 Task: Find connections with filter location Azuqueca de Henares with filter topic #stayhomewith filter profile language Spanish with filter current company HDFC Limited with filter school HIRACHAND NEMCHAND COLLEGE OF COMMERCE ASHOK CHOWK SOLAPUR DIST.SOLAPUR with filter industry Natural Gas Distribution with filter service category Executive Coaching with filter keywords title Taper
Action: Mouse moved to (259, 316)
Screenshot: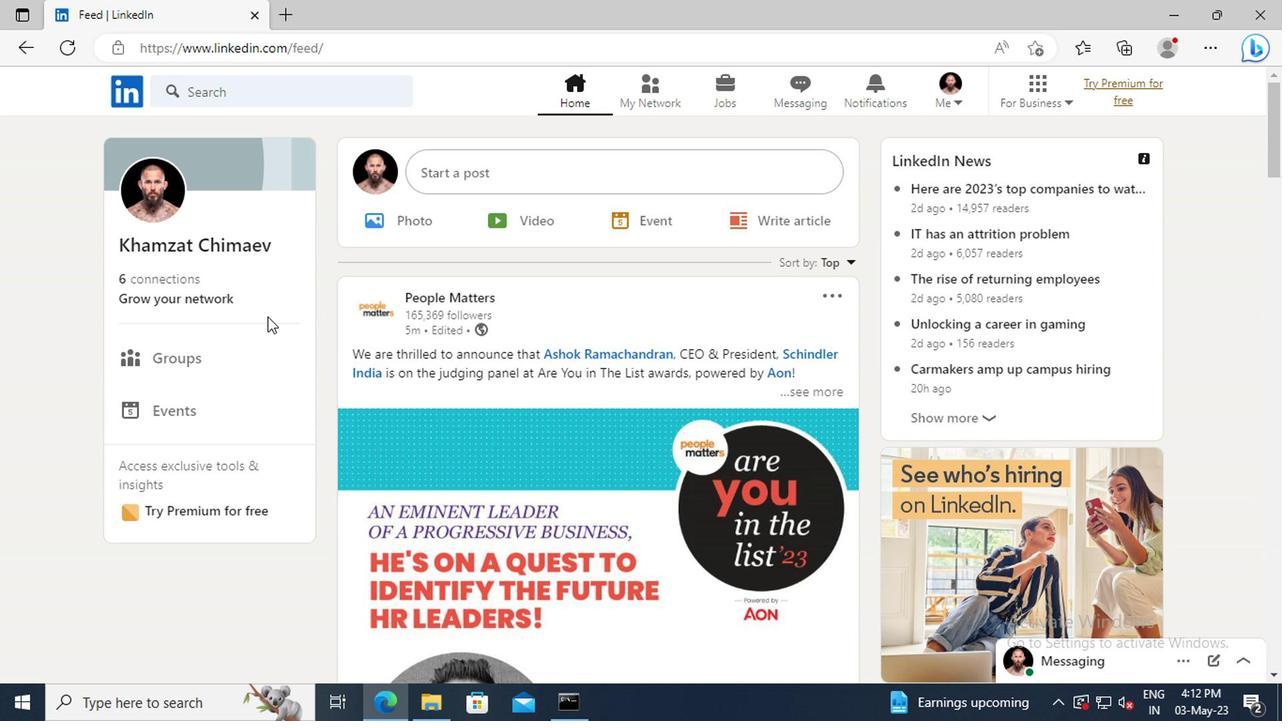 
Action: Mouse pressed left at (259, 316)
Screenshot: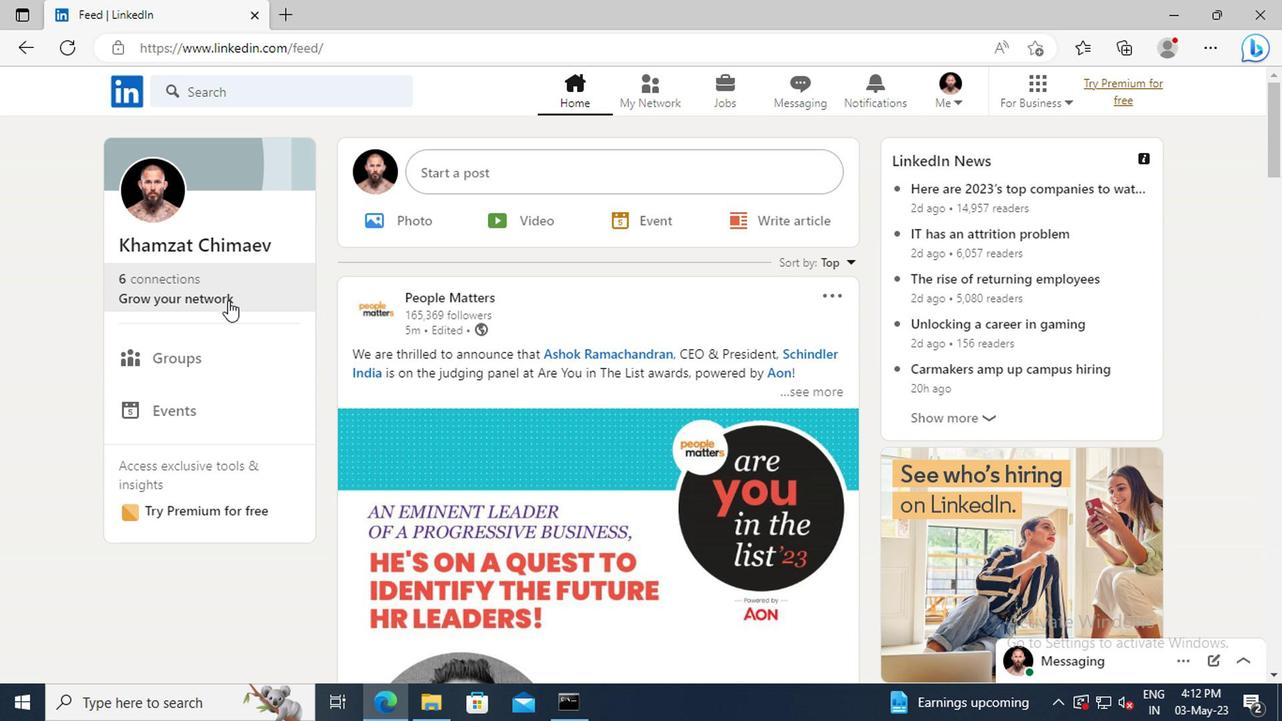 
Action: Mouse moved to (258, 249)
Screenshot: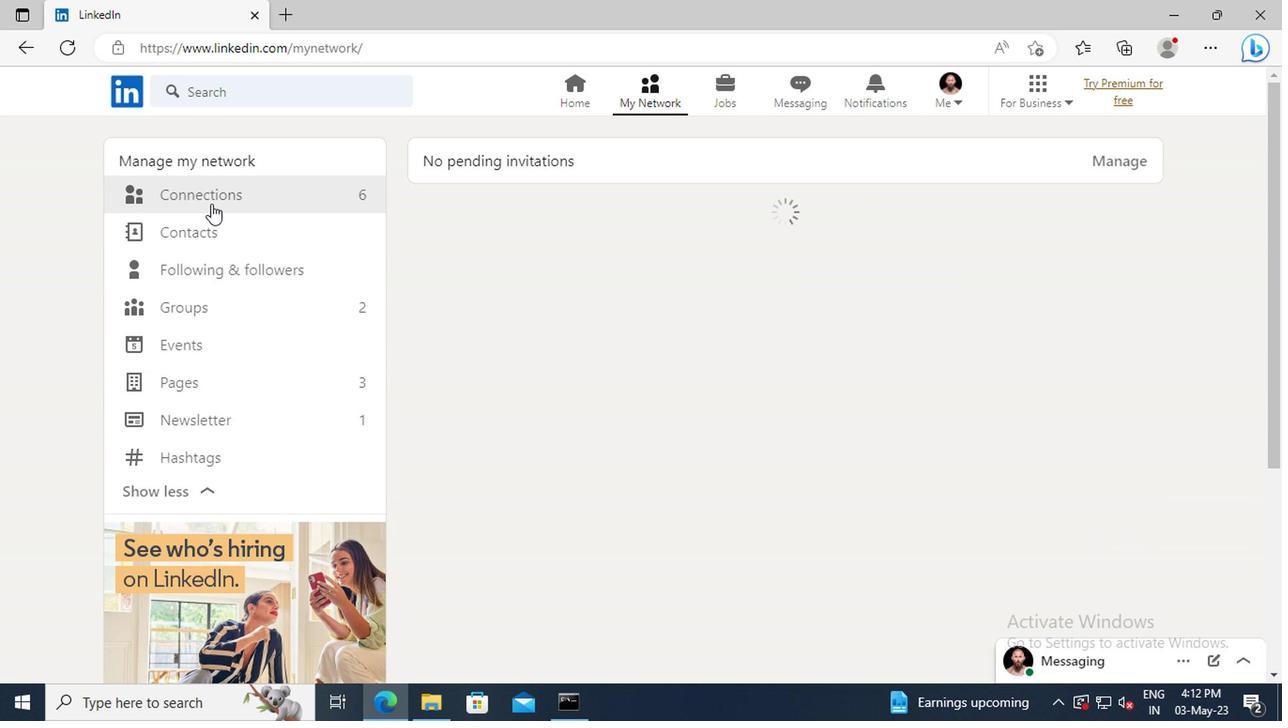 
Action: Mouse pressed left at (258, 249)
Screenshot: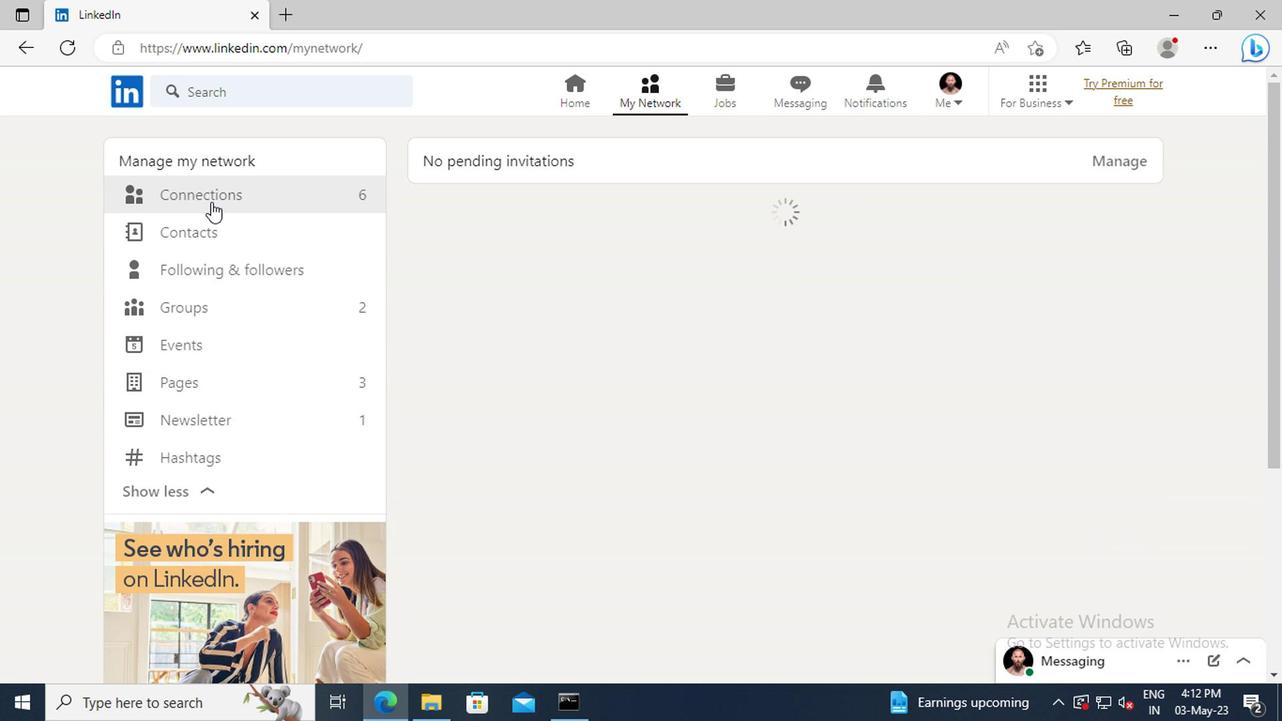 
Action: Mouse moved to (645, 251)
Screenshot: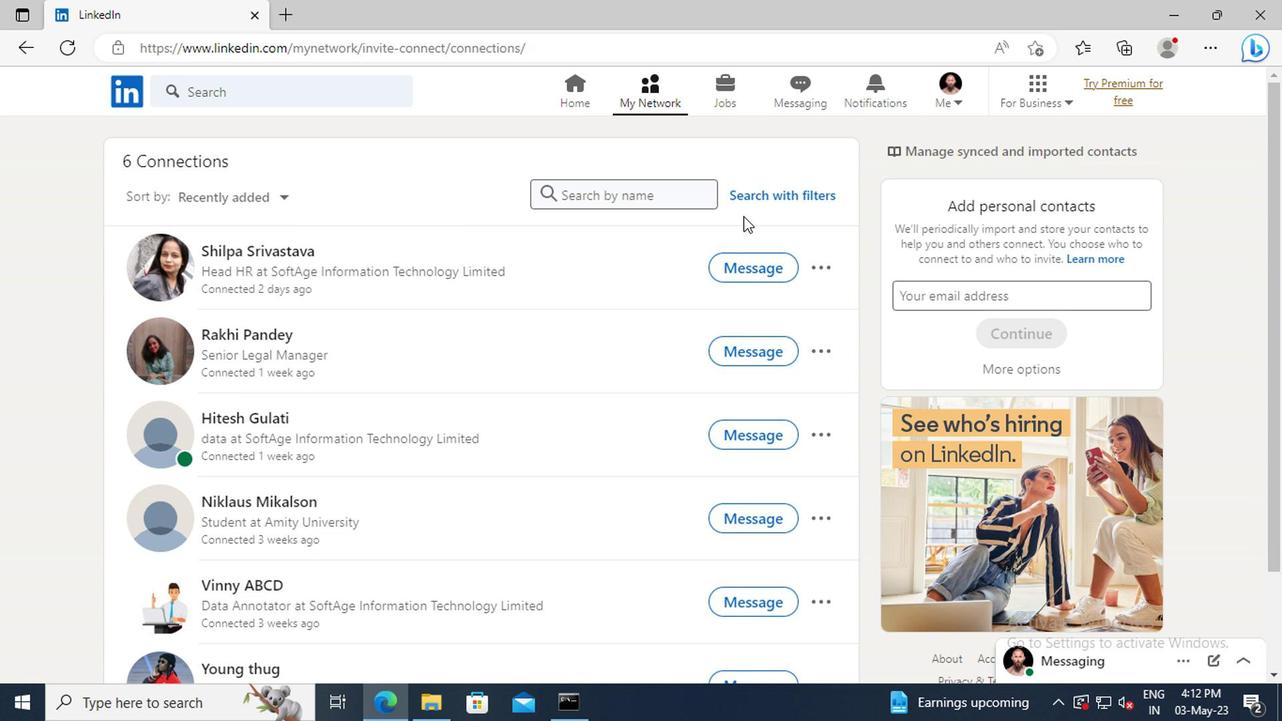
Action: Mouse pressed left at (645, 251)
Screenshot: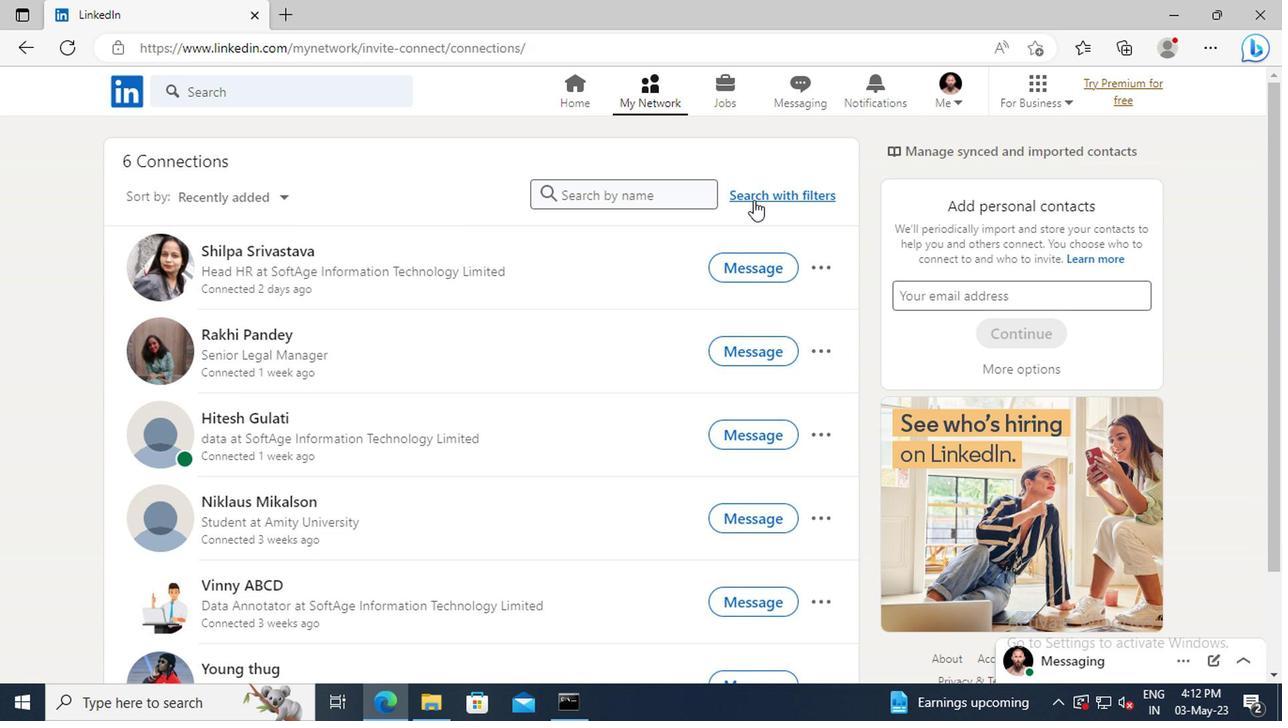 
Action: Mouse moved to (618, 215)
Screenshot: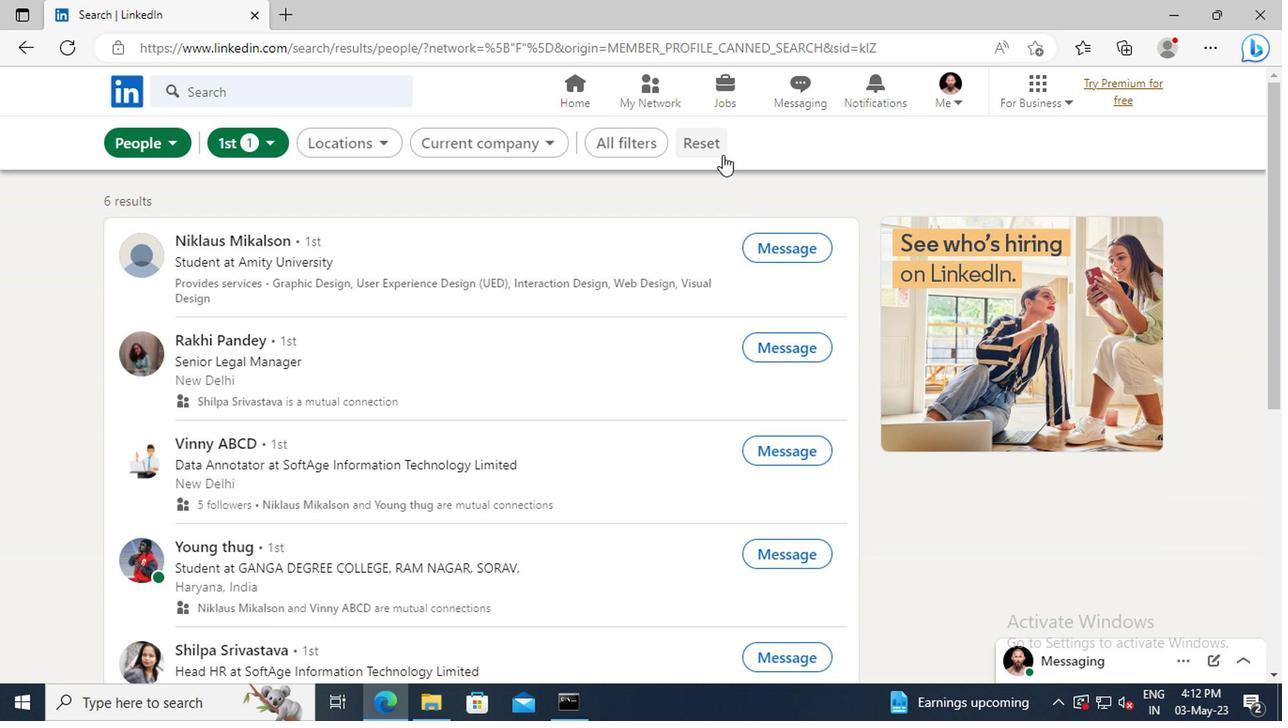 
Action: Mouse pressed left at (618, 215)
Screenshot: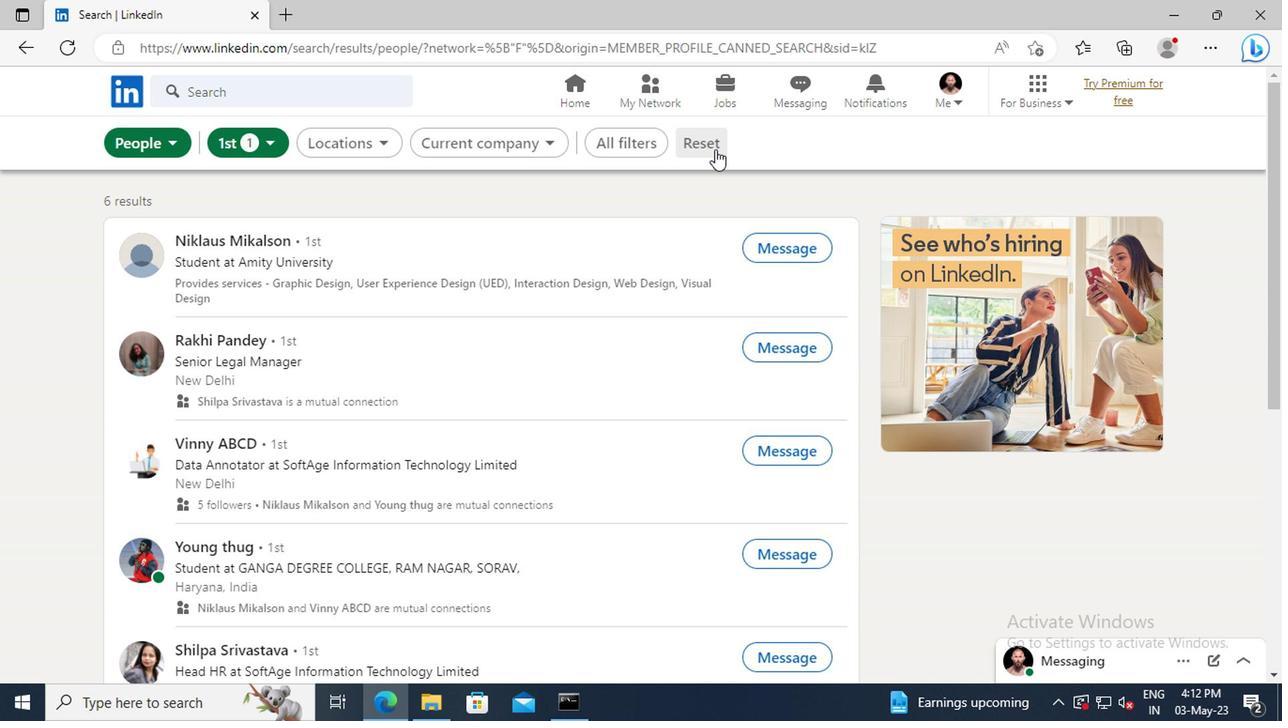 
Action: Mouse moved to (595, 213)
Screenshot: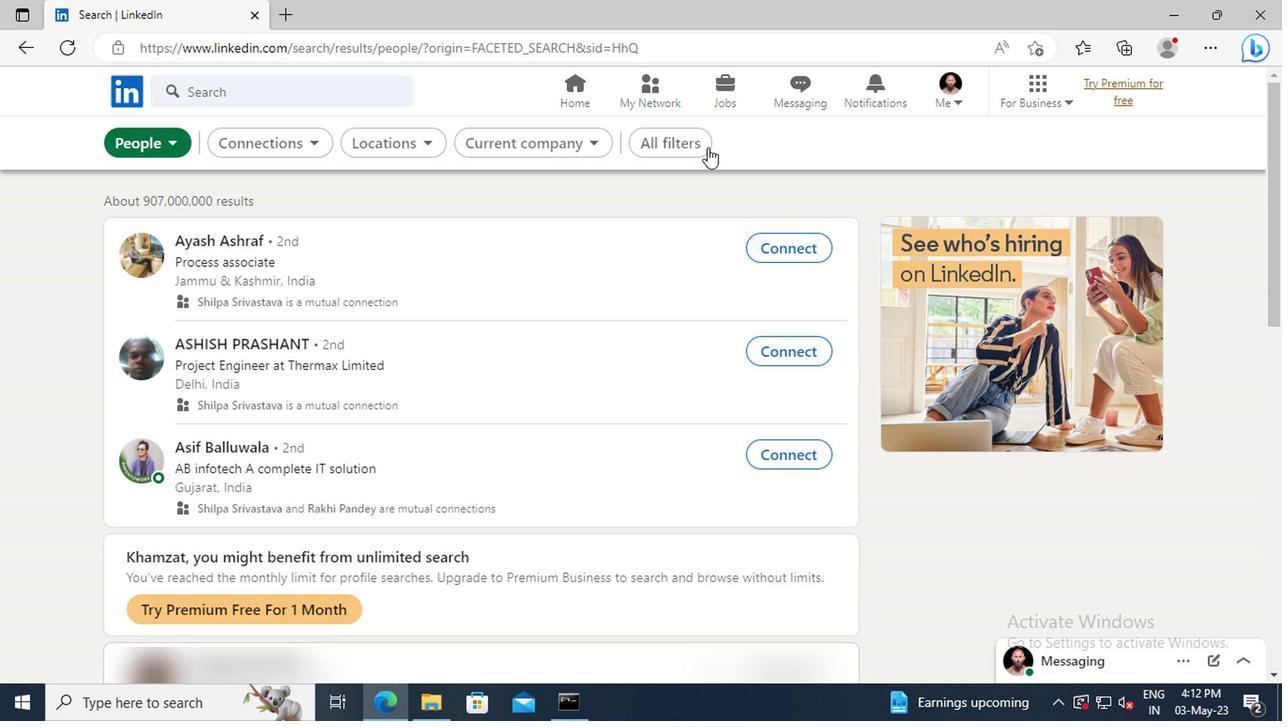 
Action: Mouse pressed left at (595, 213)
Screenshot: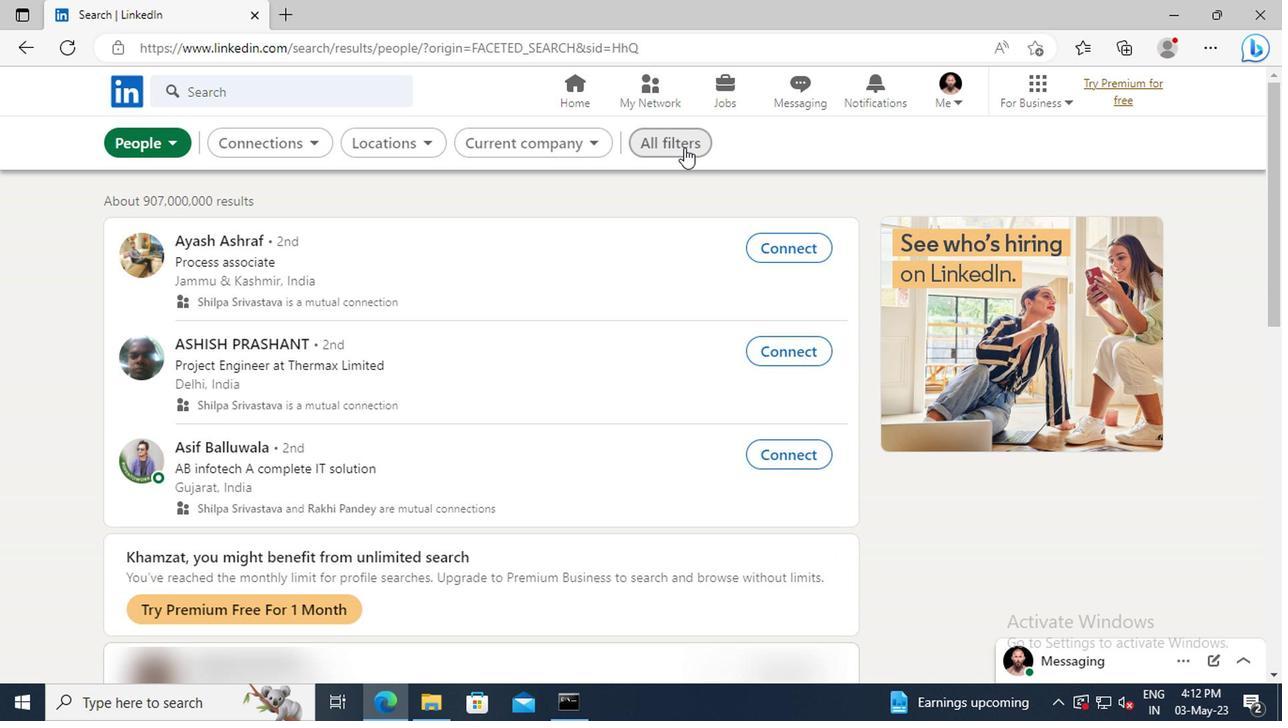 
Action: Mouse moved to (843, 345)
Screenshot: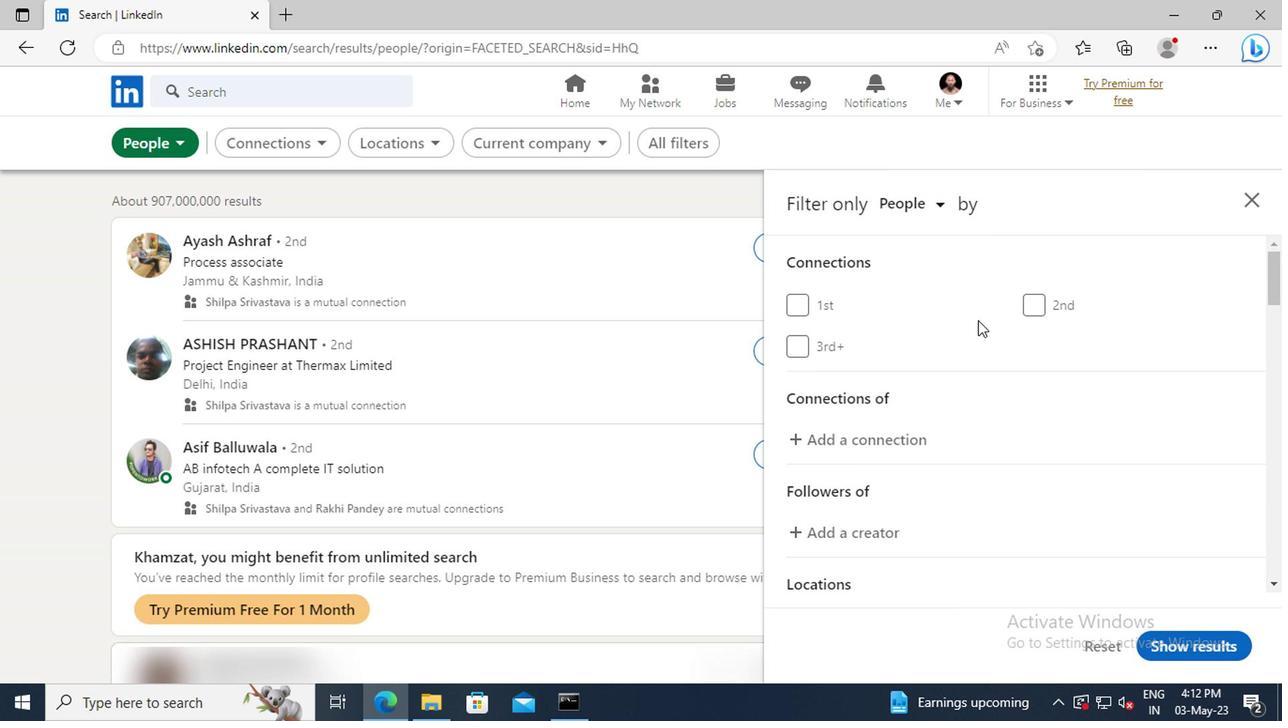 
Action: Mouse scrolled (843, 344) with delta (0, 0)
Screenshot: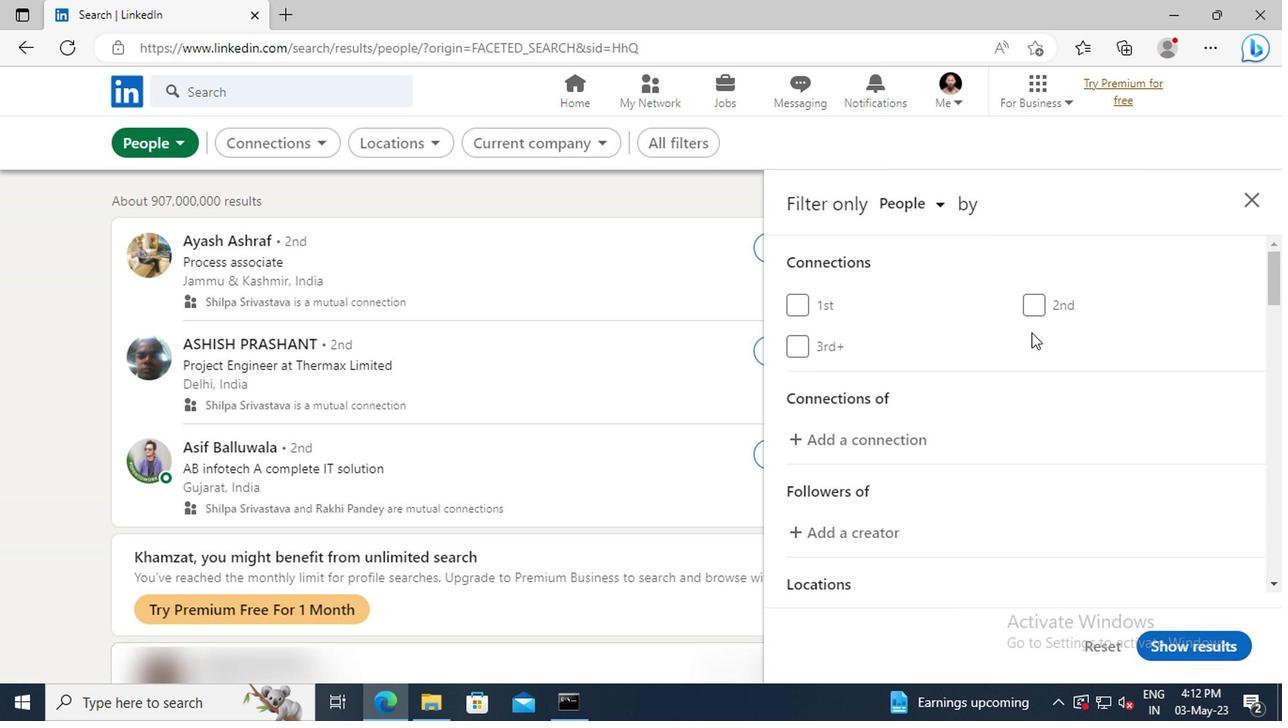 
Action: Mouse scrolled (843, 344) with delta (0, 0)
Screenshot: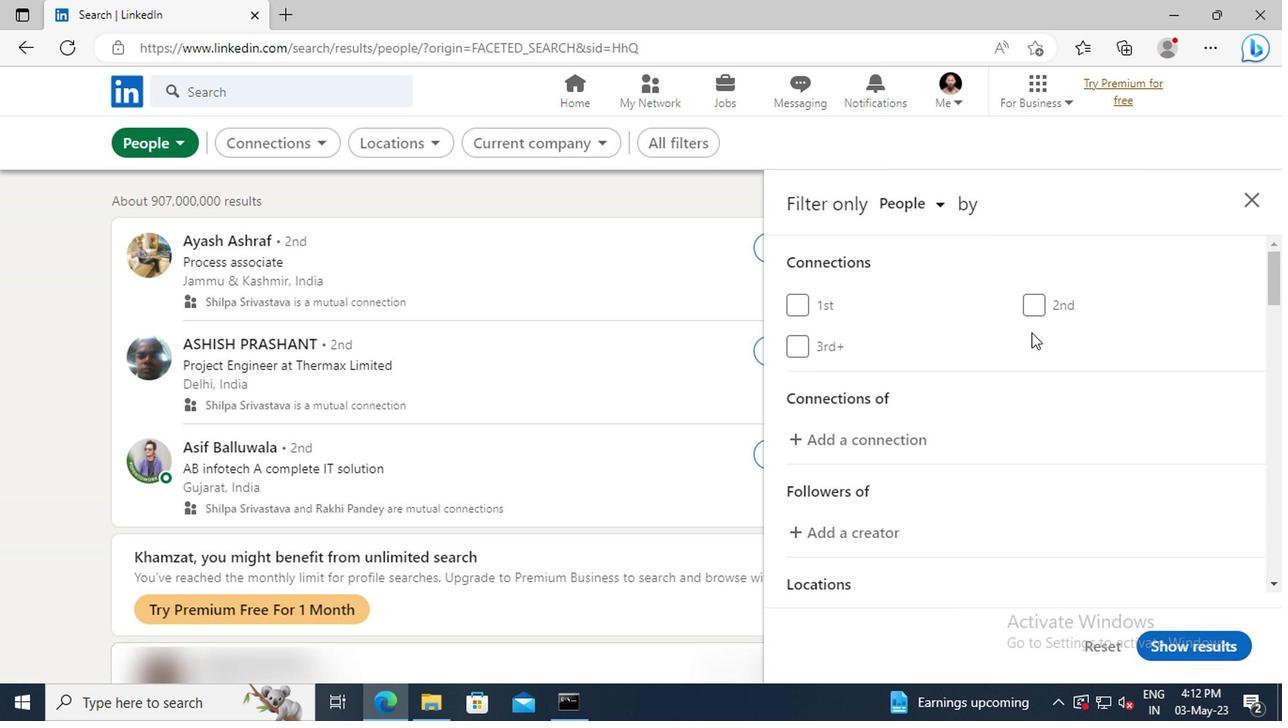 
Action: Mouse scrolled (843, 344) with delta (0, 0)
Screenshot: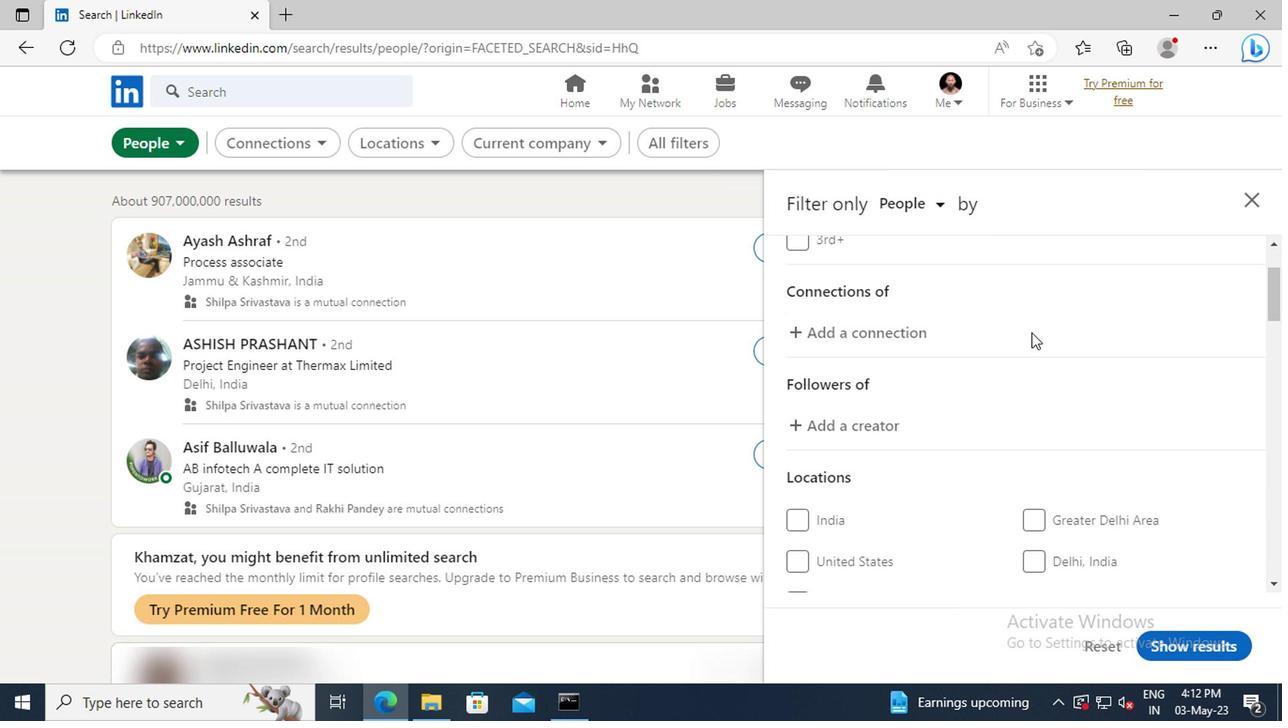 
Action: Mouse scrolled (843, 344) with delta (0, 0)
Screenshot: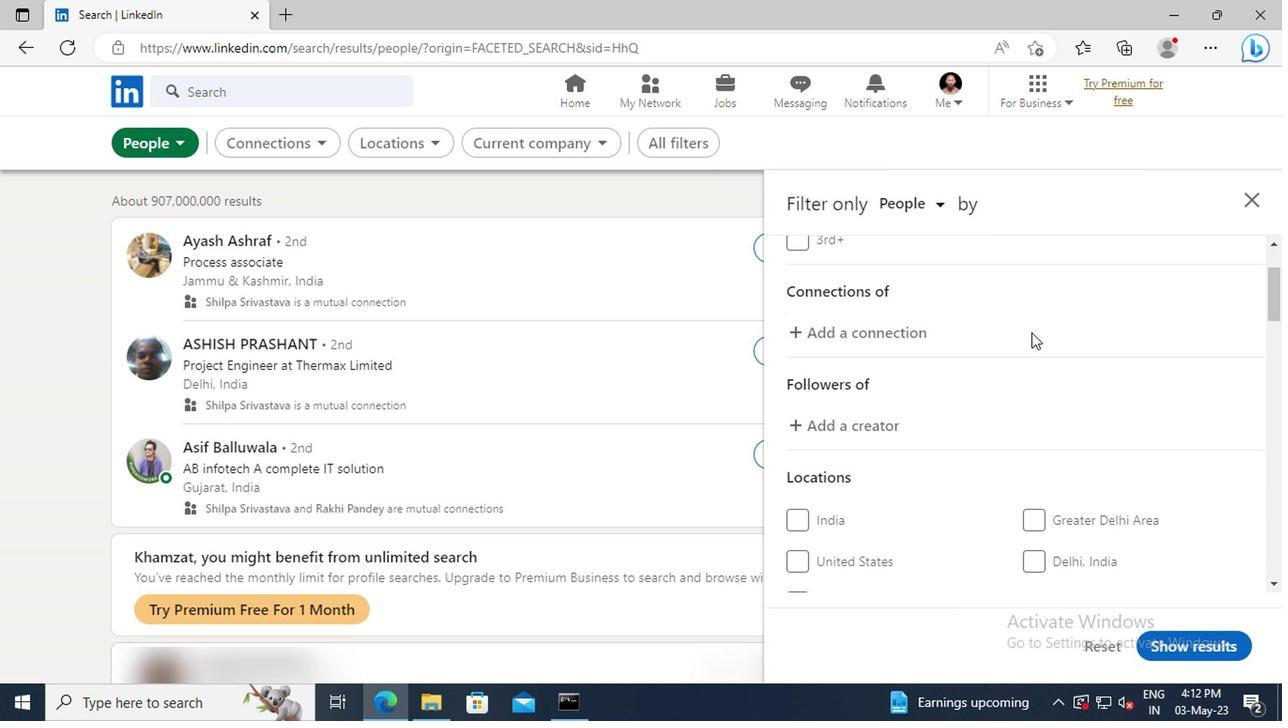 
Action: Mouse scrolled (843, 344) with delta (0, 0)
Screenshot: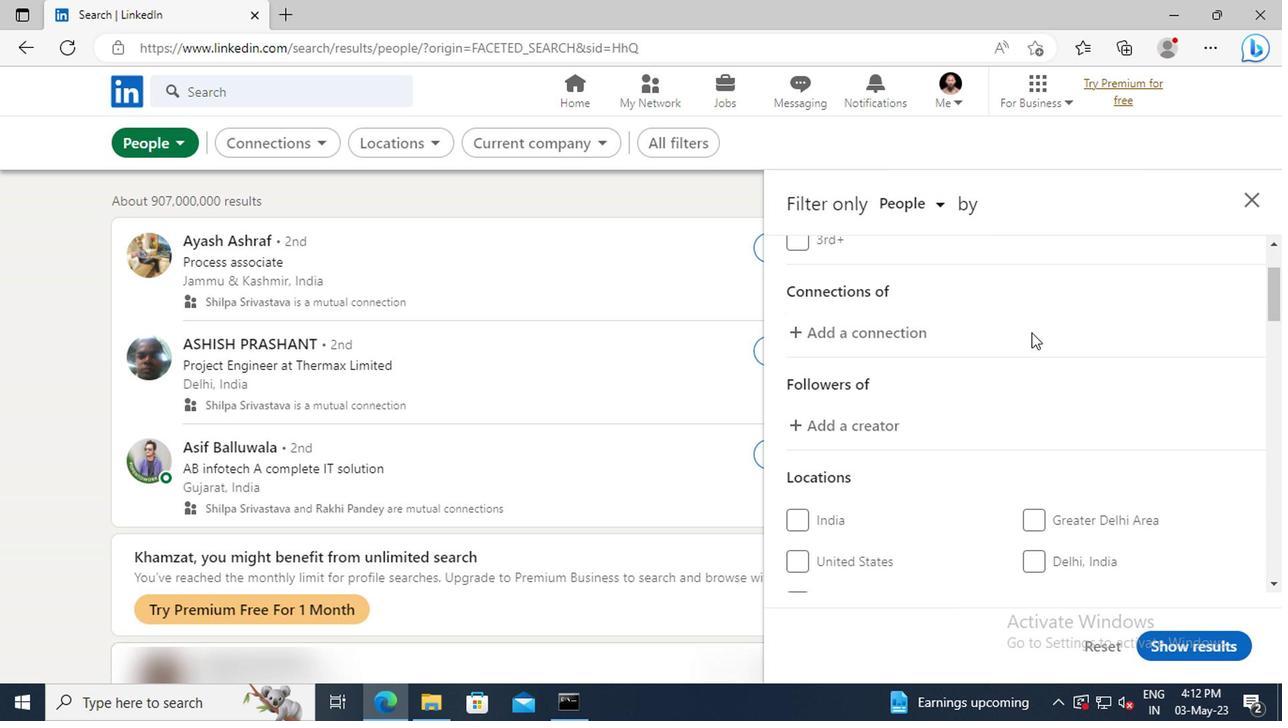 
Action: Mouse scrolled (843, 344) with delta (0, 0)
Screenshot: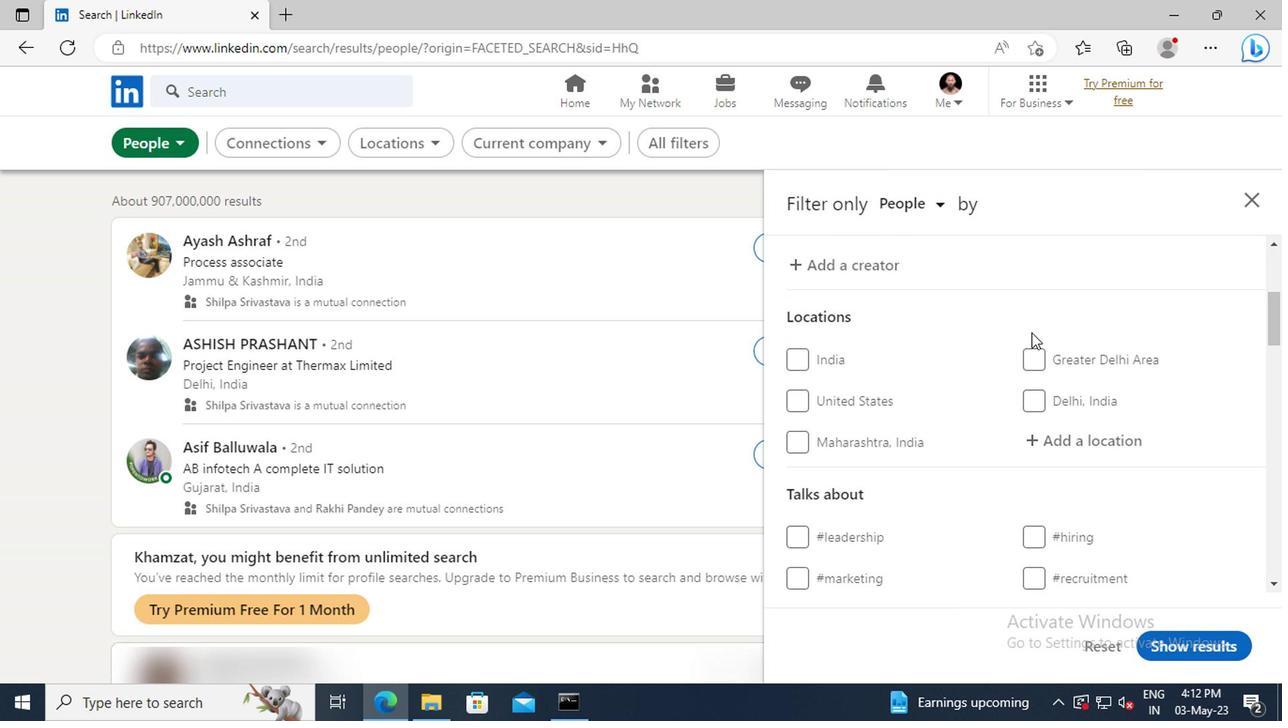 
Action: Mouse scrolled (843, 344) with delta (0, 0)
Screenshot: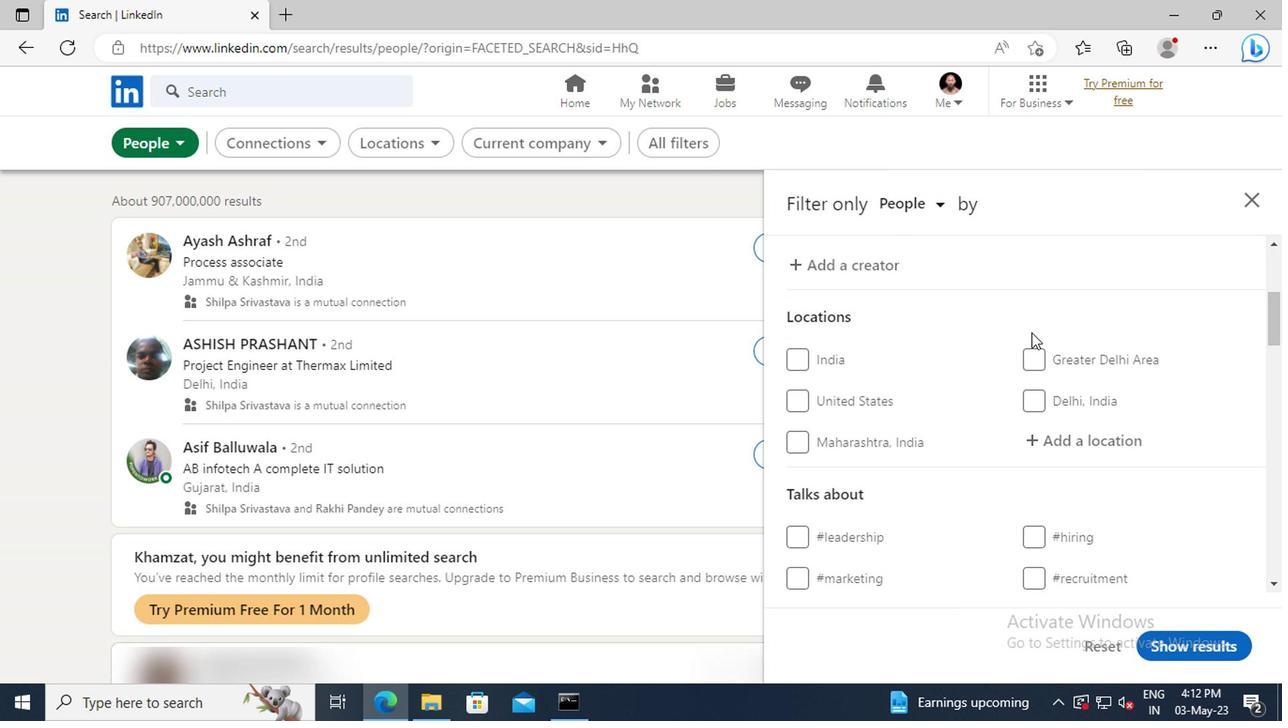 
Action: Mouse moved to (847, 356)
Screenshot: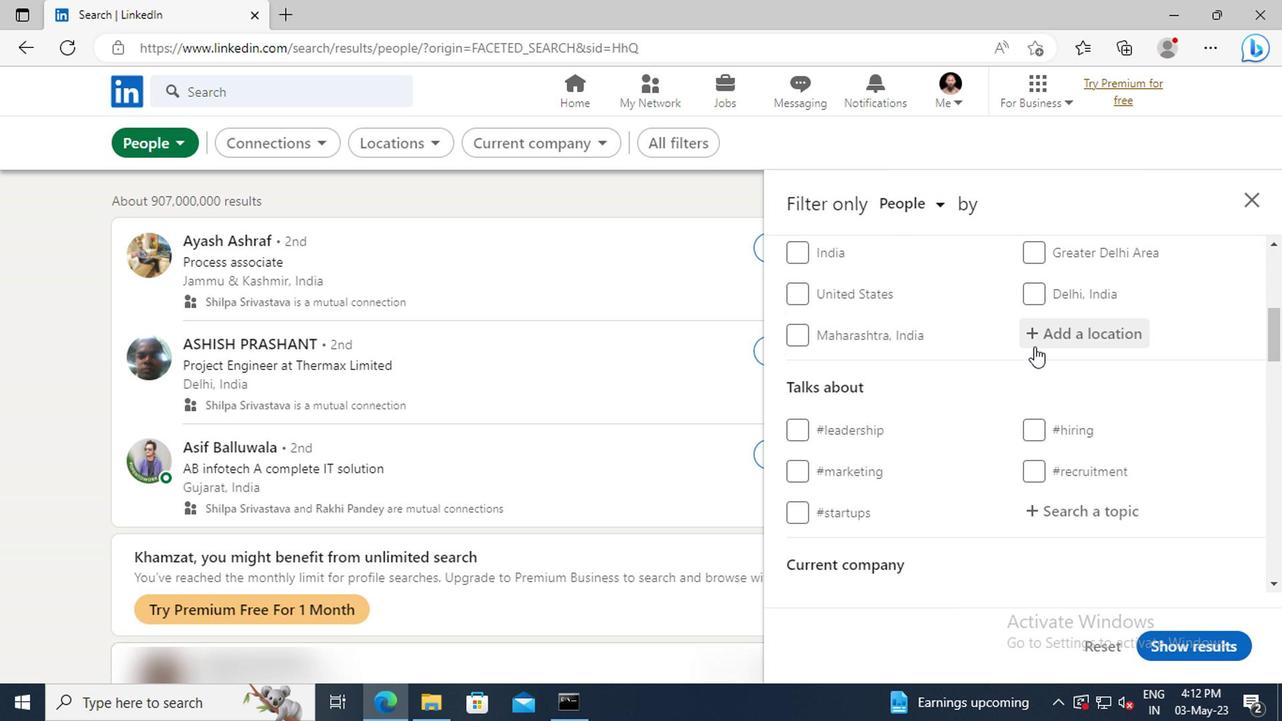 
Action: Mouse pressed left at (847, 356)
Screenshot: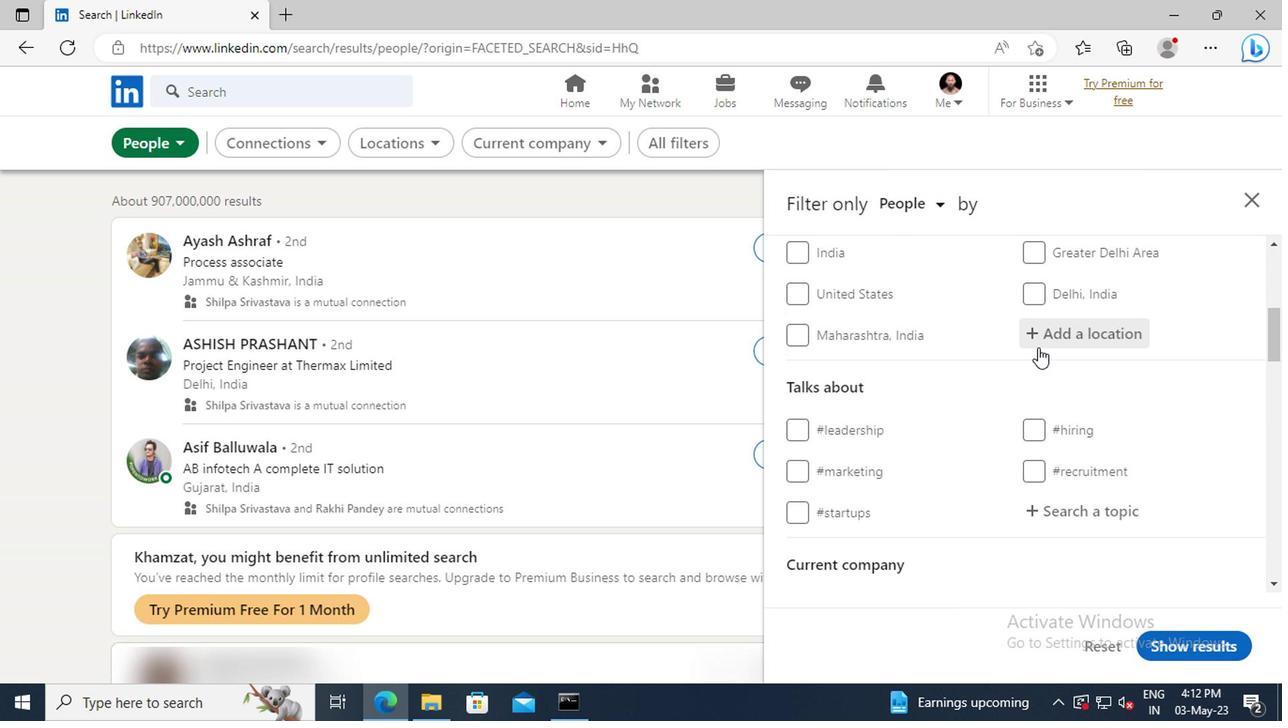 
Action: Key pressed <Key.shift>AZUQUE
Screenshot: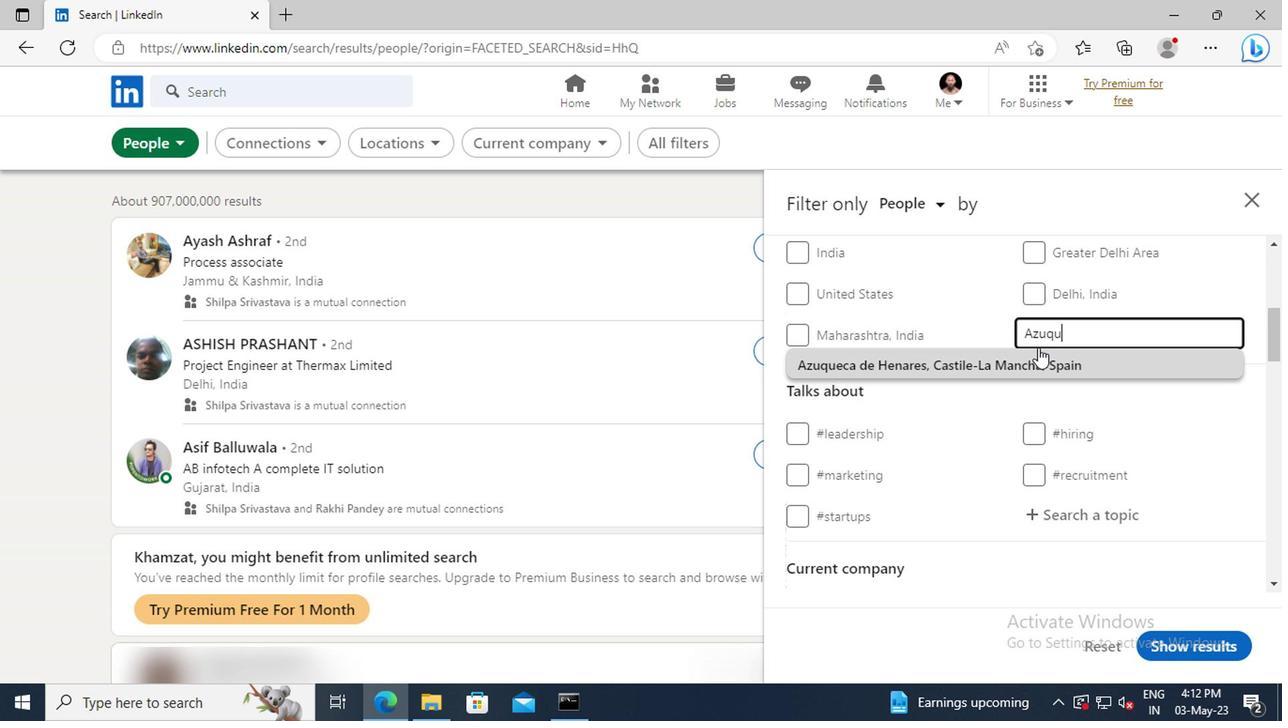 
Action: Mouse moved to (848, 366)
Screenshot: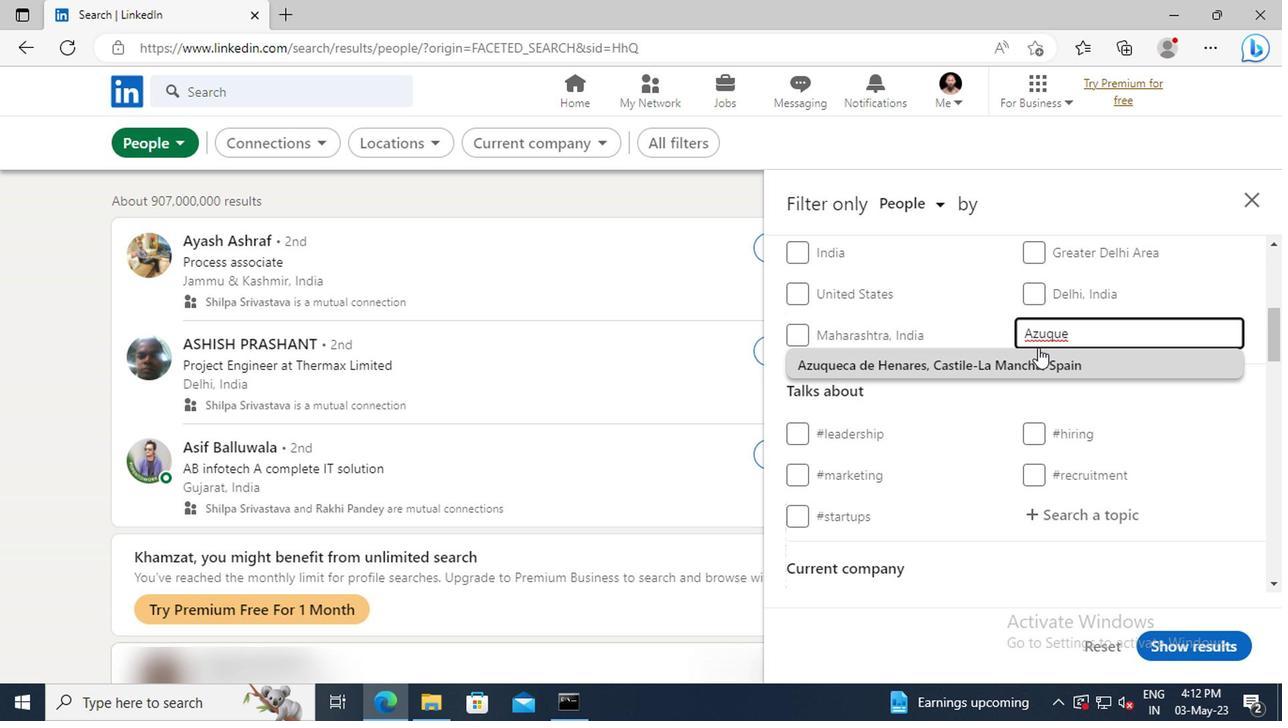 
Action: Mouse pressed left at (848, 366)
Screenshot: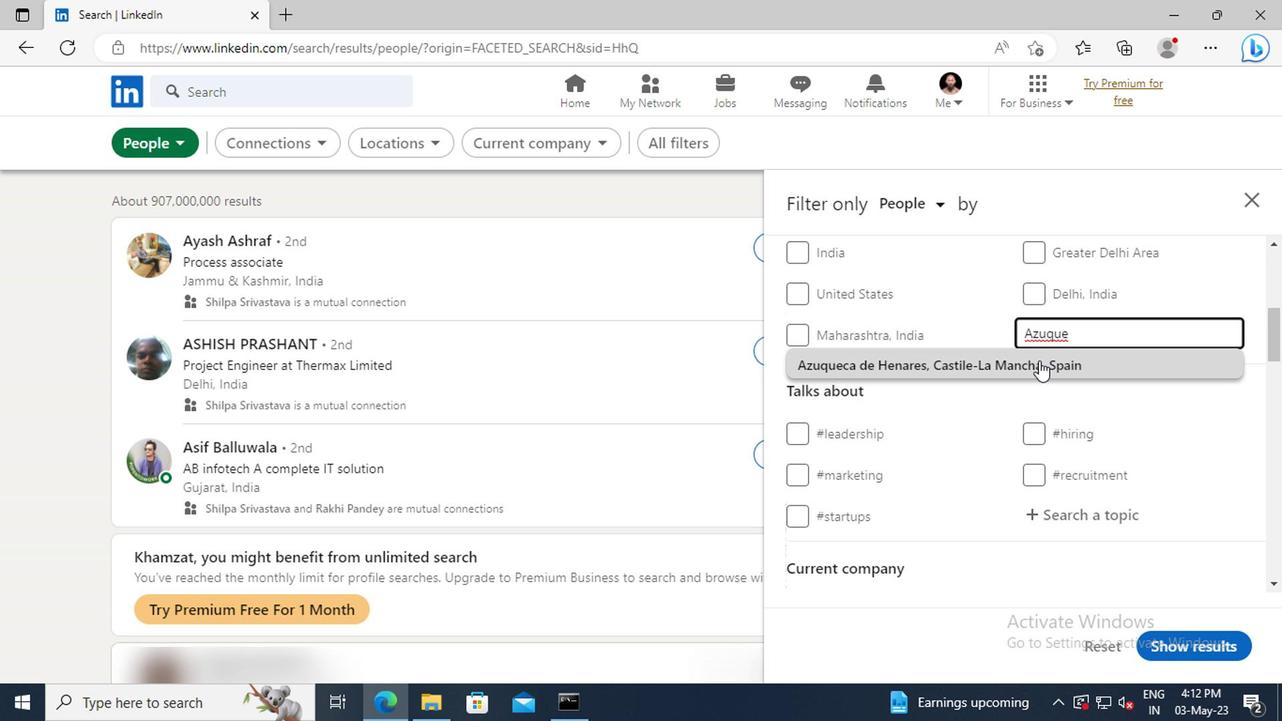 
Action: Mouse scrolled (848, 365) with delta (0, 0)
Screenshot: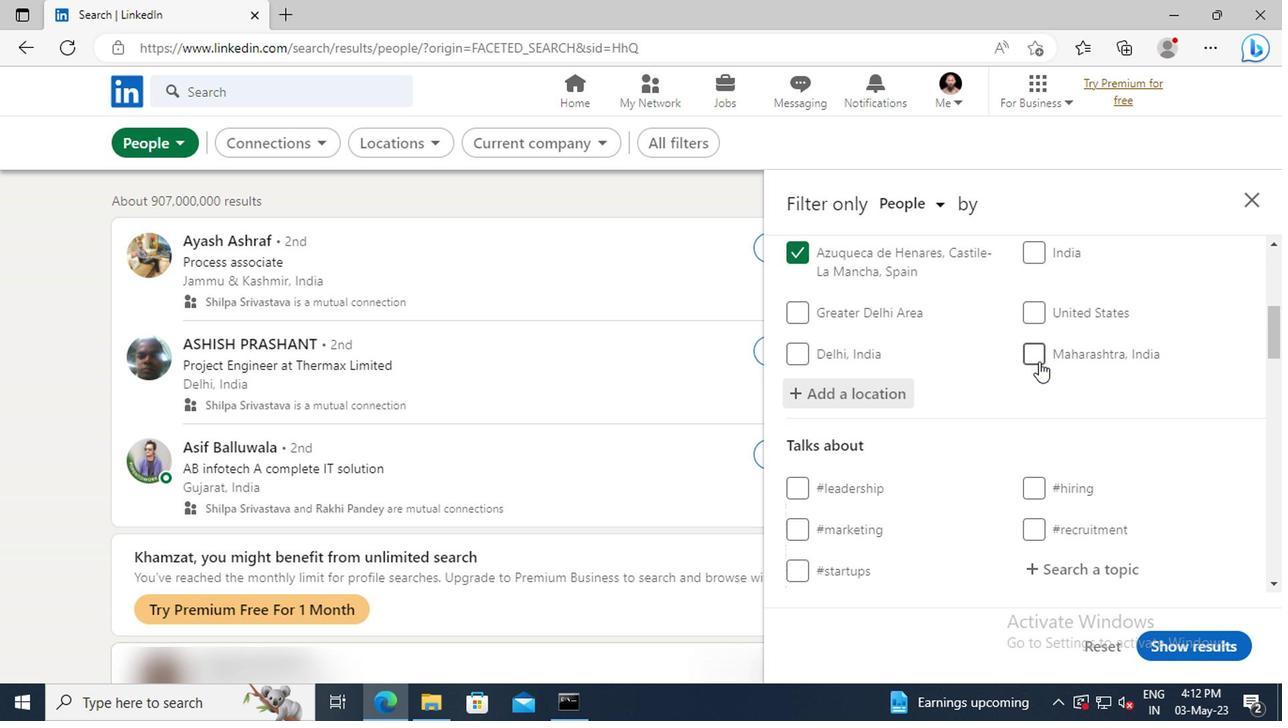 
Action: Mouse scrolled (848, 365) with delta (0, 0)
Screenshot: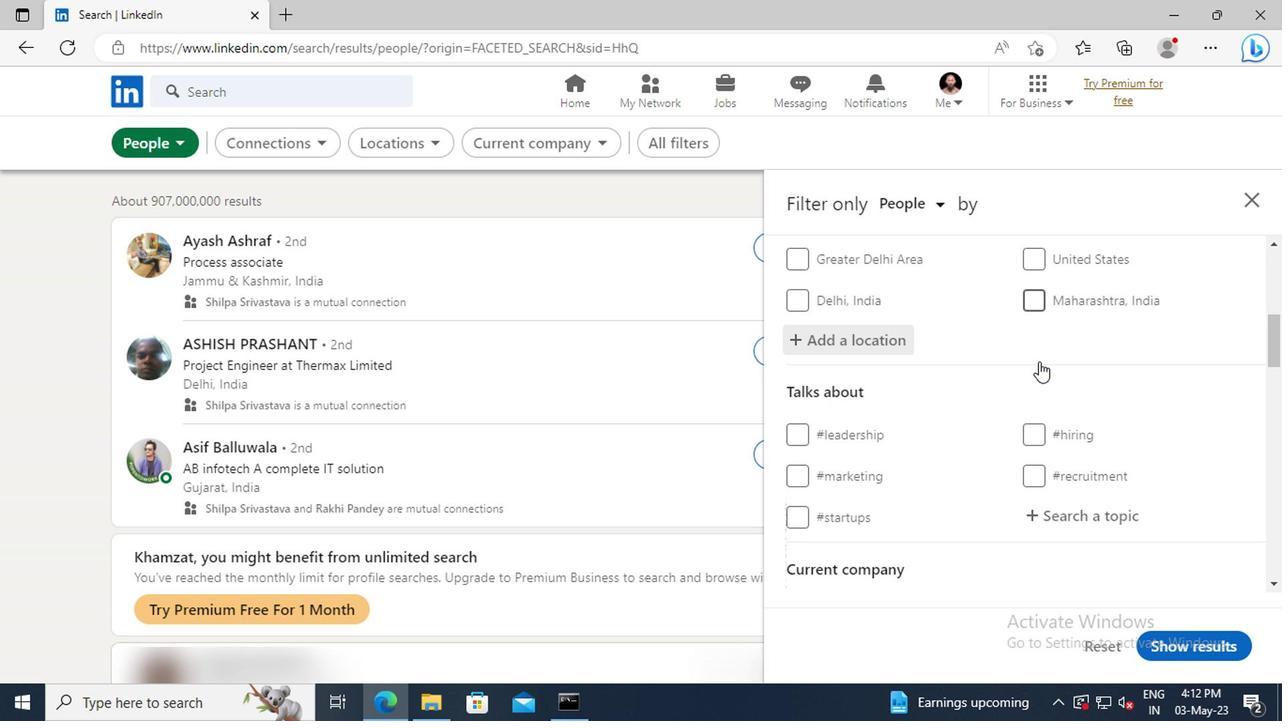 
Action: Mouse scrolled (848, 365) with delta (0, 0)
Screenshot: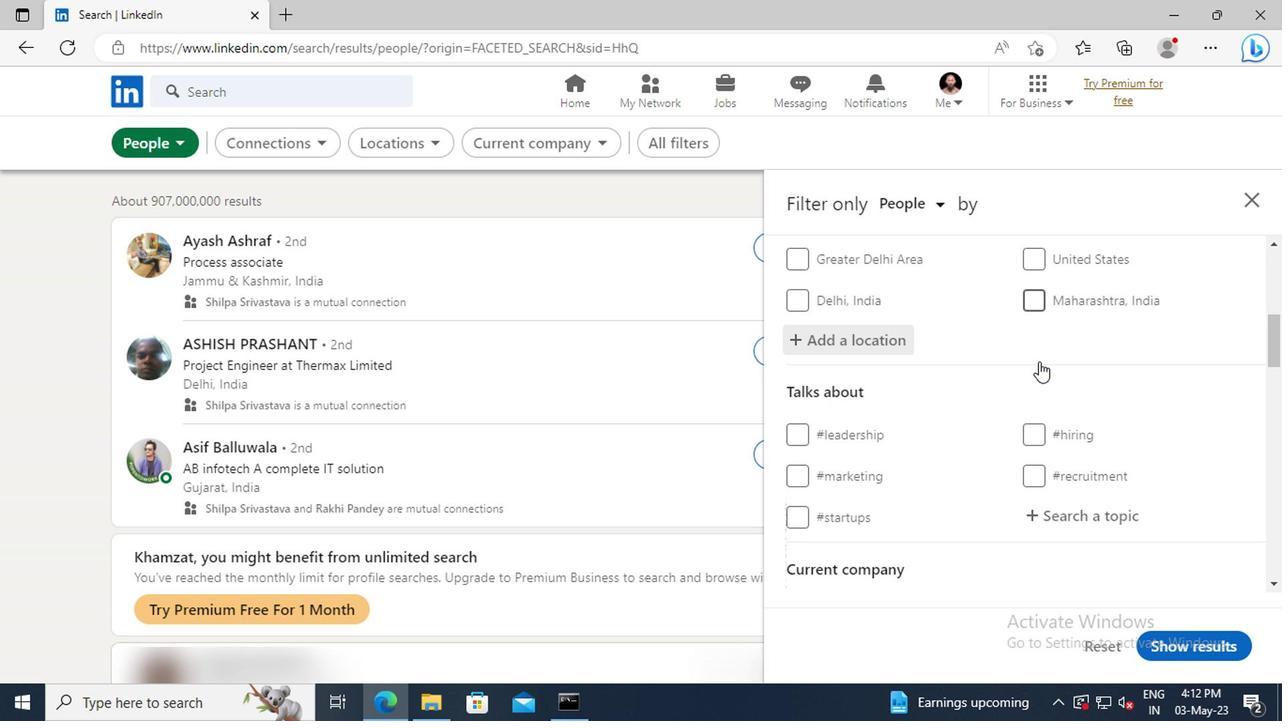 
Action: Mouse scrolled (848, 365) with delta (0, 0)
Screenshot: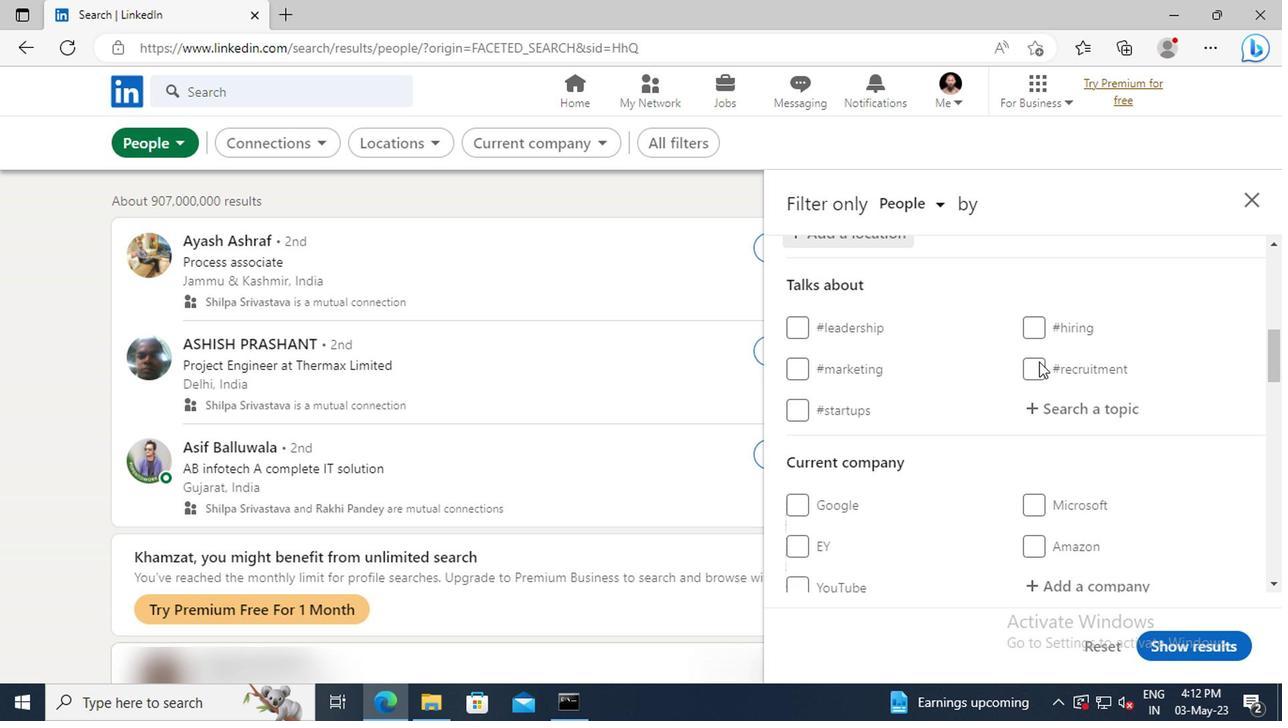 
Action: Mouse moved to (855, 368)
Screenshot: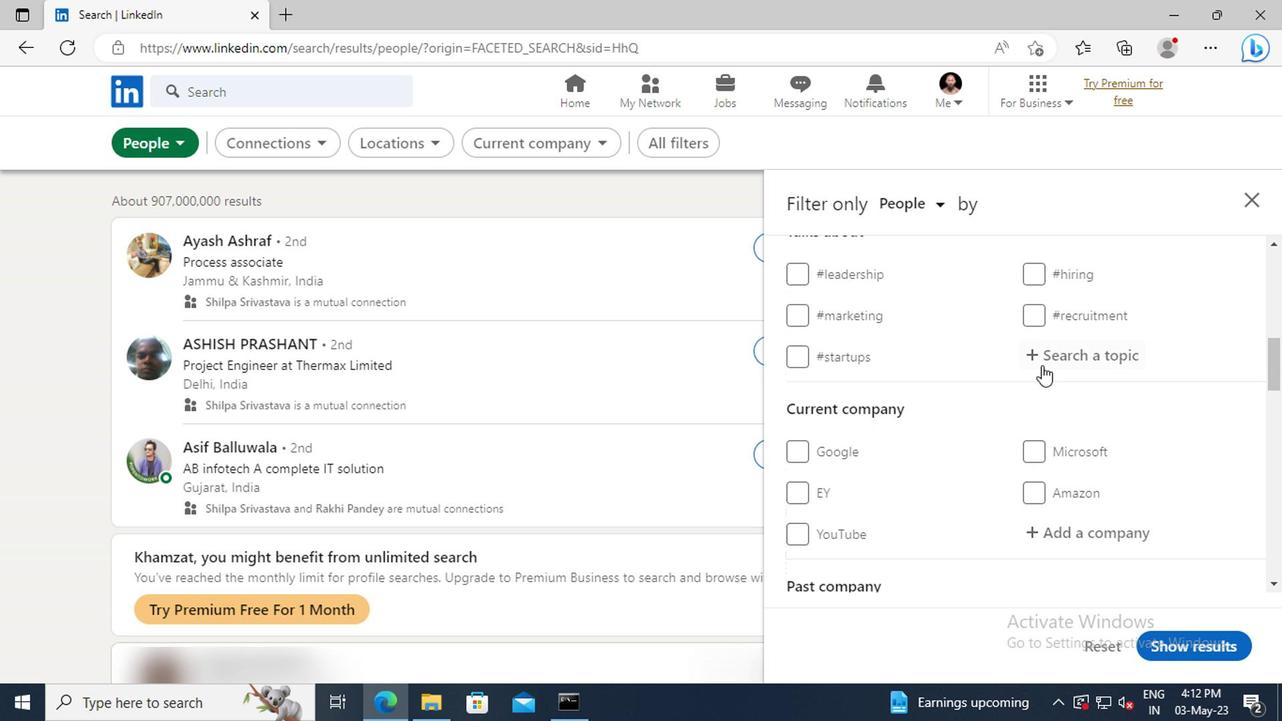 
Action: Mouse pressed left at (855, 368)
Screenshot: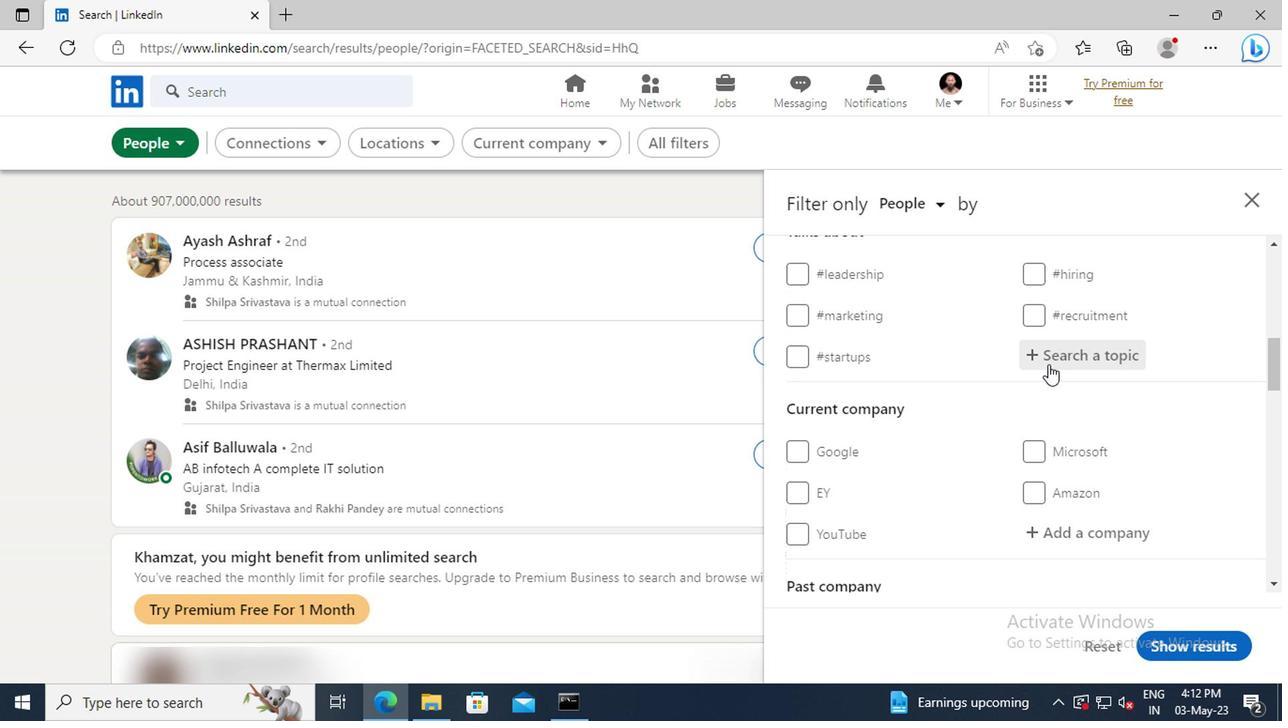 
Action: Key pressed STAYHO
Screenshot: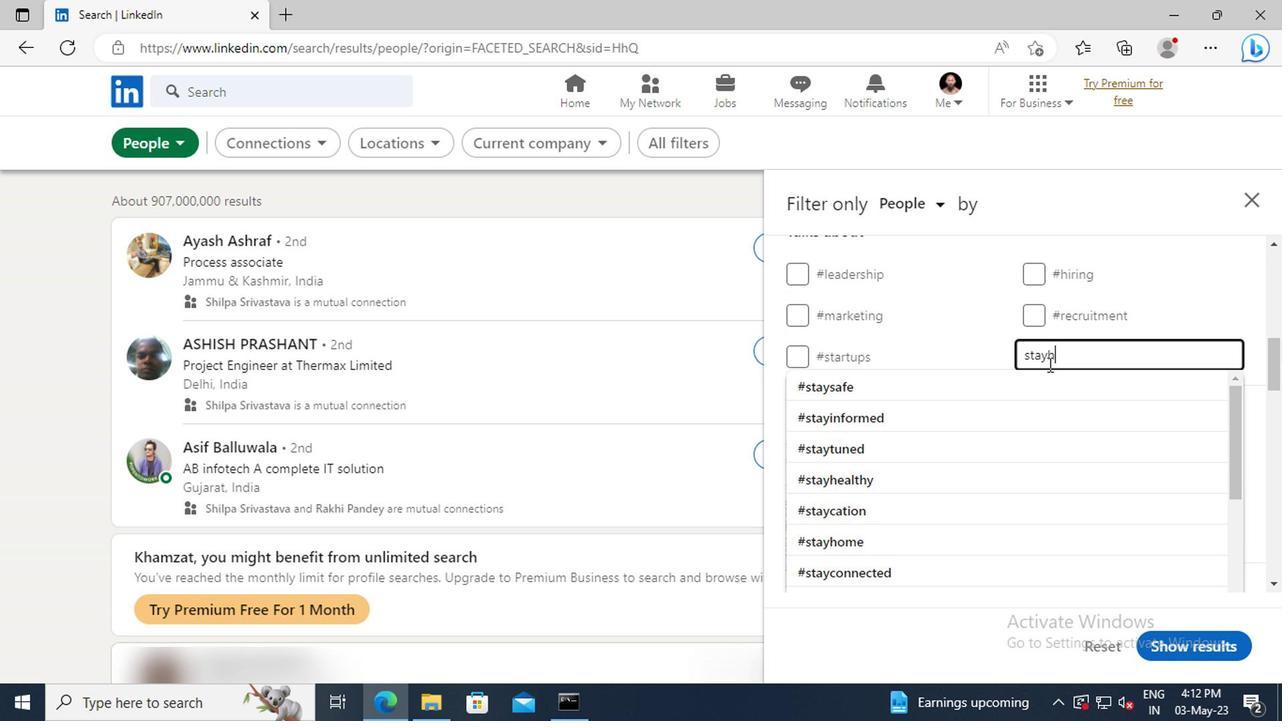 
Action: Mouse moved to (852, 382)
Screenshot: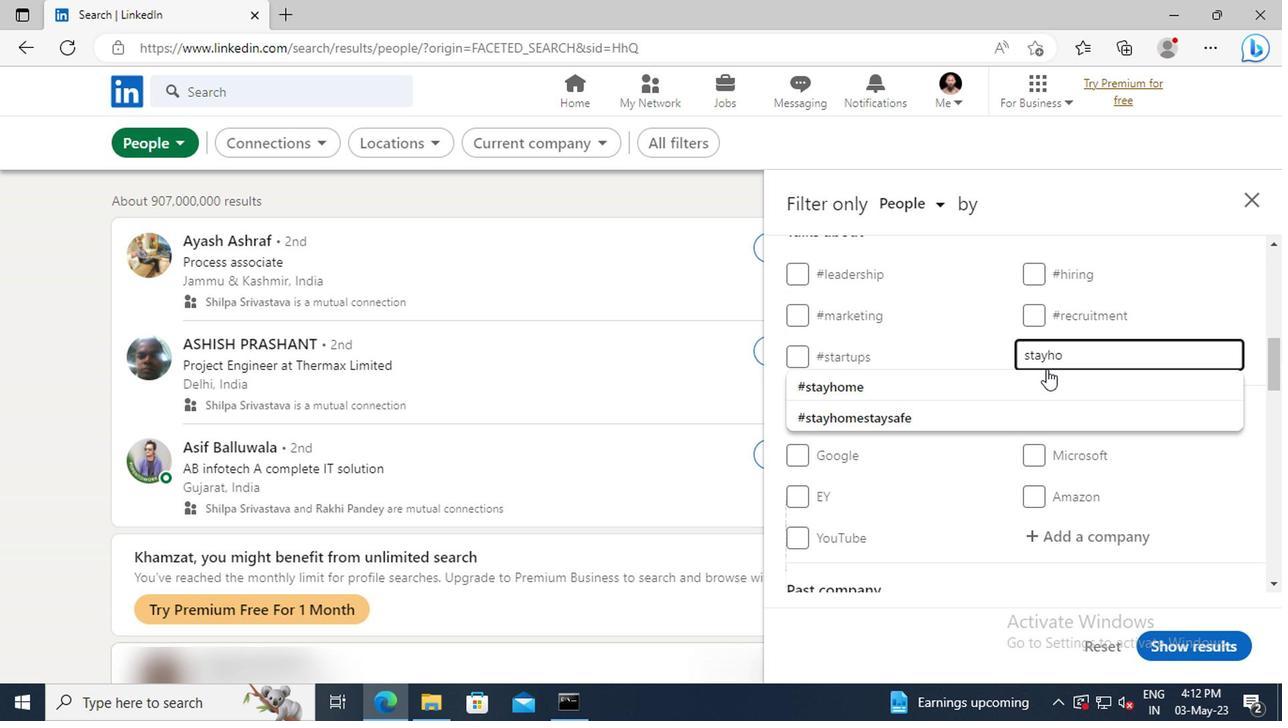 
Action: Mouse pressed left at (852, 382)
Screenshot: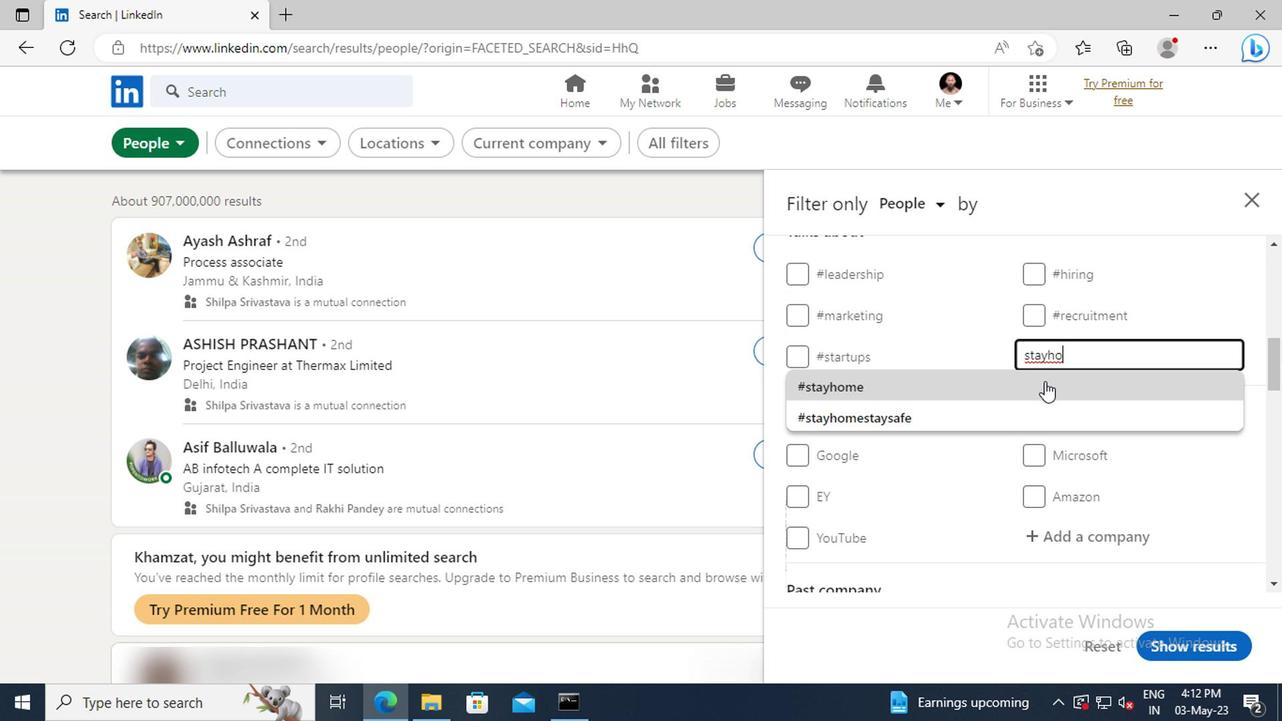 
Action: Mouse scrolled (852, 381) with delta (0, 0)
Screenshot: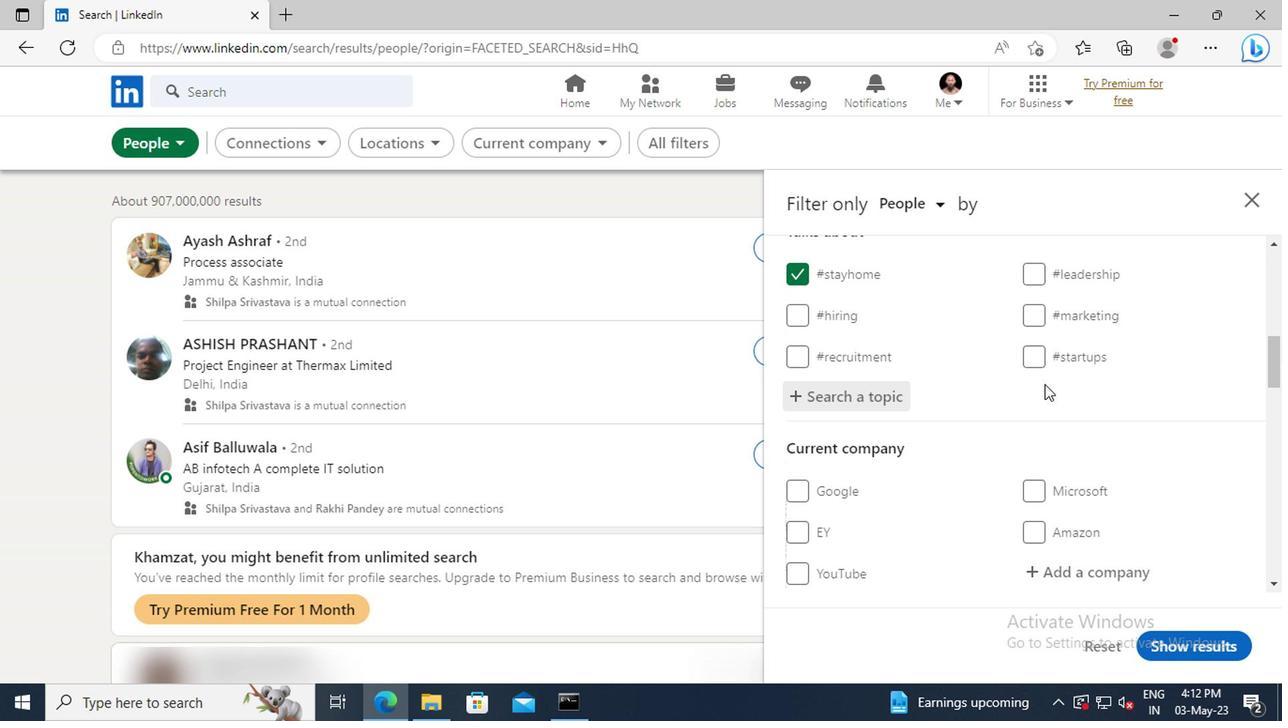 
Action: Mouse scrolled (852, 381) with delta (0, 0)
Screenshot: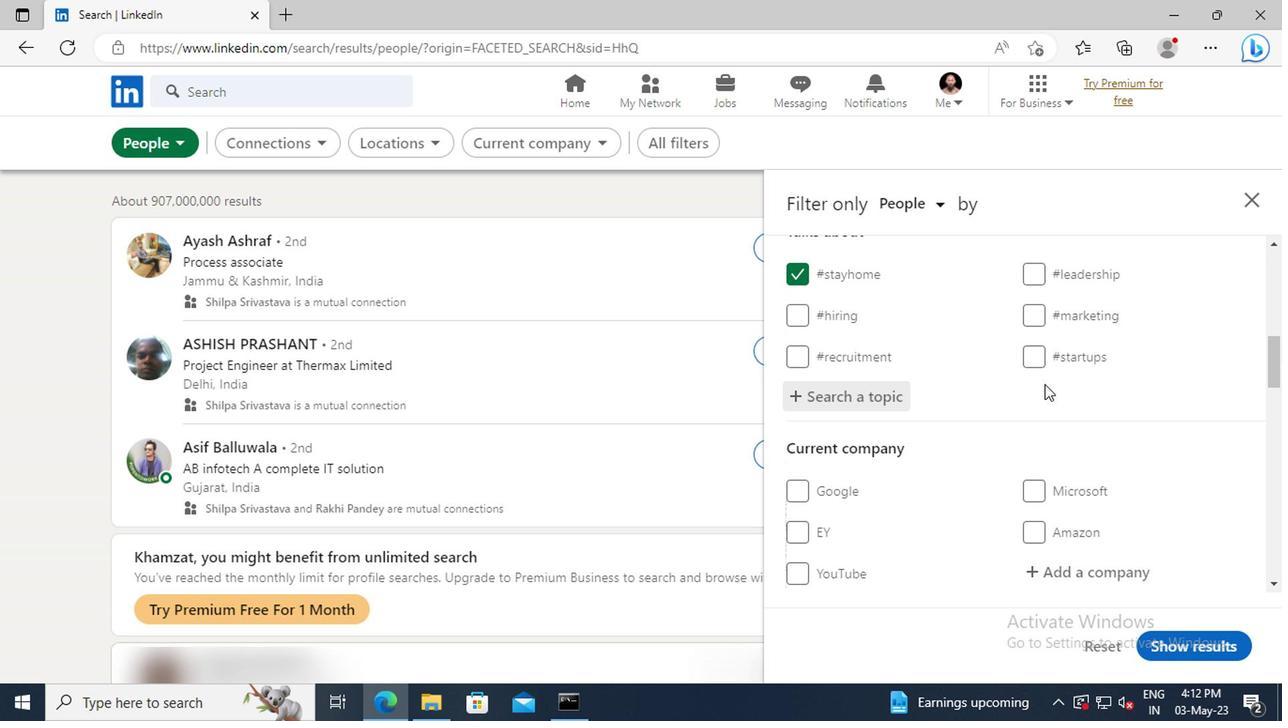 
Action: Mouse scrolled (852, 381) with delta (0, 0)
Screenshot: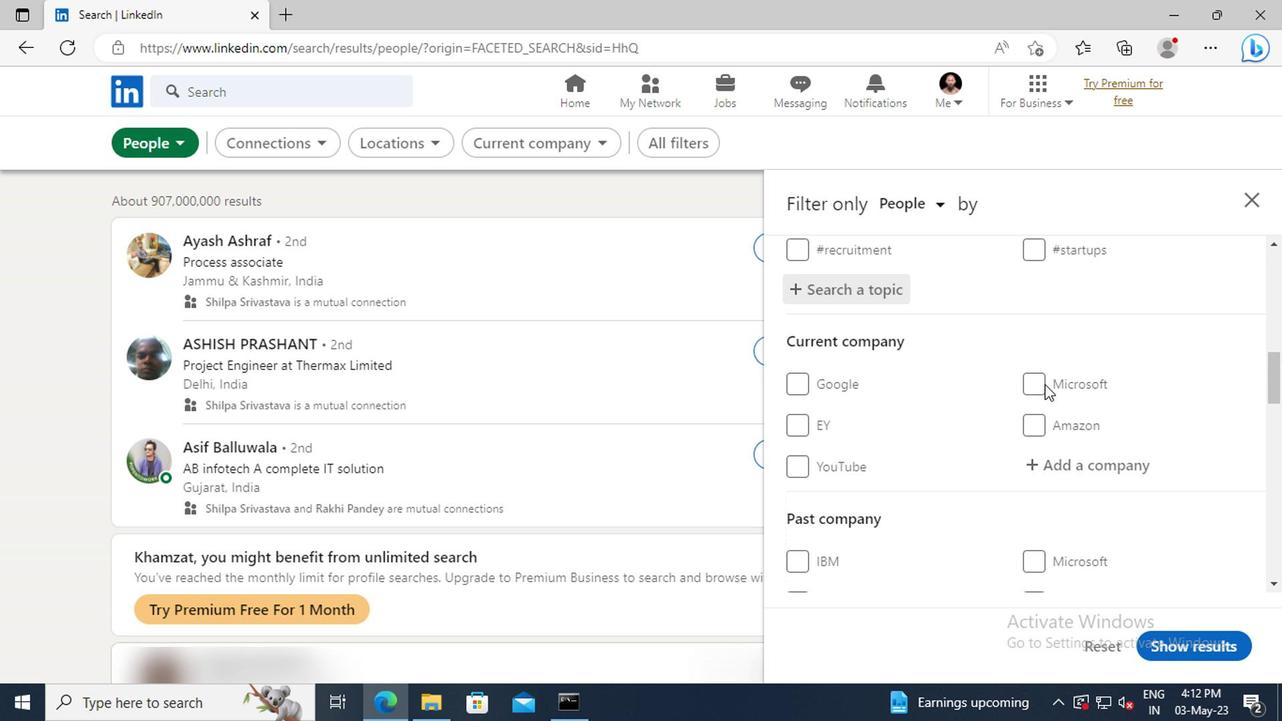 
Action: Mouse scrolled (852, 381) with delta (0, 0)
Screenshot: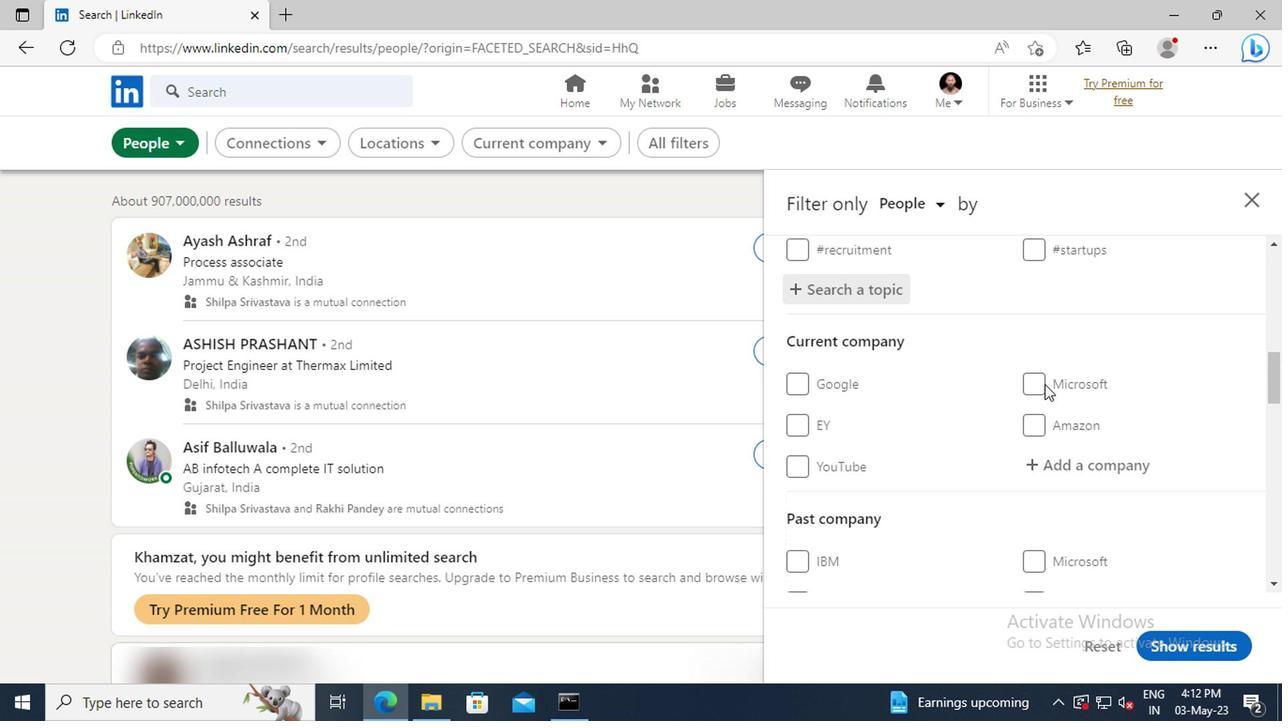 
Action: Mouse scrolled (852, 381) with delta (0, 0)
Screenshot: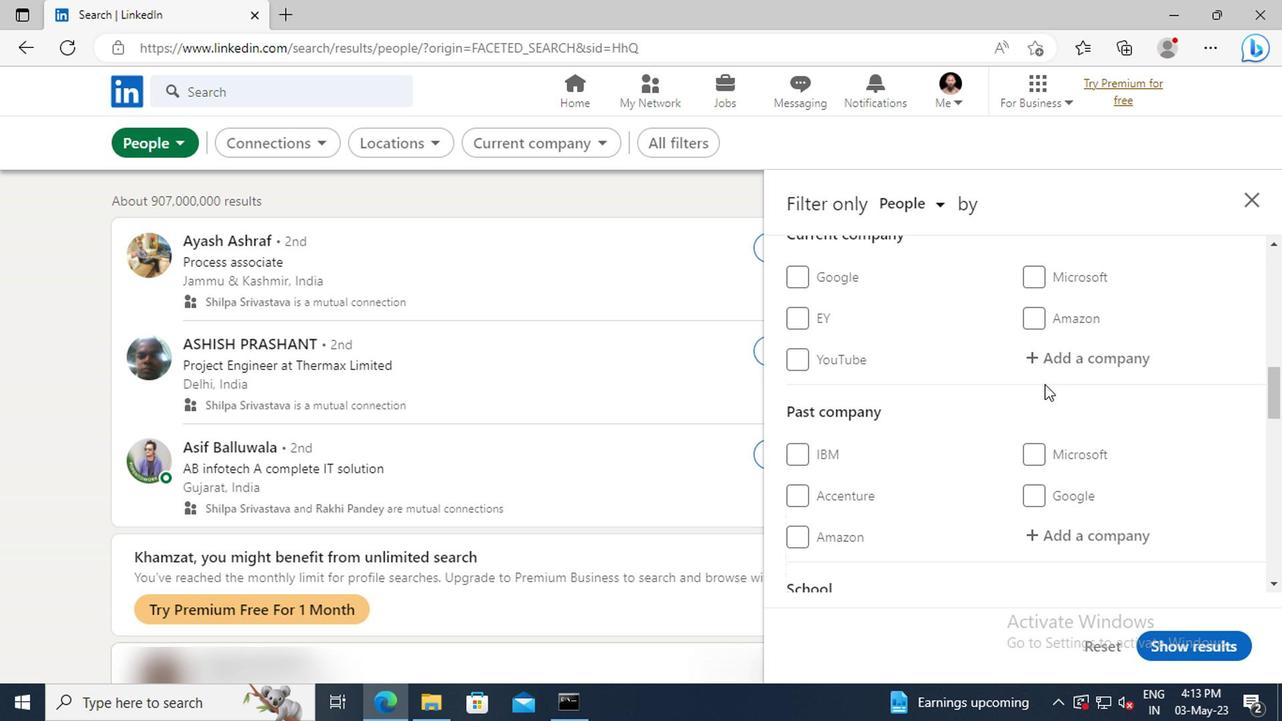 
Action: Mouse scrolled (852, 381) with delta (0, 0)
Screenshot: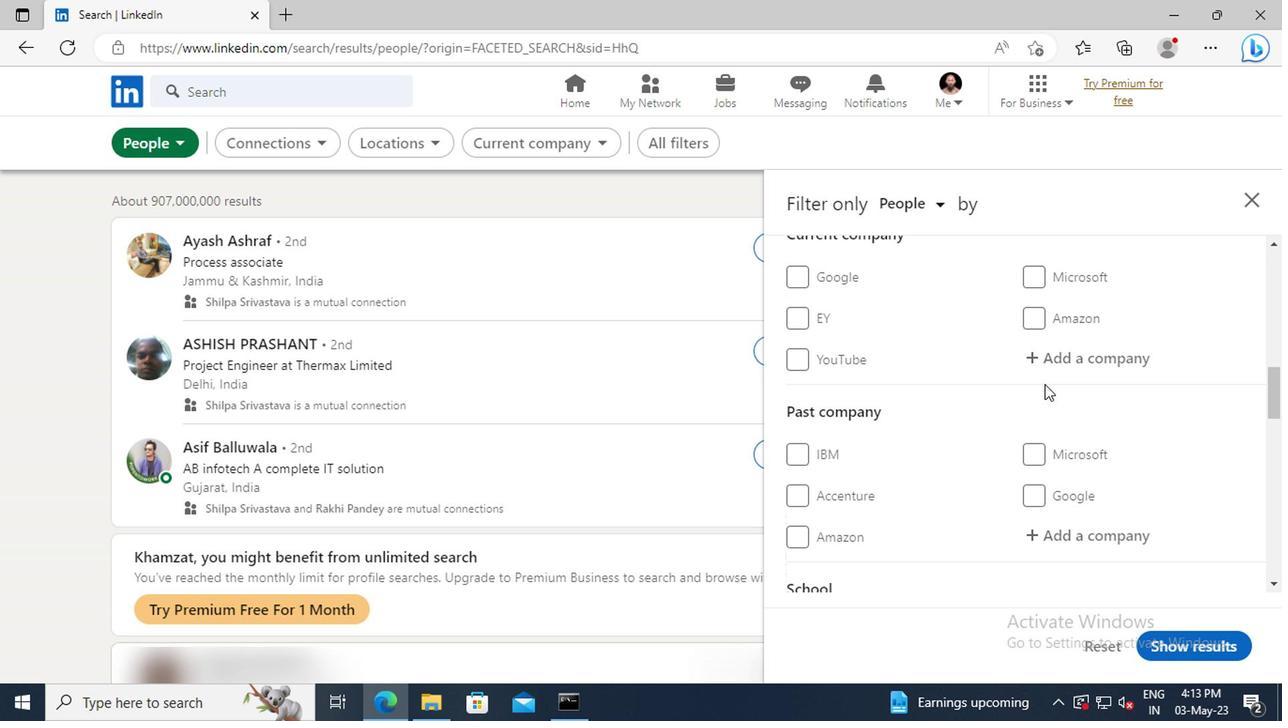 
Action: Mouse scrolled (852, 381) with delta (0, 0)
Screenshot: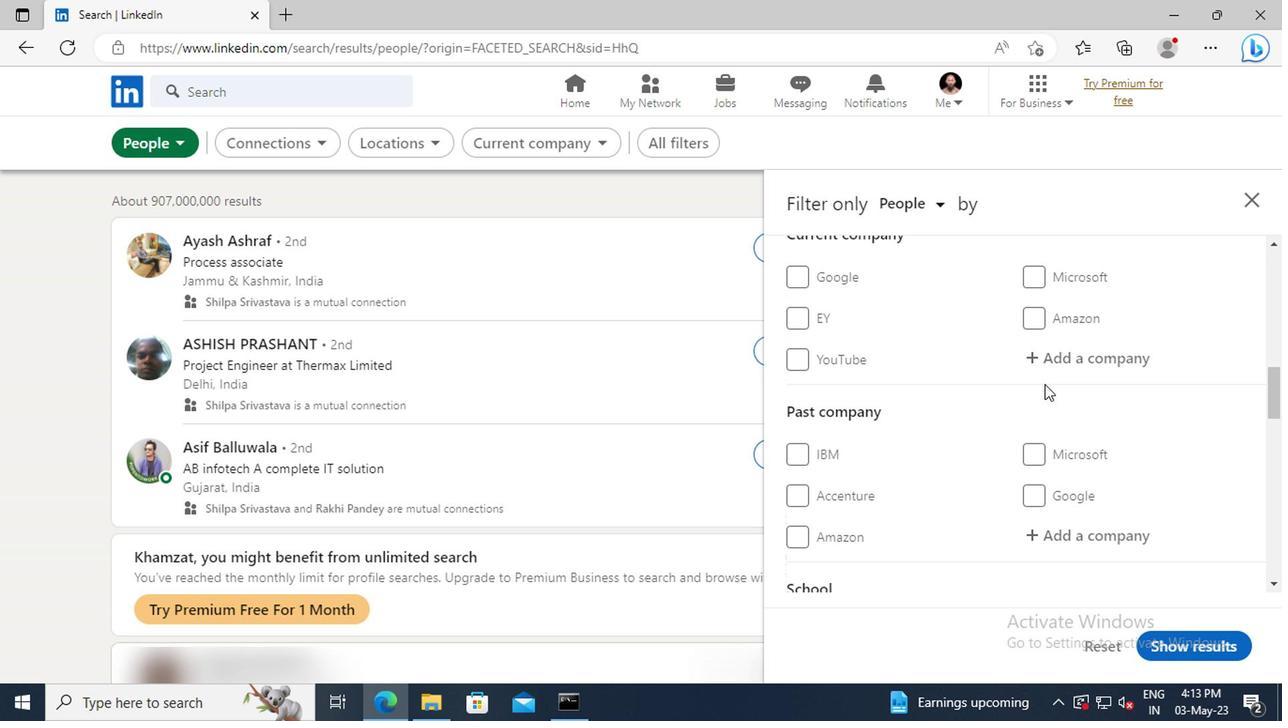 
Action: Mouse scrolled (852, 381) with delta (0, 0)
Screenshot: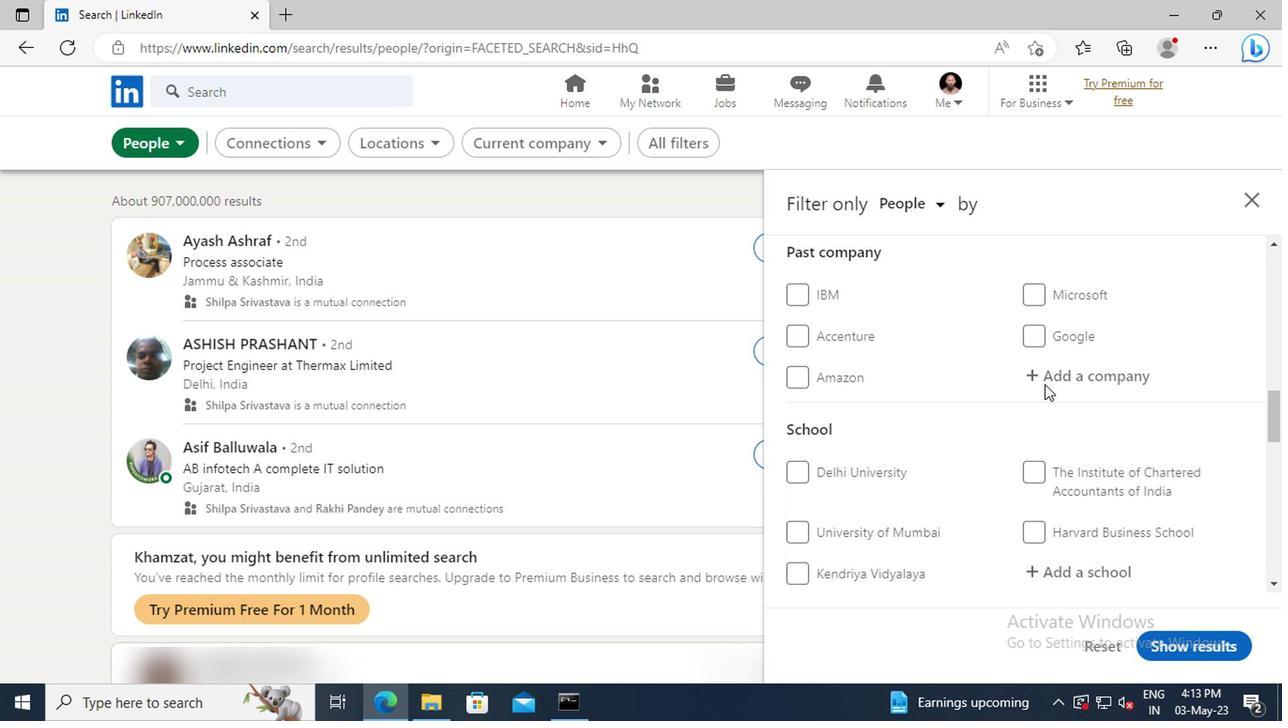 
Action: Mouse scrolled (852, 381) with delta (0, 0)
Screenshot: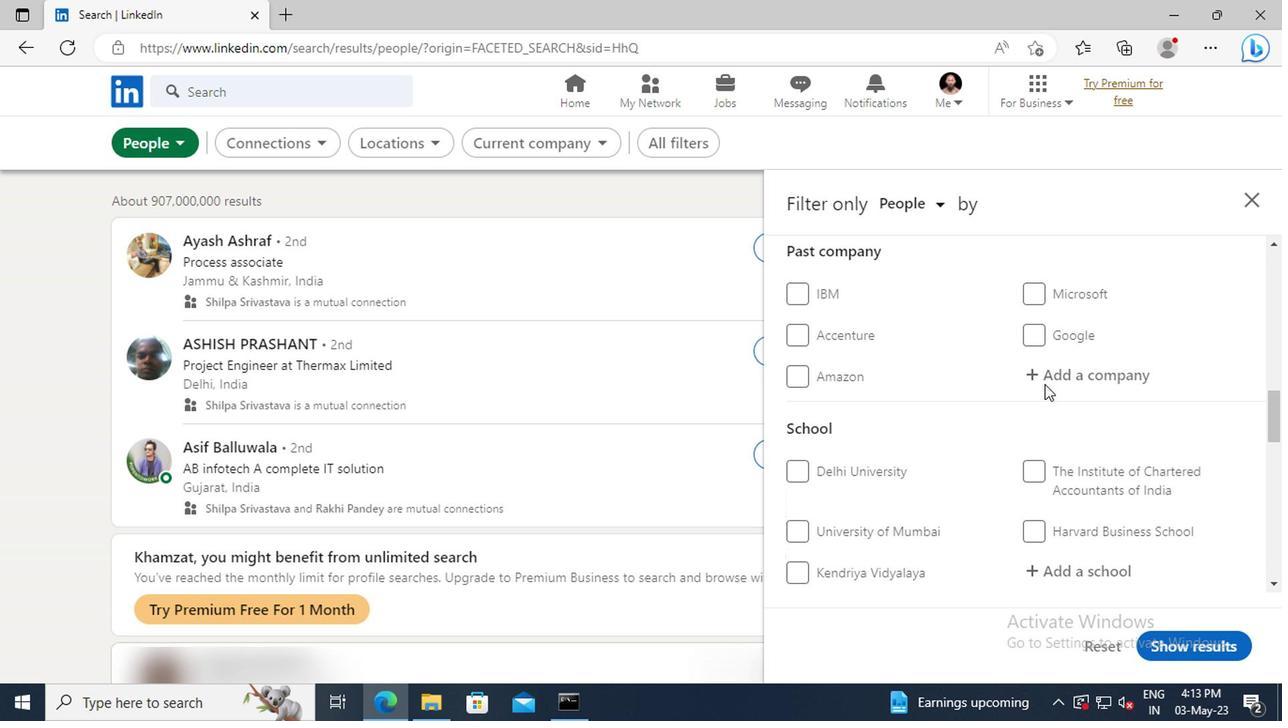 
Action: Mouse scrolled (852, 381) with delta (0, 0)
Screenshot: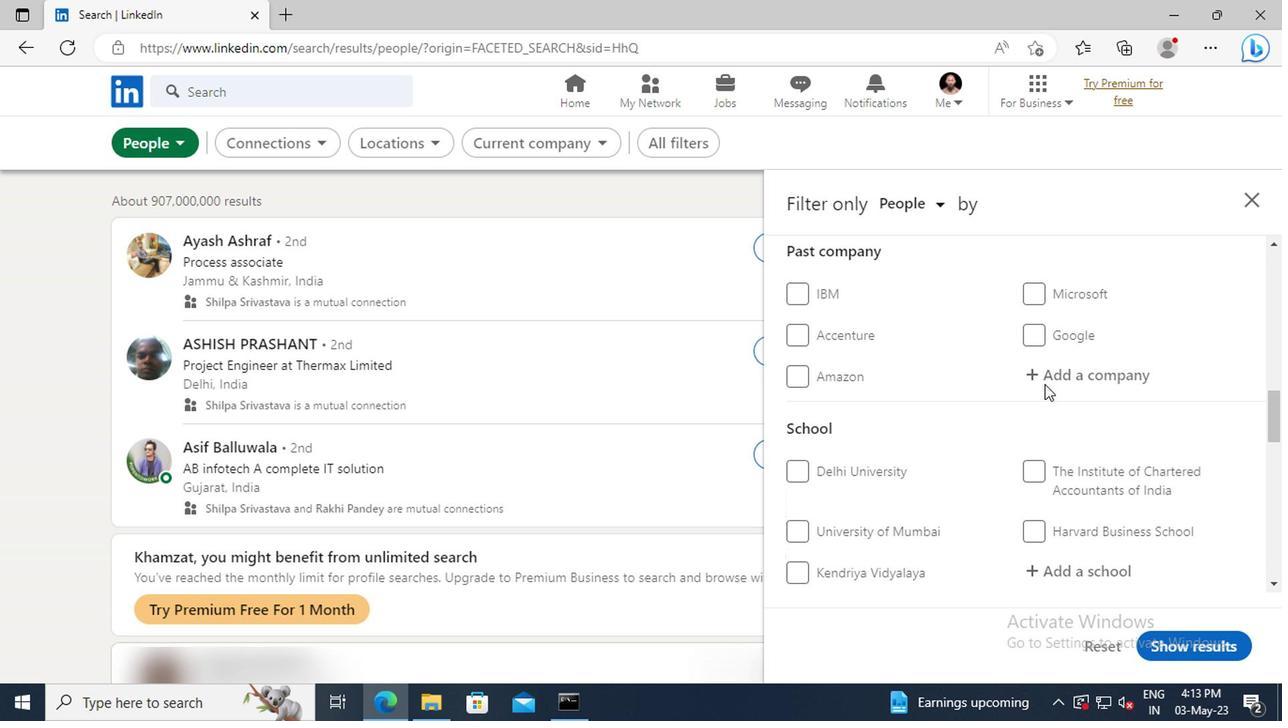 
Action: Mouse scrolled (852, 381) with delta (0, 0)
Screenshot: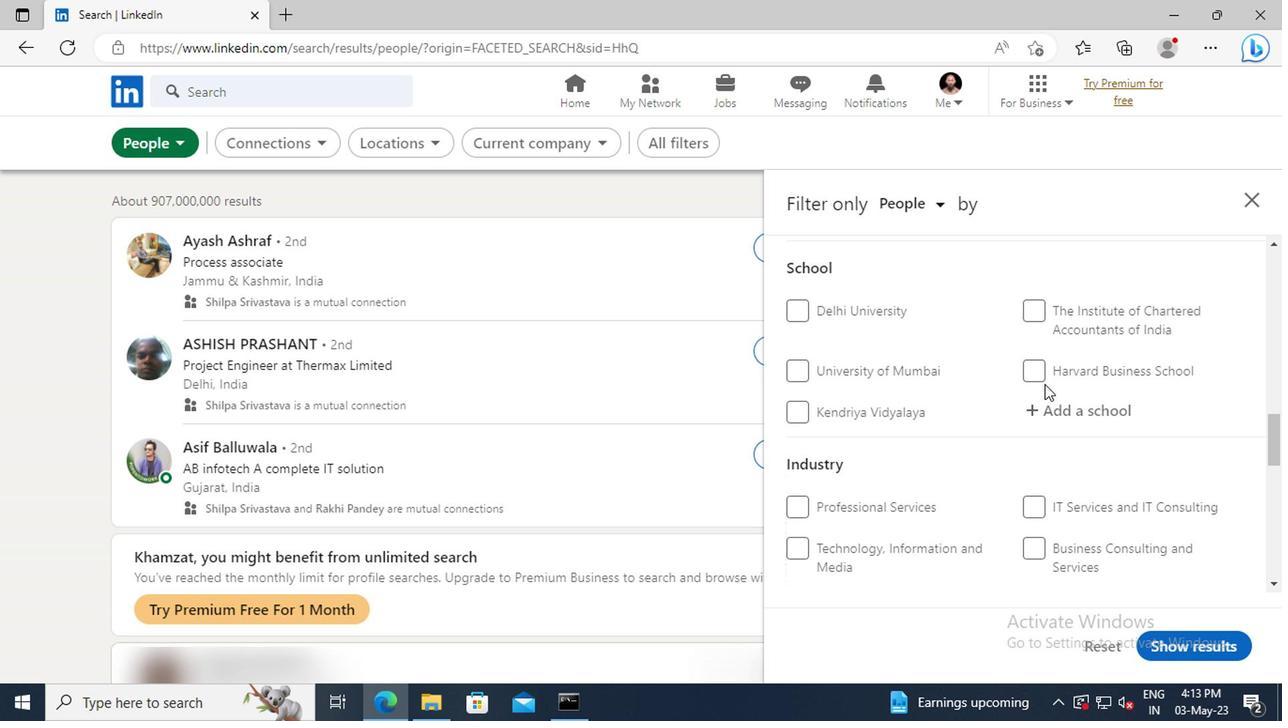 
Action: Mouse scrolled (852, 381) with delta (0, 0)
Screenshot: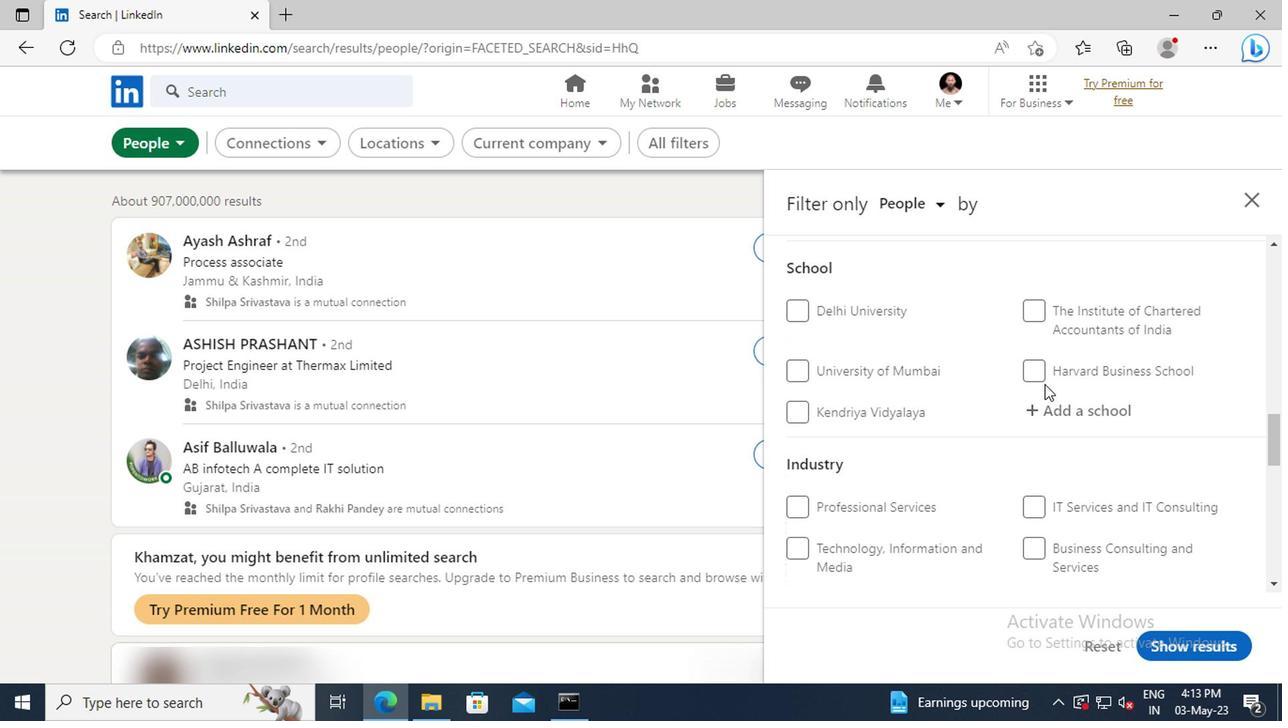 
Action: Mouse scrolled (852, 381) with delta (0, 0)
Screenshot: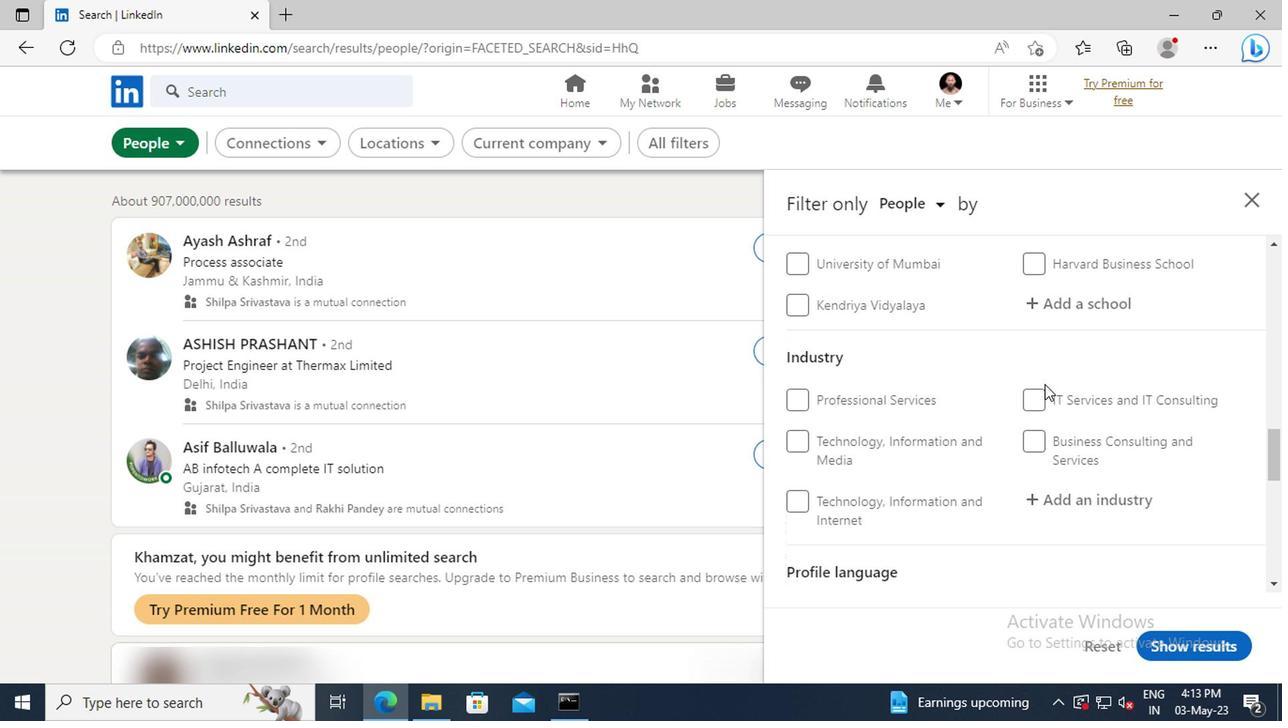 
Action: Mouse scrolled (852, 381) with delta (0, 0)
Screenshot: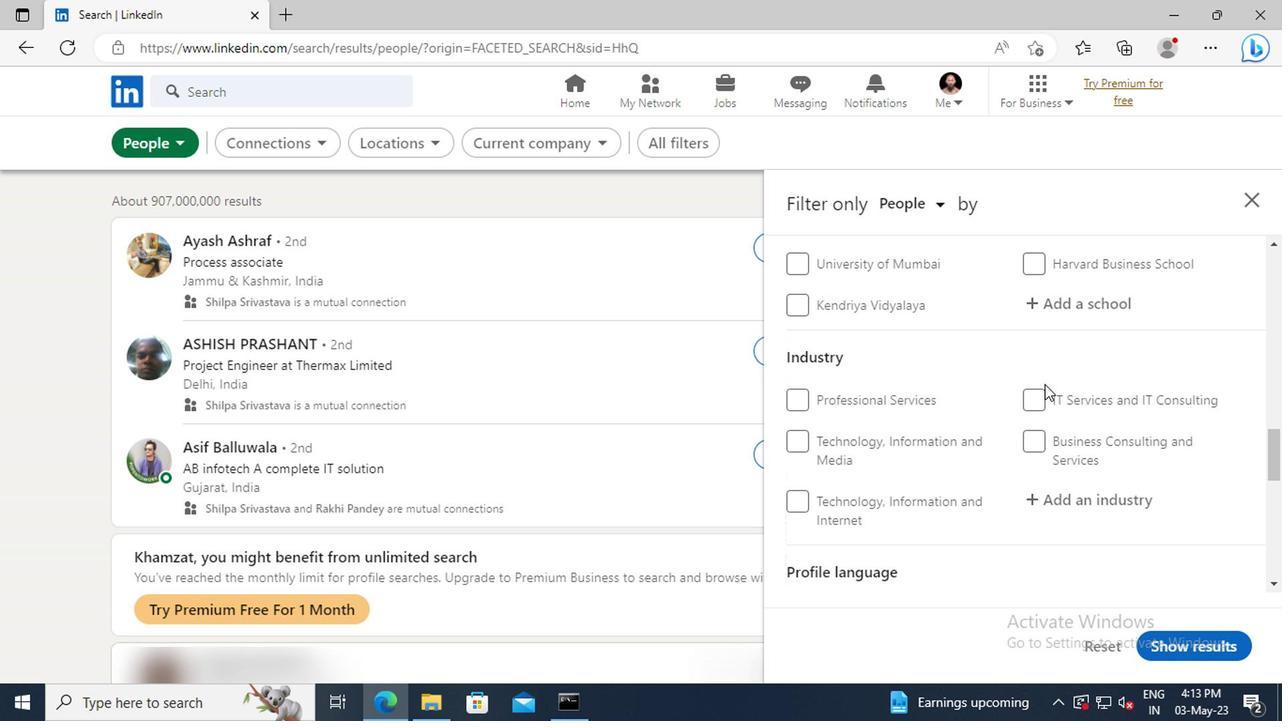 
Action: Mouse scrolled (852, 381) with delta (0, 0)
Screenshot: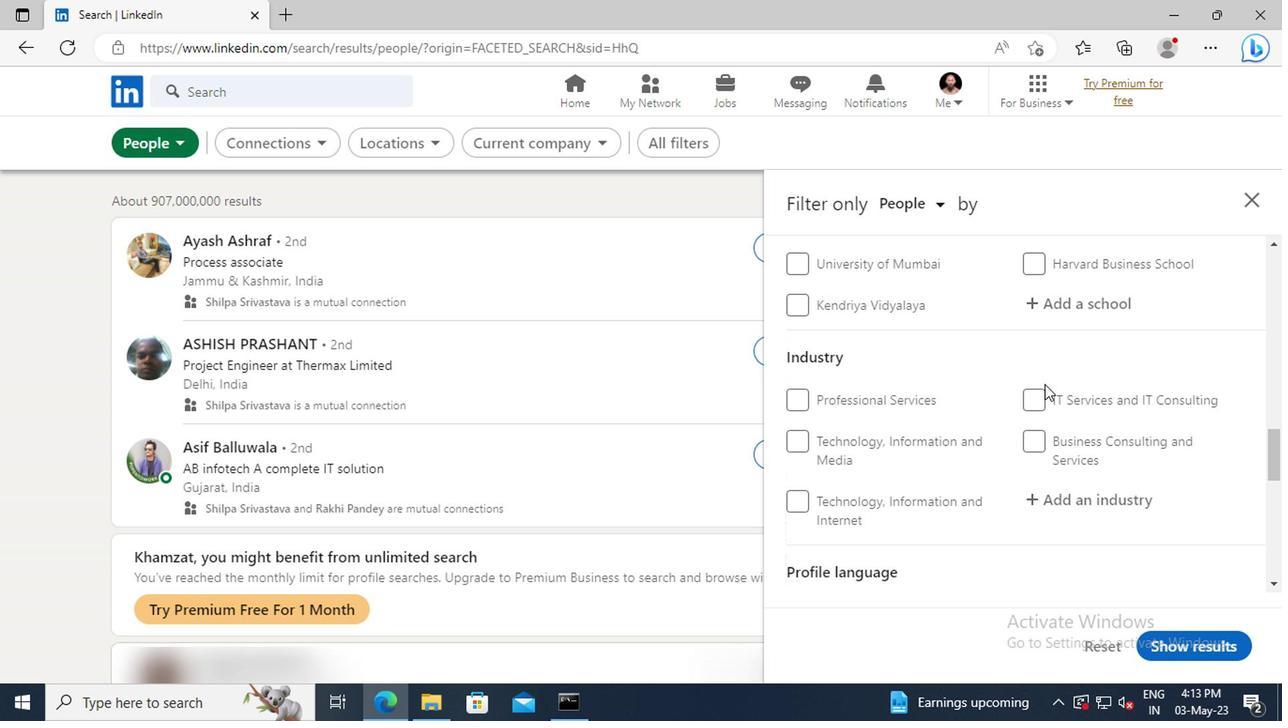 
Action: Mouse scrolled (852, 381) with delta (0, 0)
Screenshot: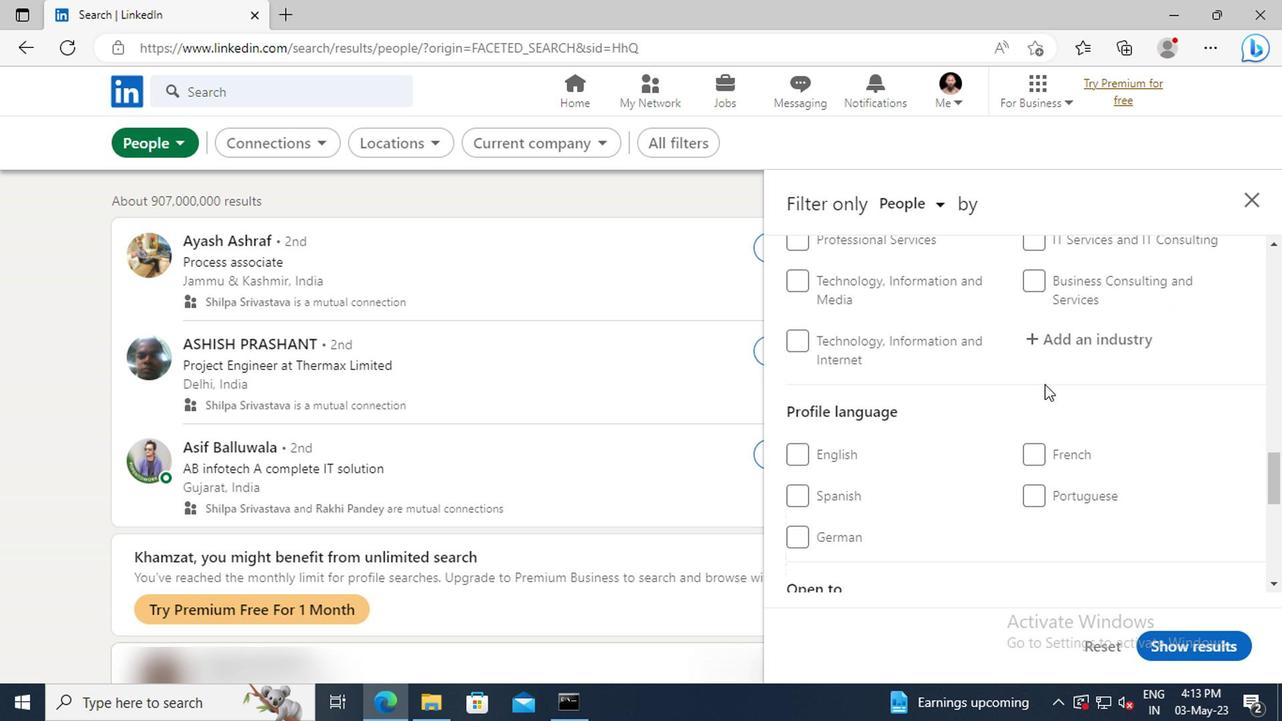 
Action: Mouse moved to (676, 424)
Screenshot: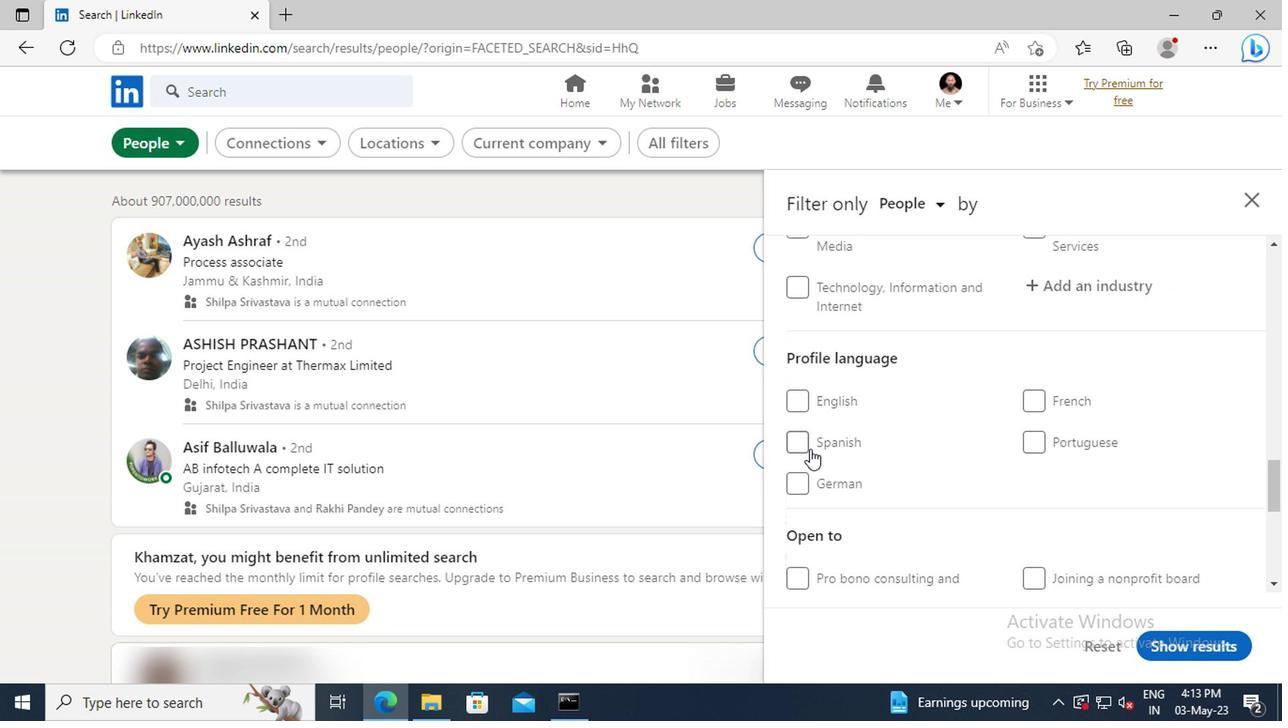 
Action: Mouse pressed left at (676, 424)
Screenshot: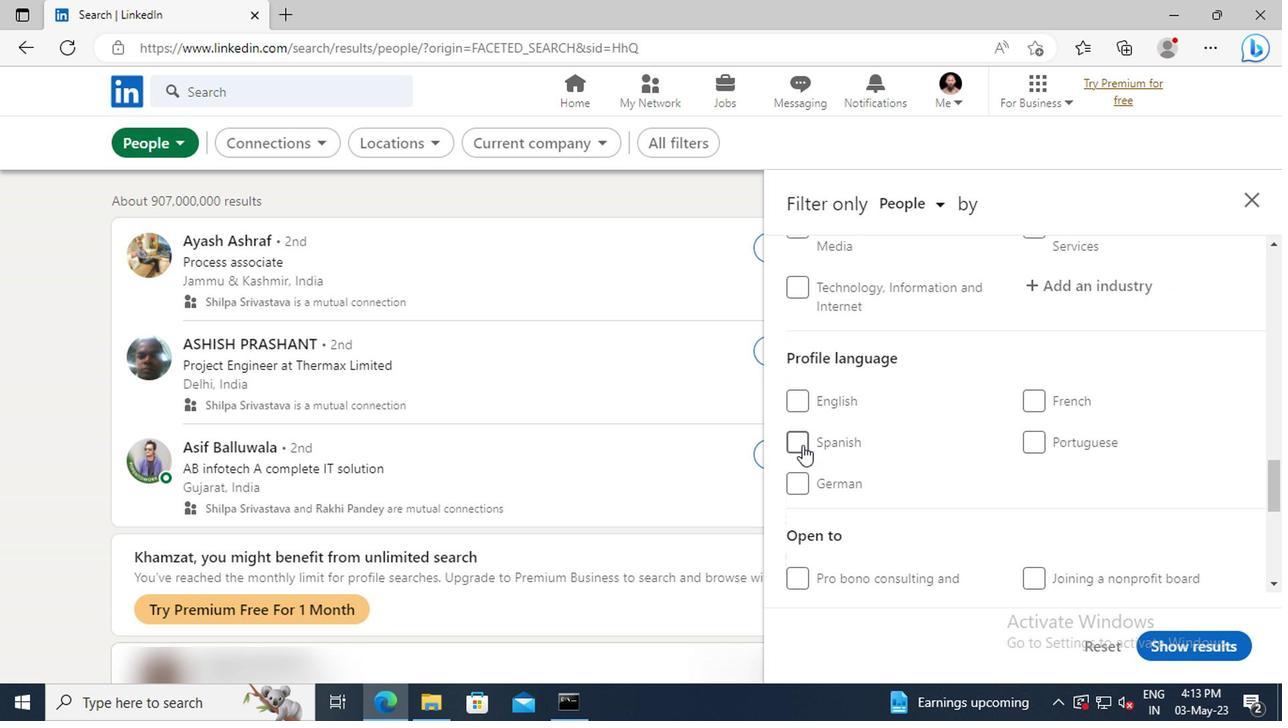 
Action: Mouse moved to (815, 419)
Screenshot: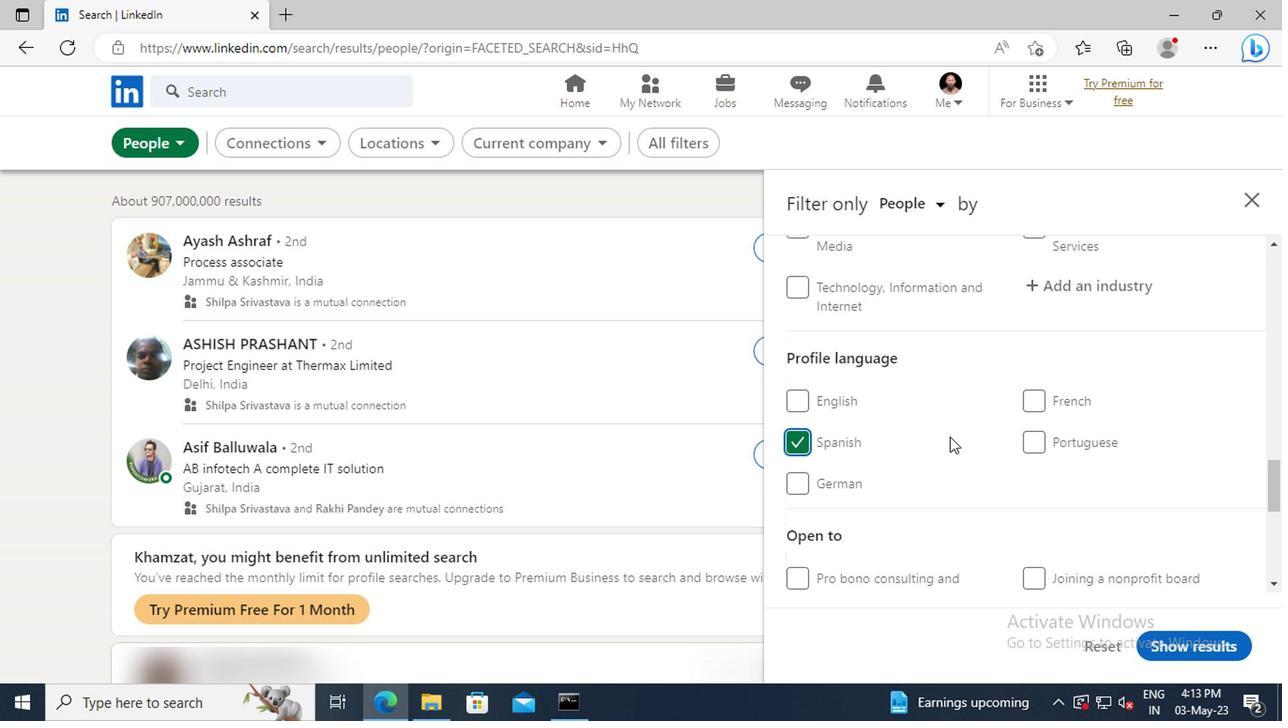 
Action: Mouse scrolled (815, 420) with delta (0, 0)
Screenshot: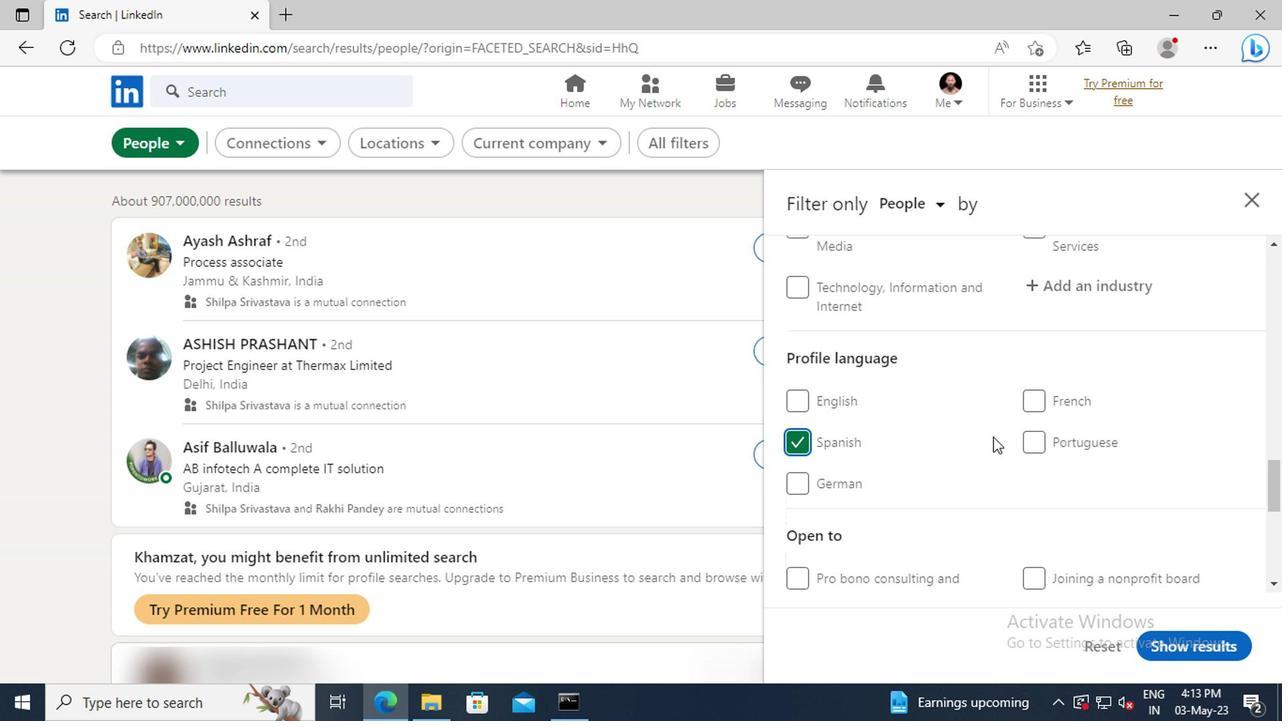 
Action: Mouse scrolled (815, 420) with delta (0, 0)
Screenshot: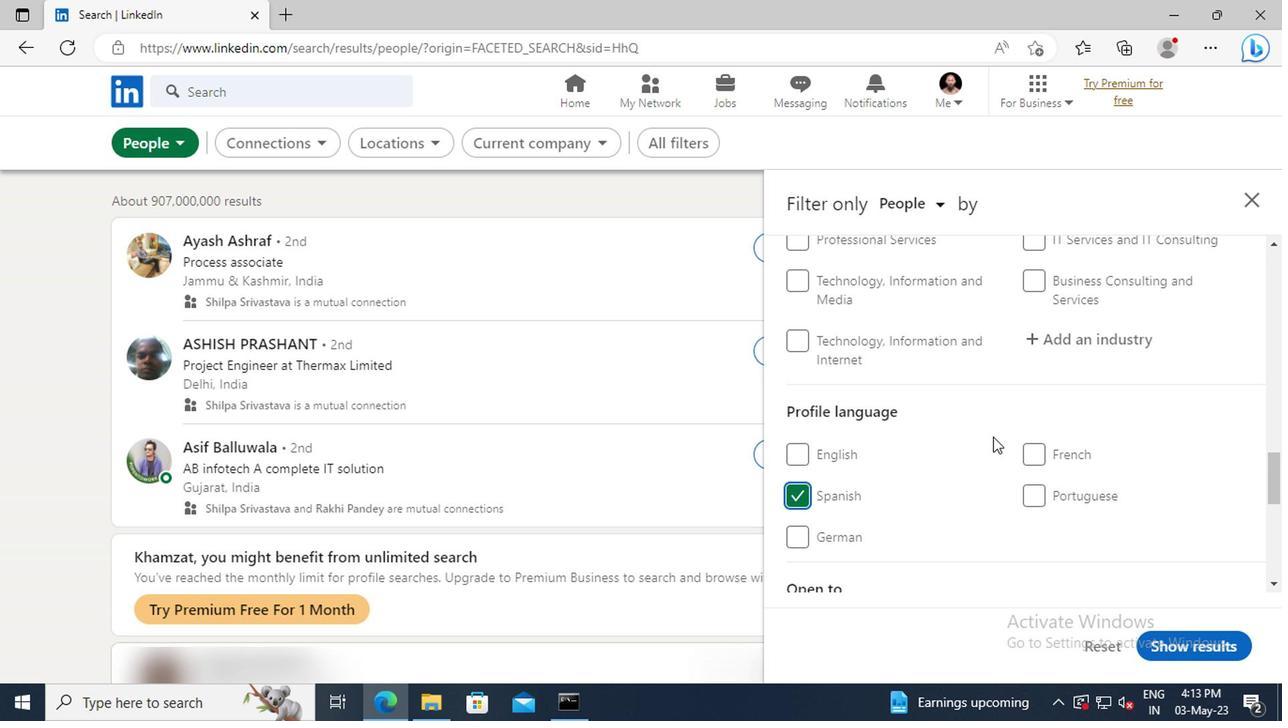 
Action: Mouse scrolled (815, 420) with delta (0, 0)
Screenshot: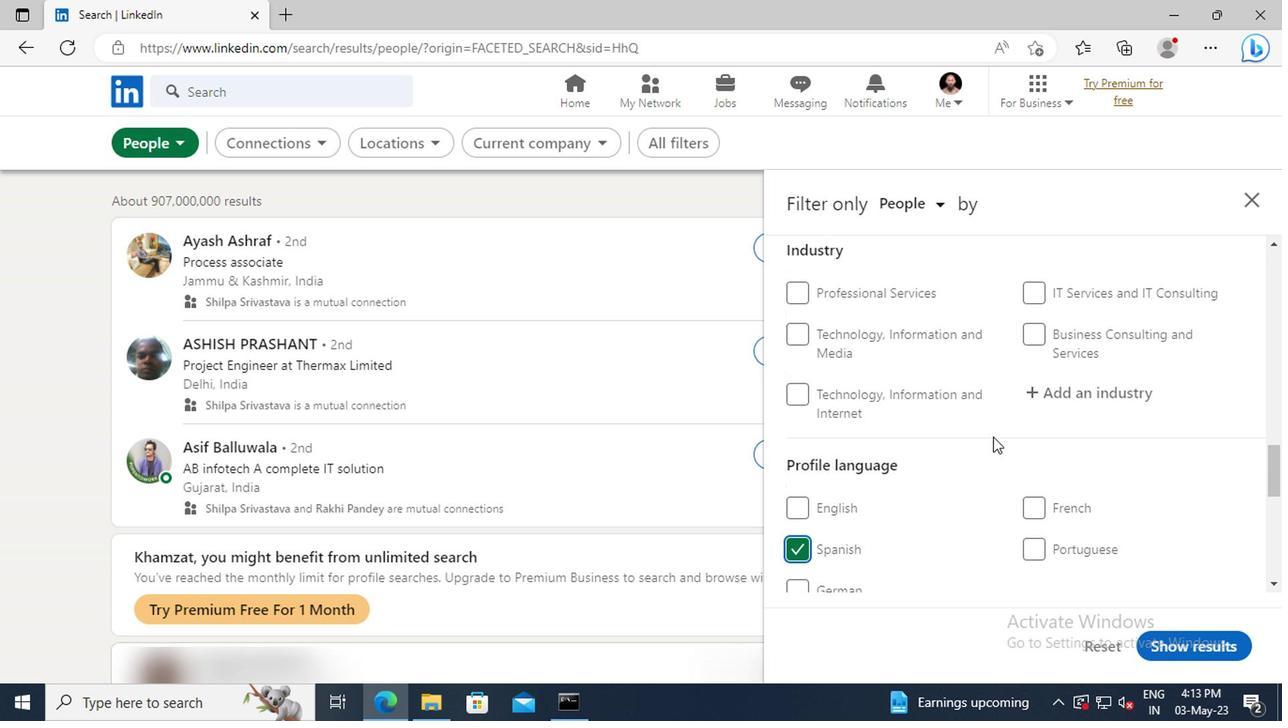 
Action: Mouse scrolled (815, 420) with delta (0, 0)
Screenshot: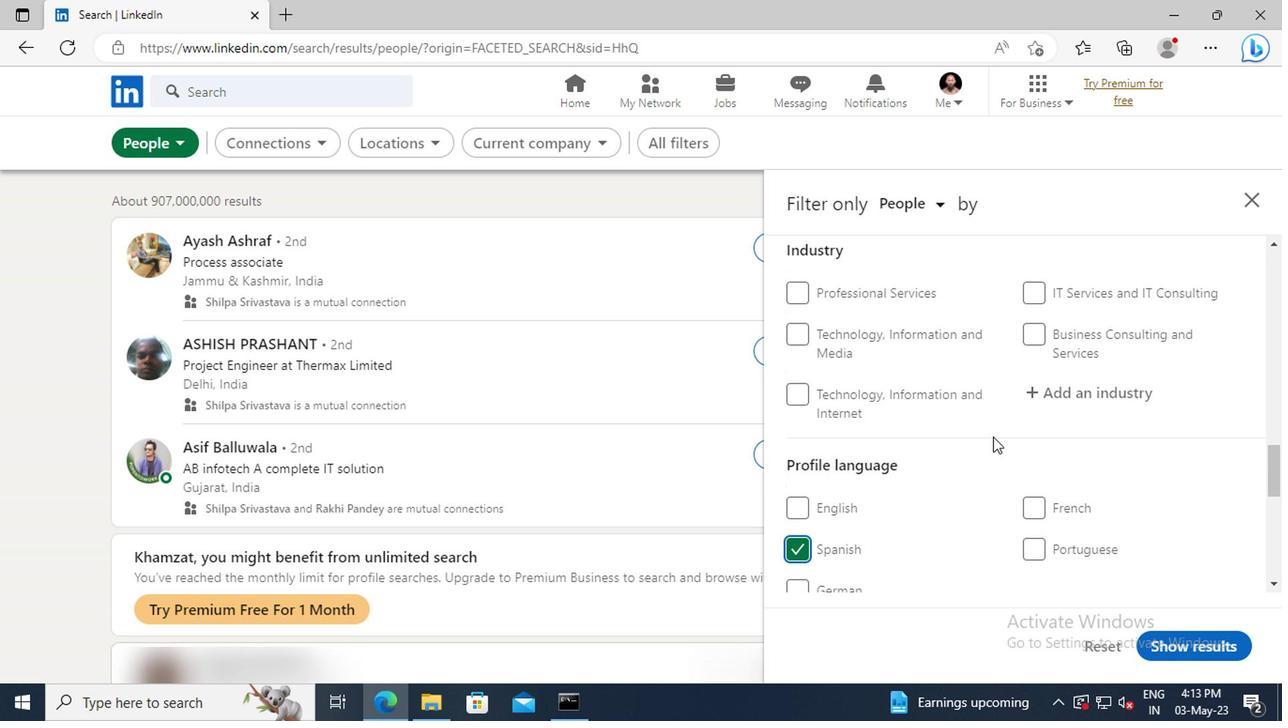 
Action: Mouse scrolled (815, 420) with delta (0, 0)
Screenshot: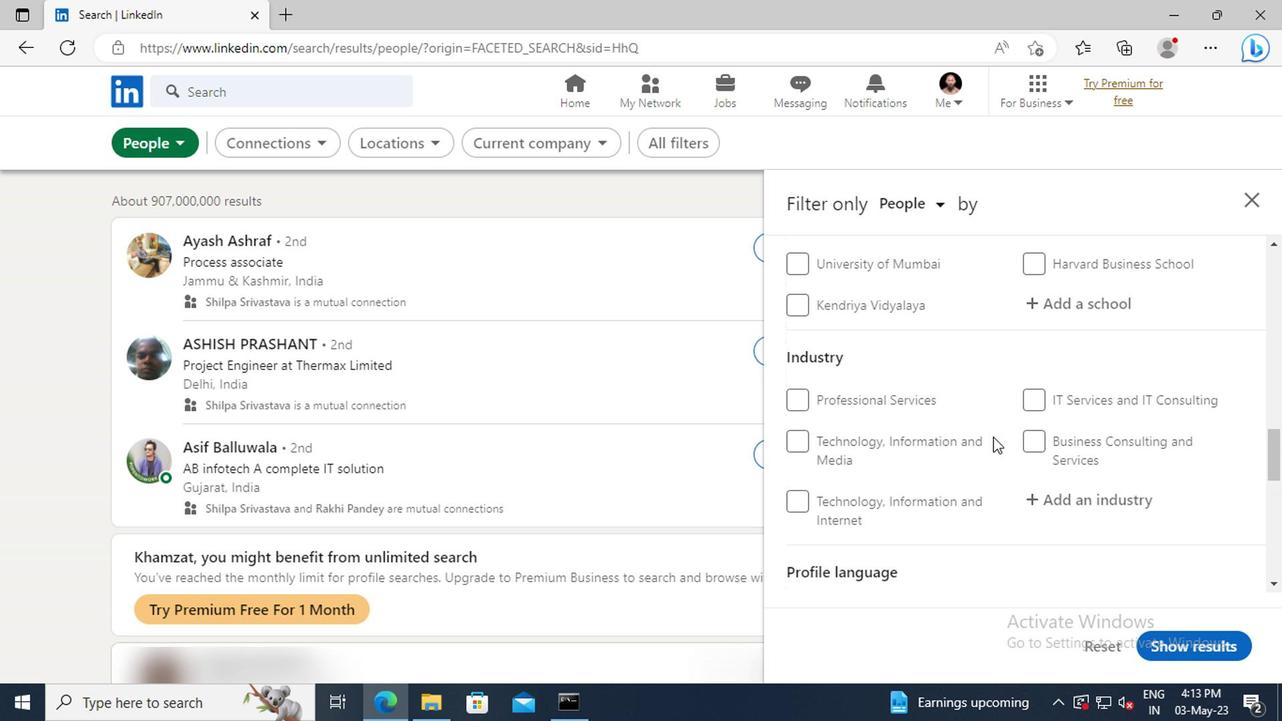 
Action: Mouse scrolled (815, 420) with delta (0, 0)
Screenshot: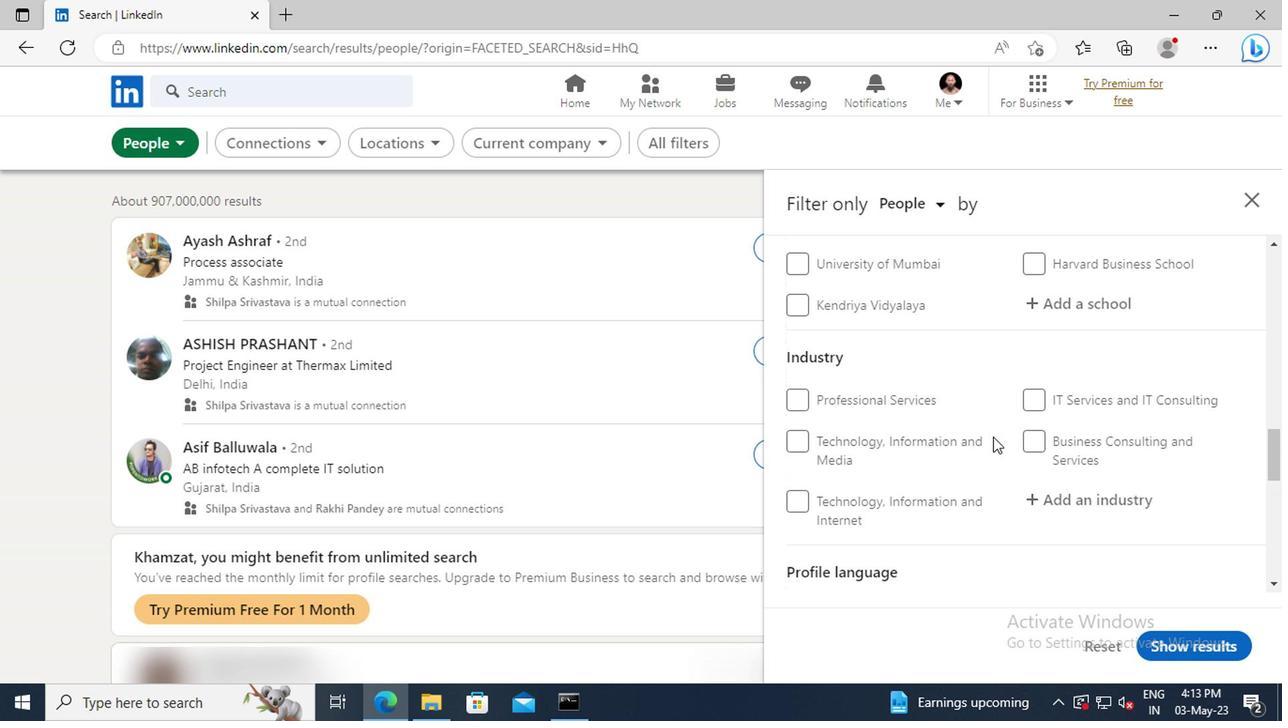 
Action: Mouse scrolled (815, 420) with delta (0, 0)
Screenshot: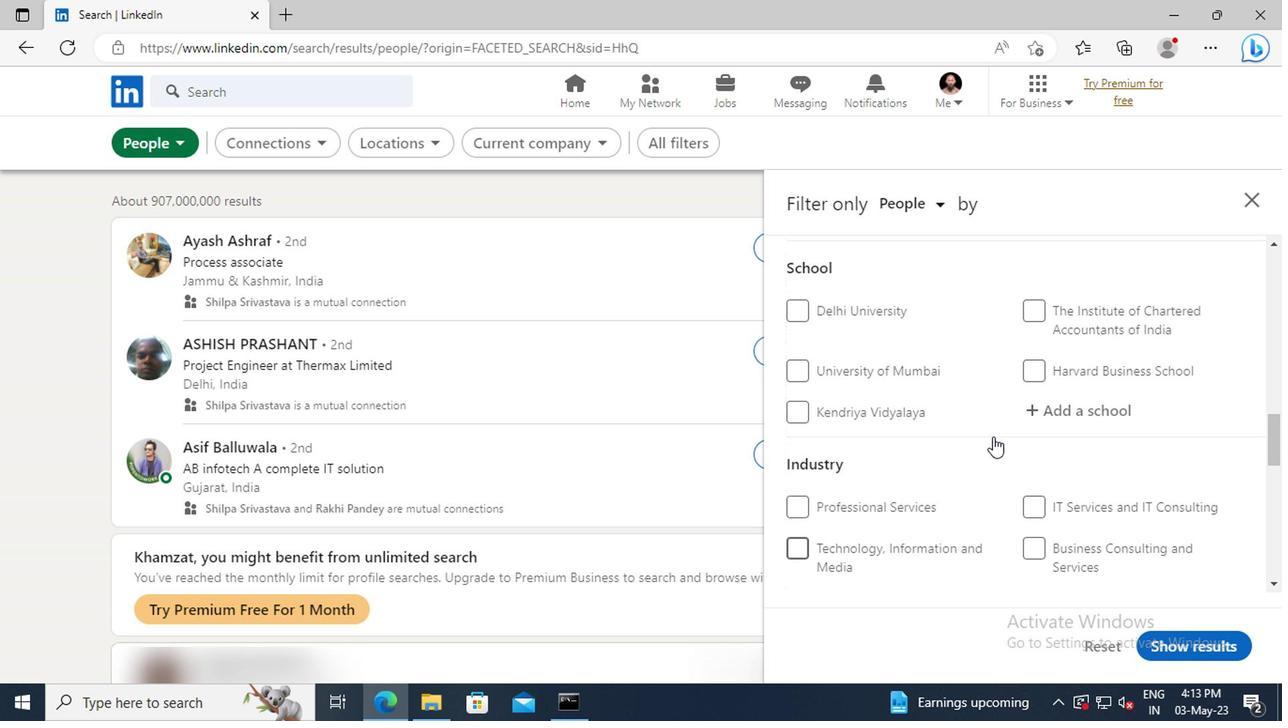 
Action: Mouse scrolled (815, 420) with delta (0, 0)
Screenshot: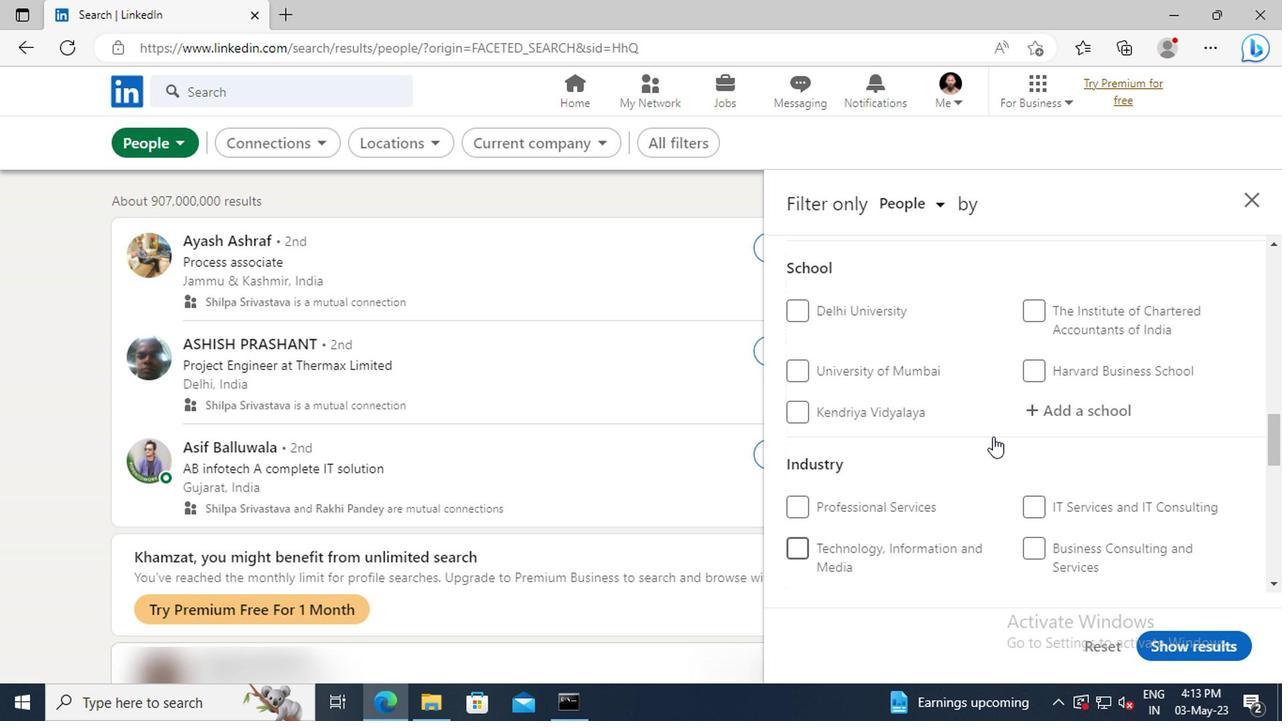 
Action: Mouse scrolled (815, 420) with delta (0, 0)
Screenshot: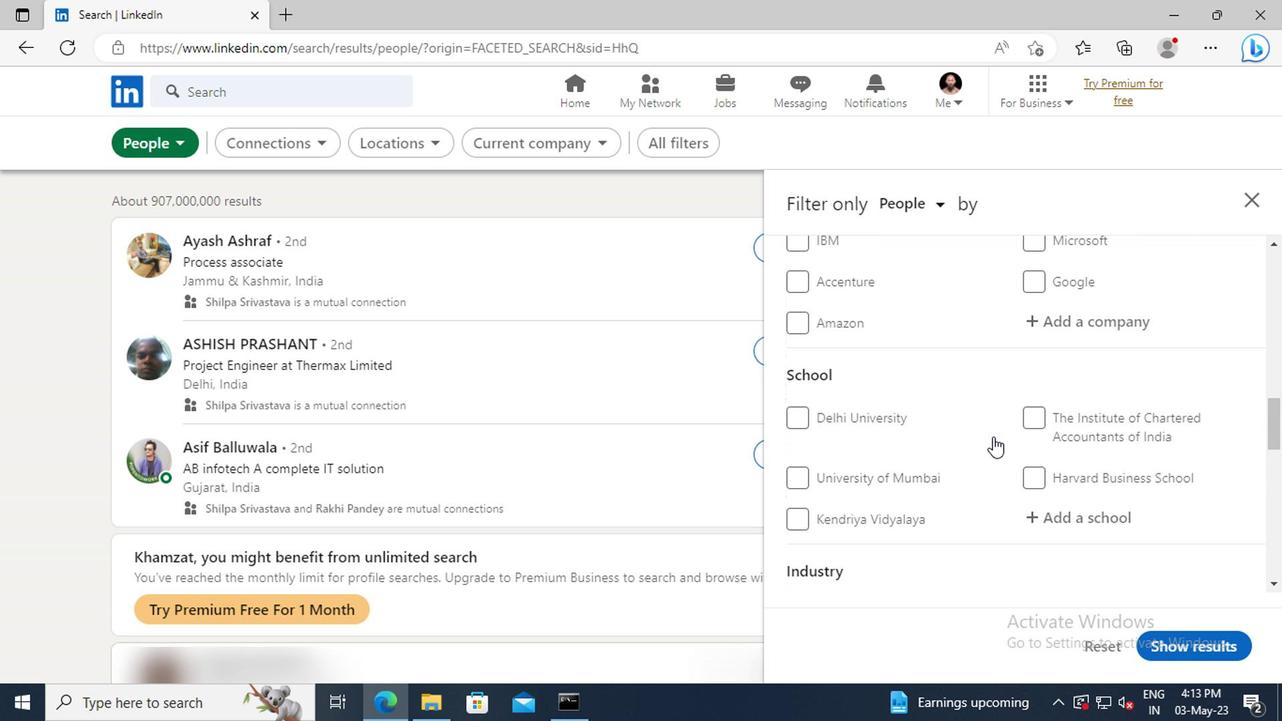 
Action: Mouse scrolled (815, 420) with delta (0, 0)
Screenshot: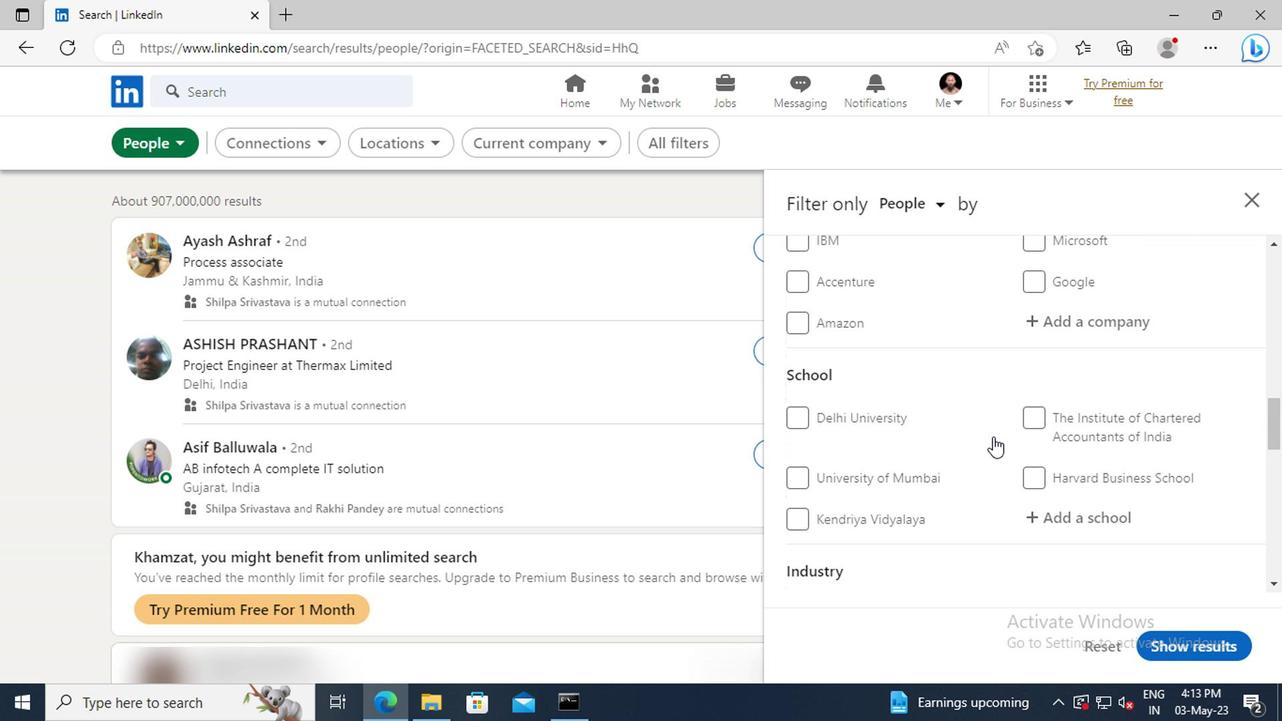 
Action: Mouse scrolled (815, 420) with delta (0, 0)
Screenshot: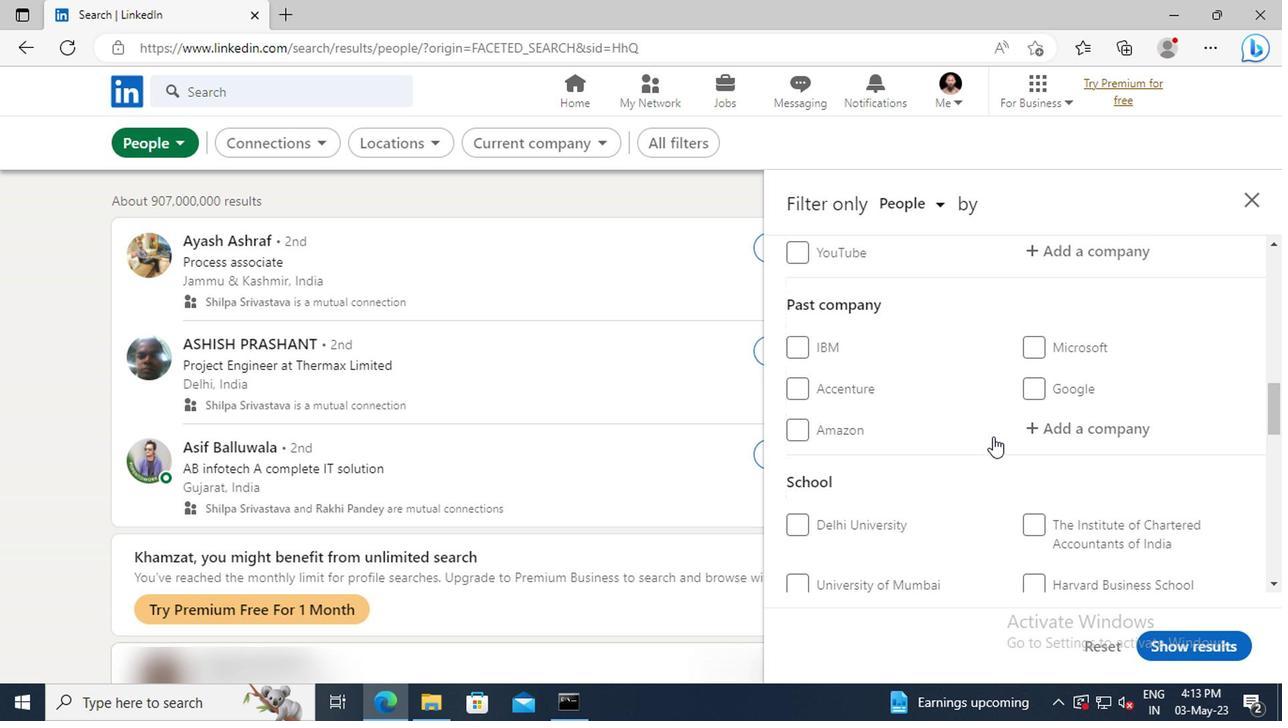 
Action: Mouse scrolled (815, 420) with delta (0, 0)
Screenshot: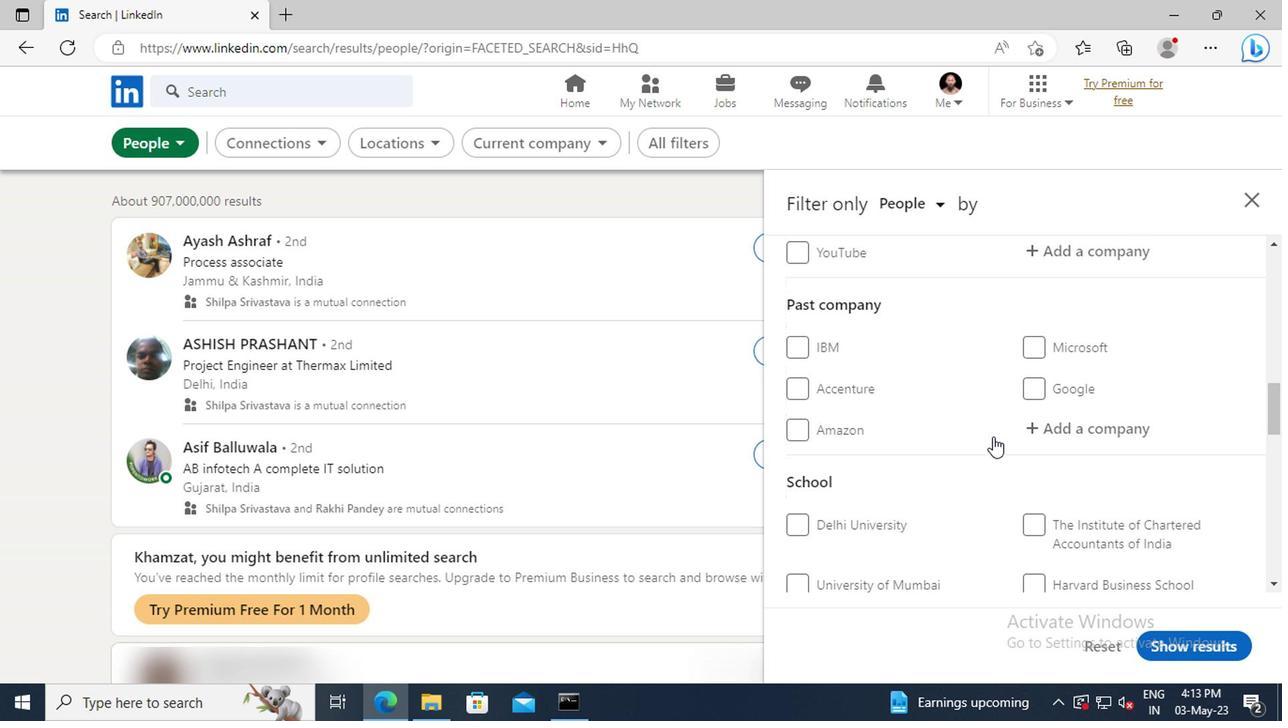 
Action: Mouse scrolled (815, 420) with delta (0, 0)
Screenshot: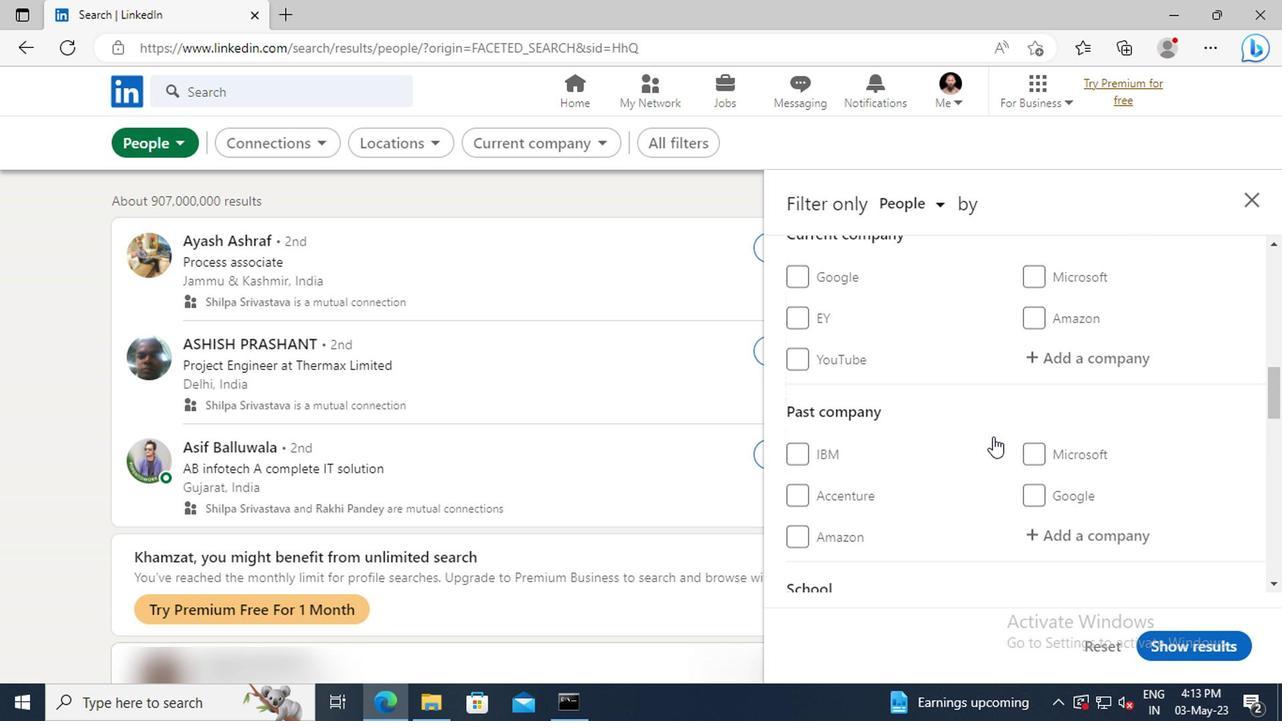 
Action: Mouse moved to (839, 403)
Screenshot: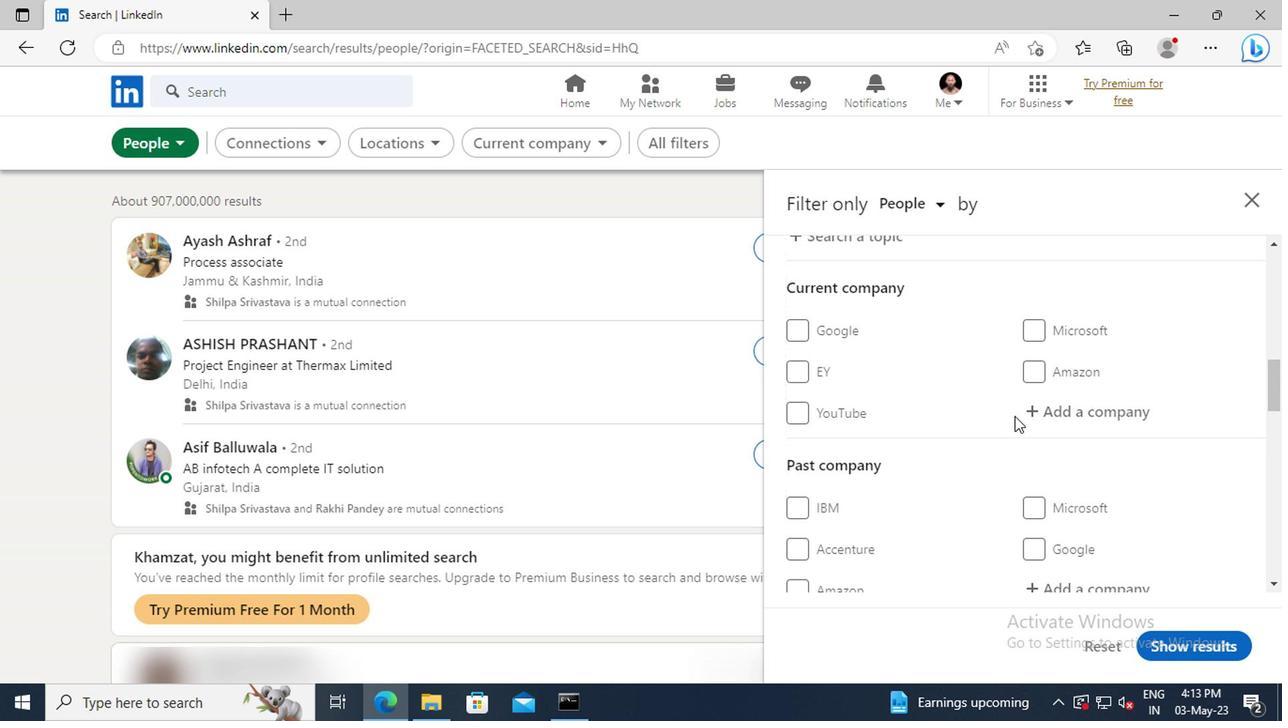 
Action: Mouse pressed left at (839, 403)
Screenshot: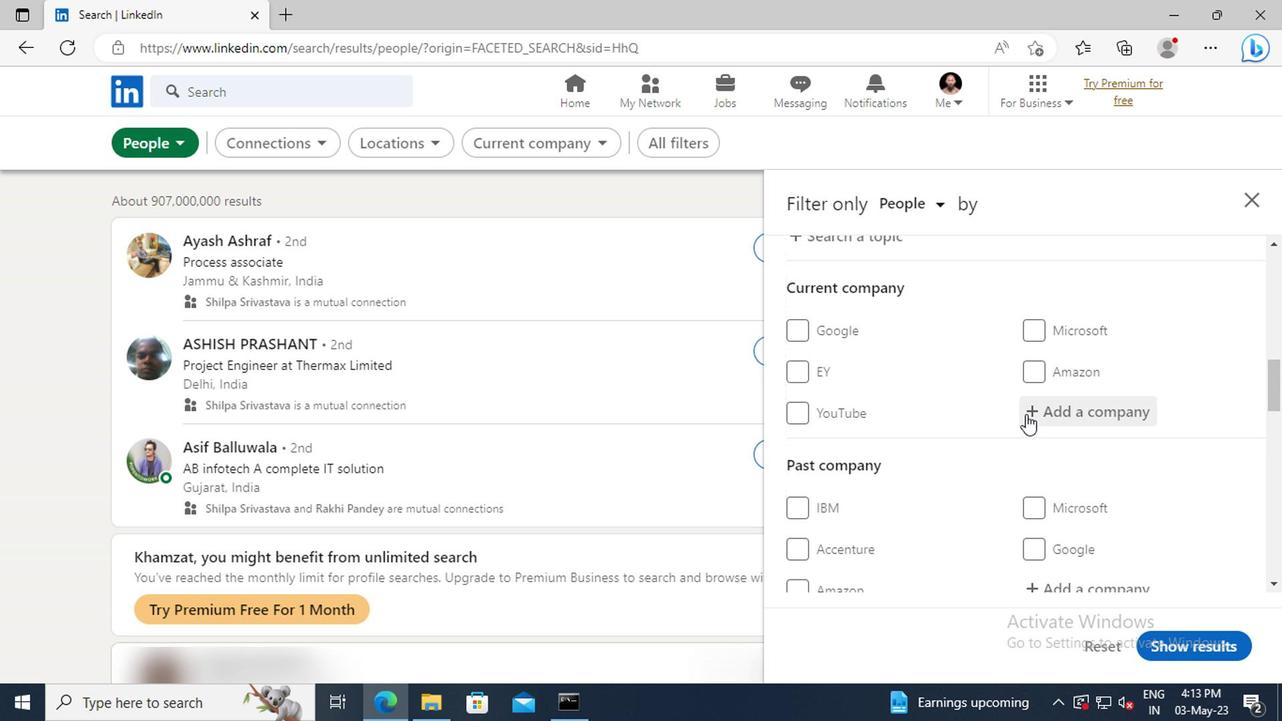 
Action: Key pressed <Key.shift>HDFC<Key.space><Key.shift>LI
Screenshot: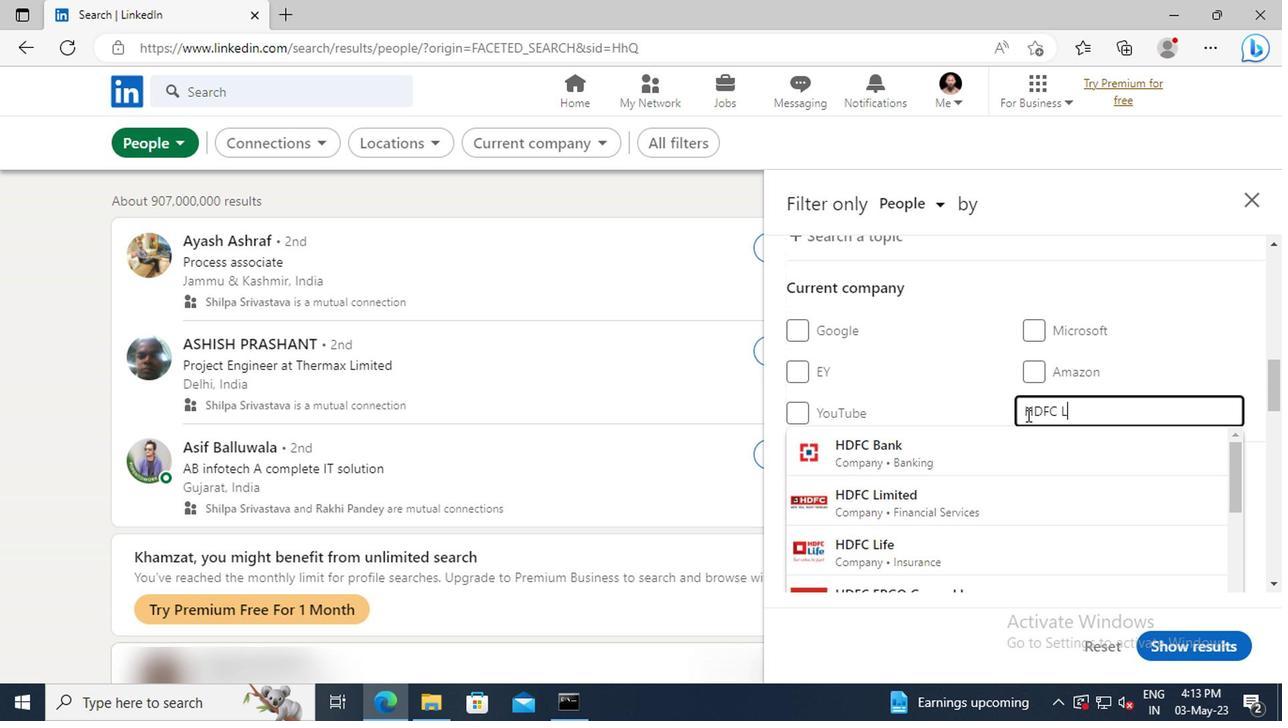 
Action: Mouse moved to (837, 423)
Screenshot: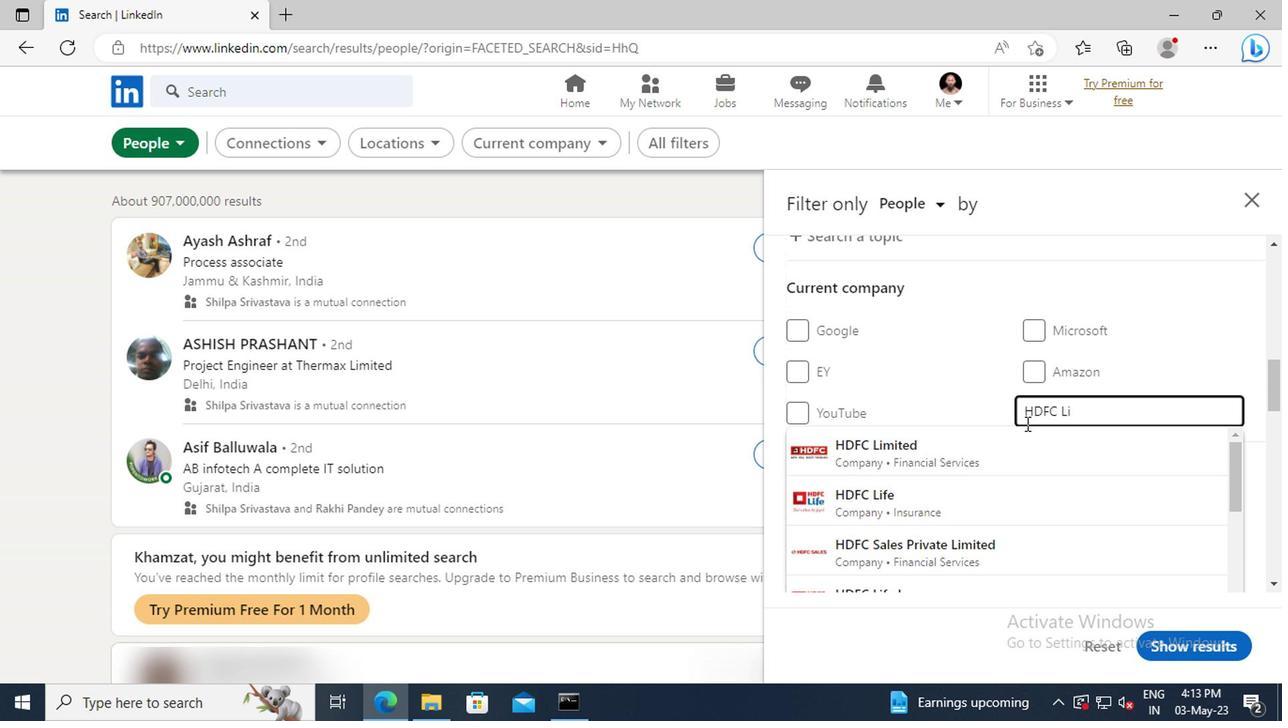 
Action: Mouse pressed left at (837, 423)
Screenshot: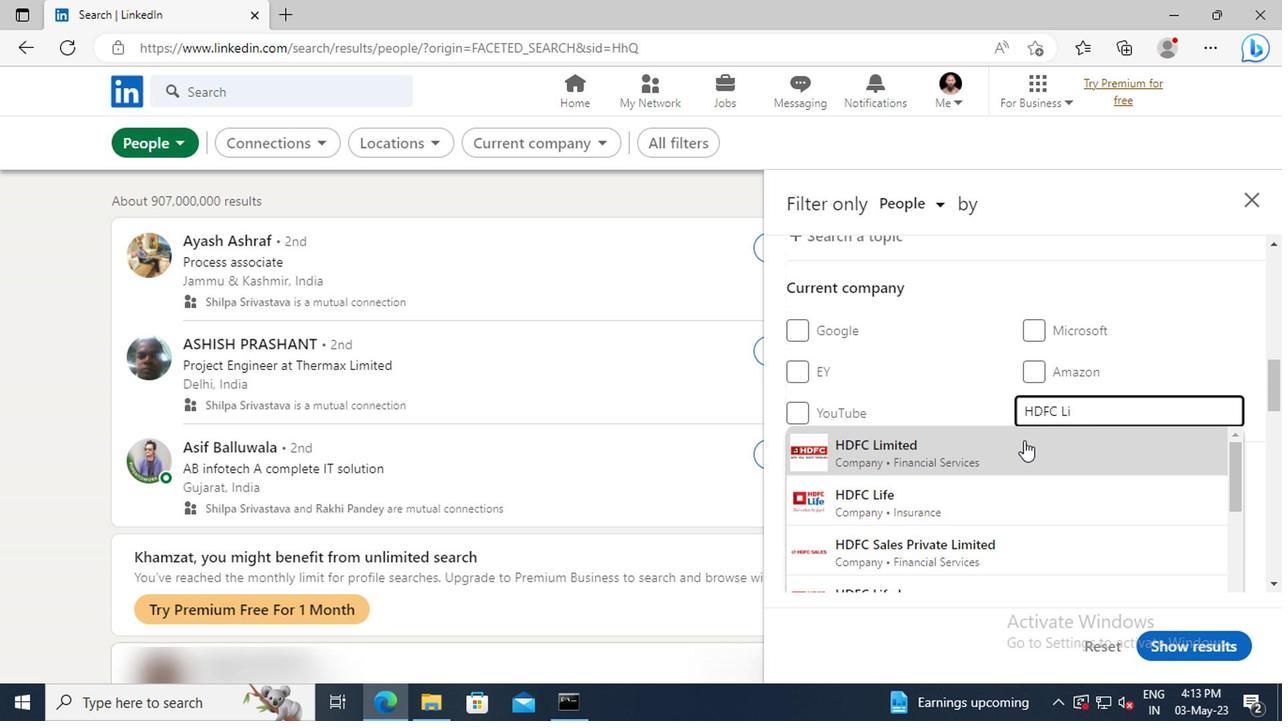 
Action: Mouse scrolled (837, 422) with delta (0, 0)
Screenshot: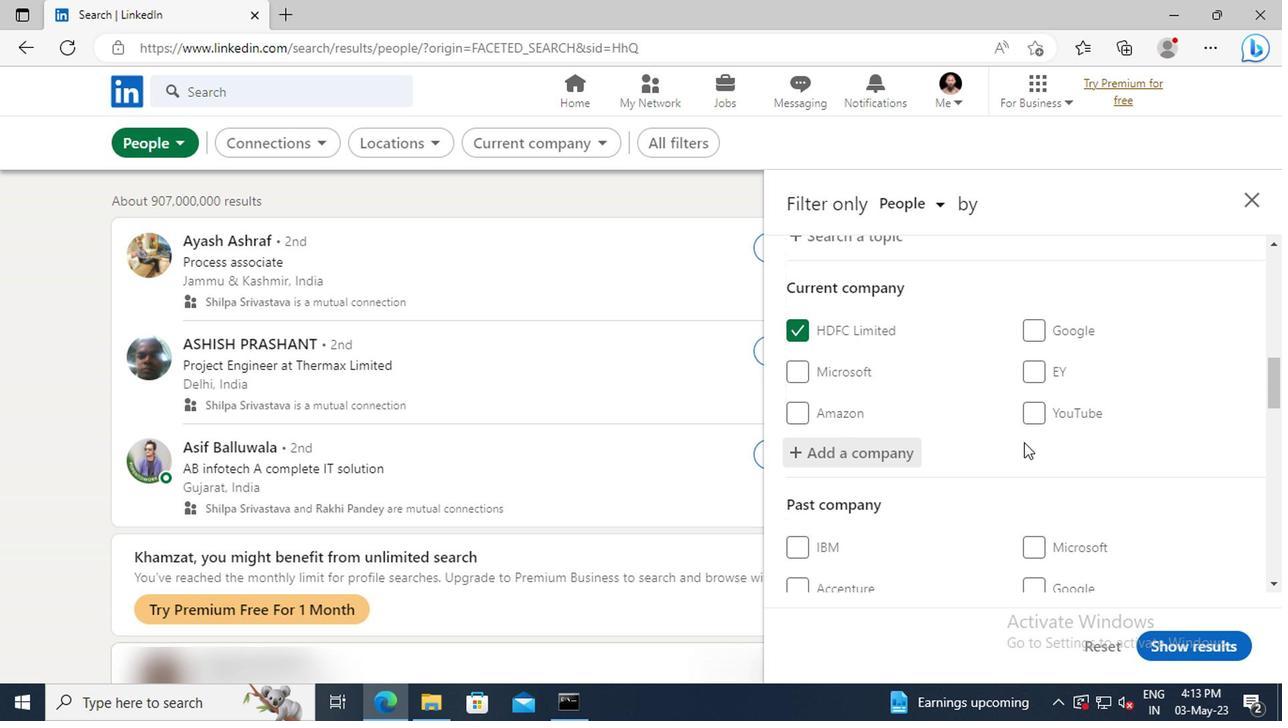 
Action: Mouse scrolled (837, 422) with delta (0, 0)
Screenshot: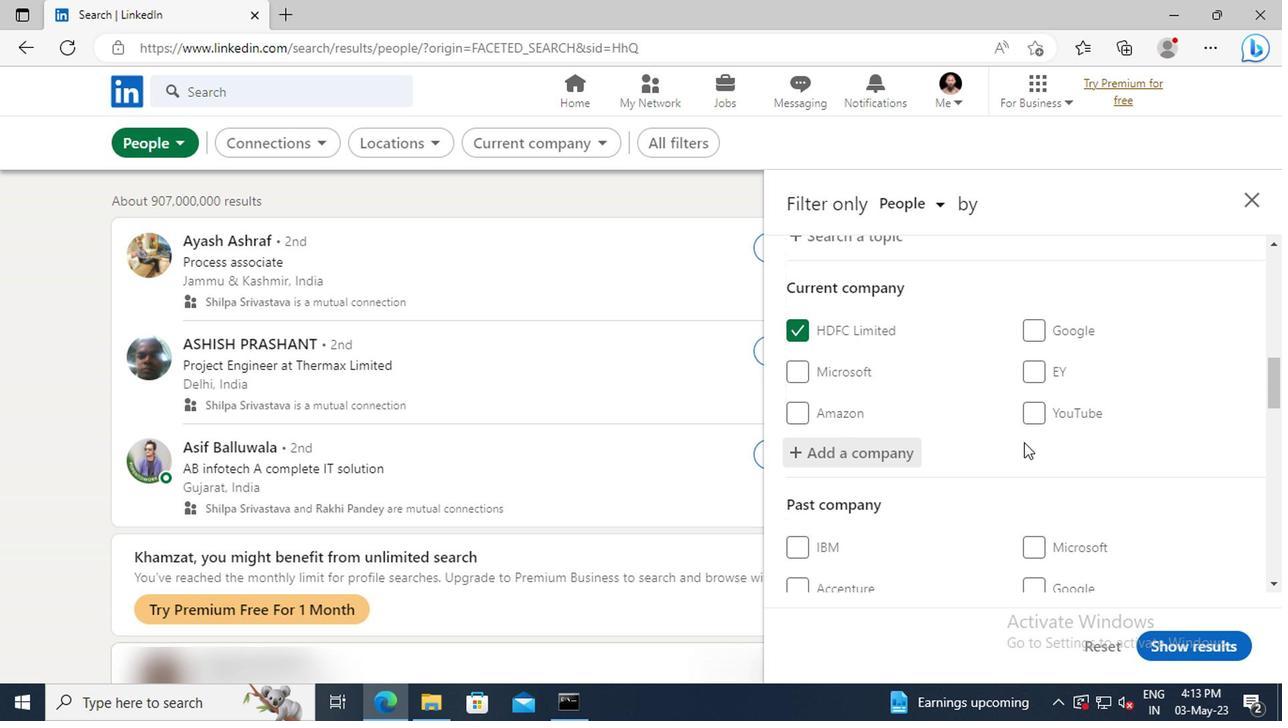 
Action: Mouse moved to (837, 423)
Screenshot: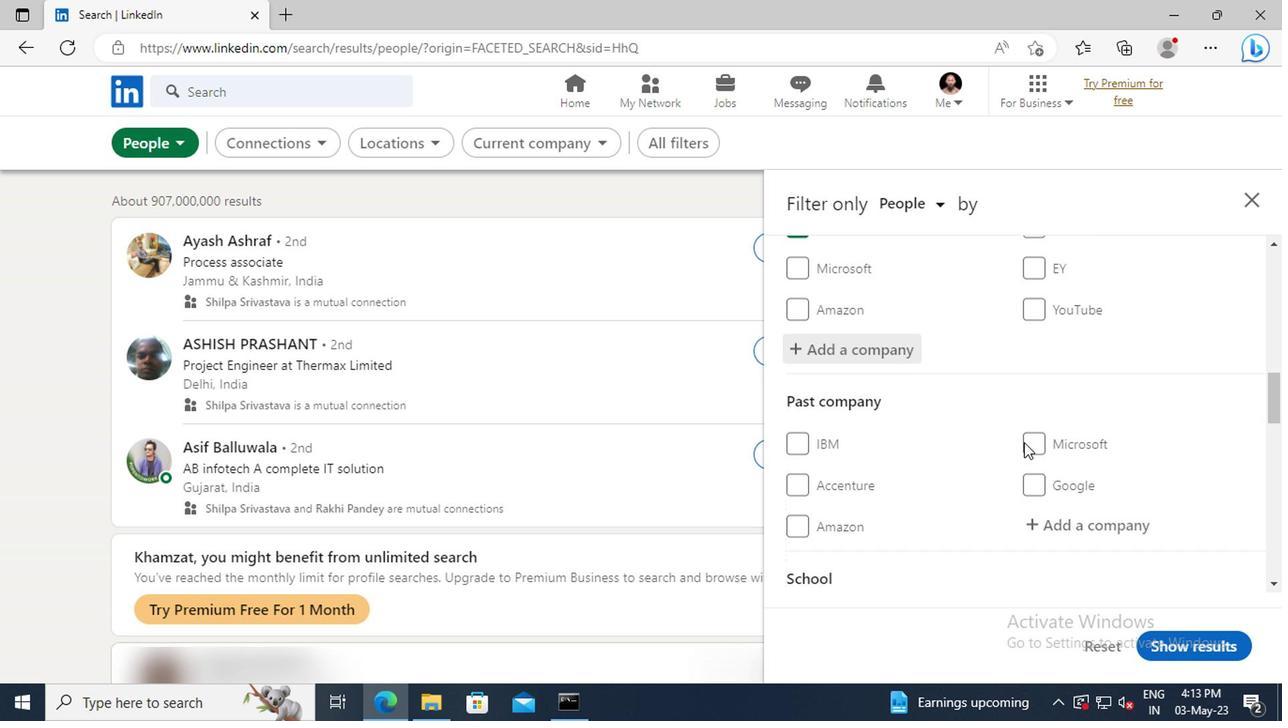 
Action: Mouse scrolled (837, 422) with delta (0, 0)
Screenshot: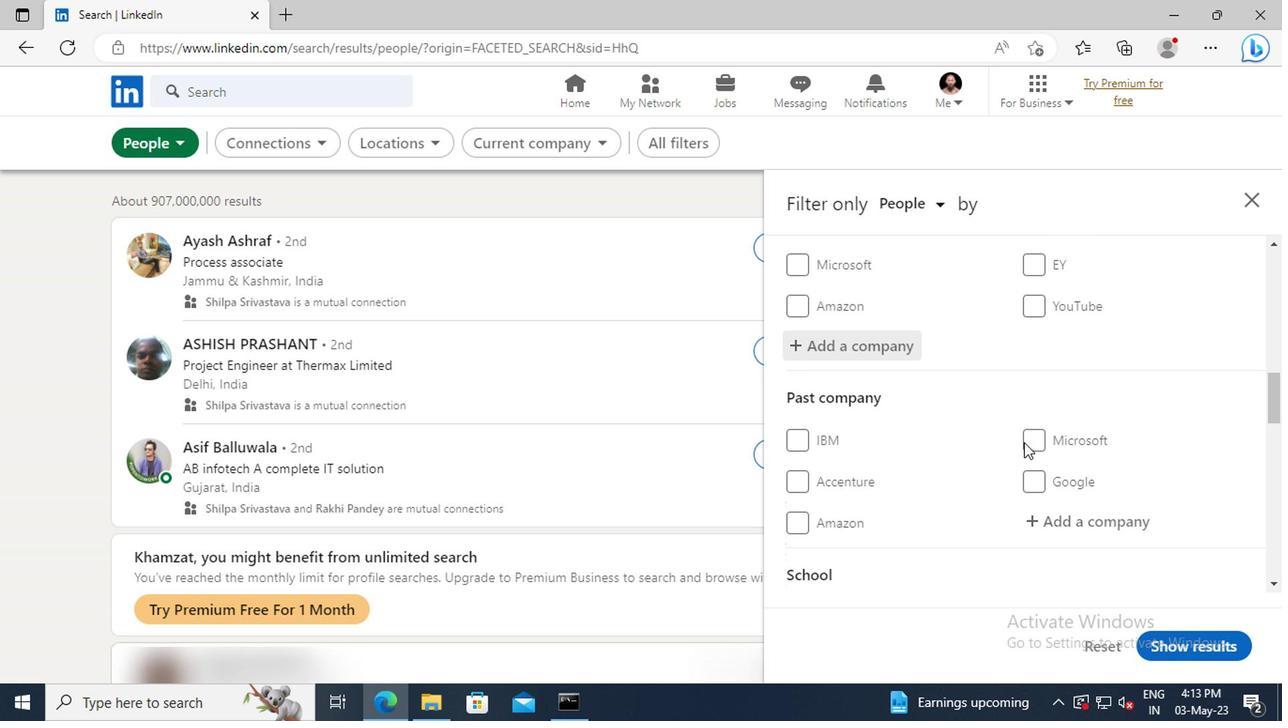 
Action: Mouse scrolled (837, 422) with delta (0, 0)
Screenshot: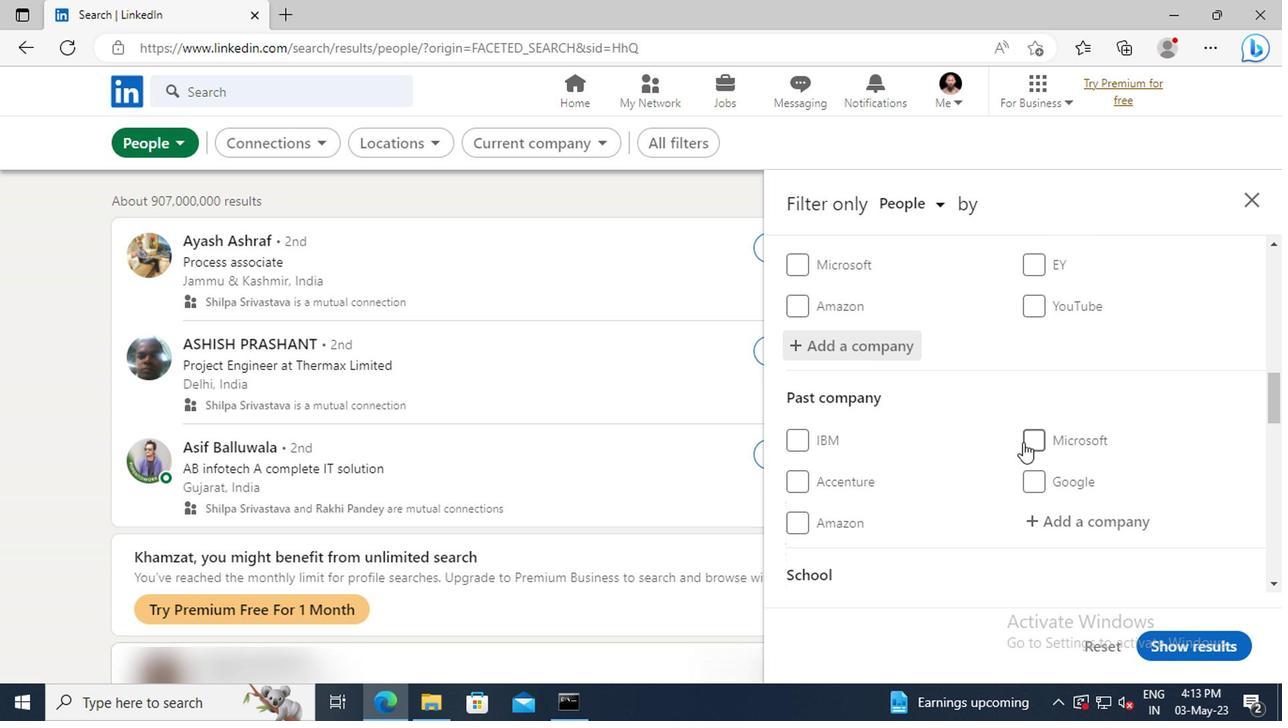 
Action: Mouse moved to (826, 414)
Screenshot: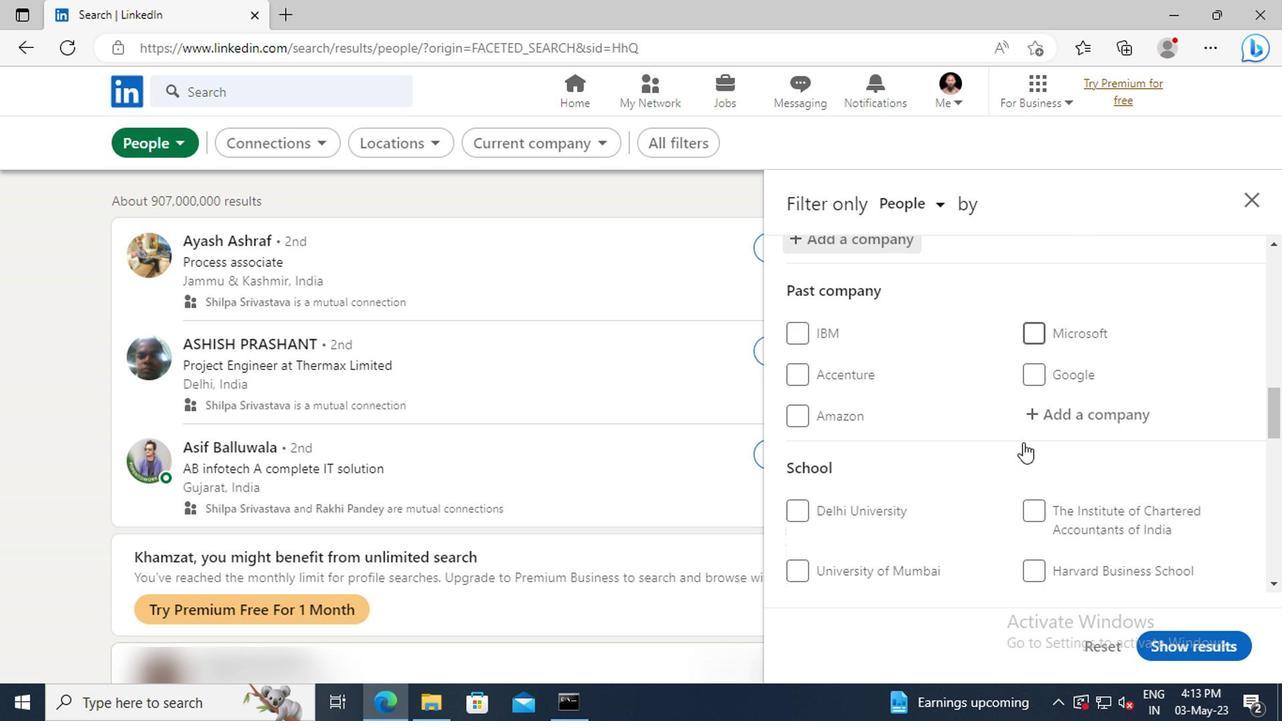 
Action: Mouse scrolled (826, 413) with delta (0, 0)
Screenshot: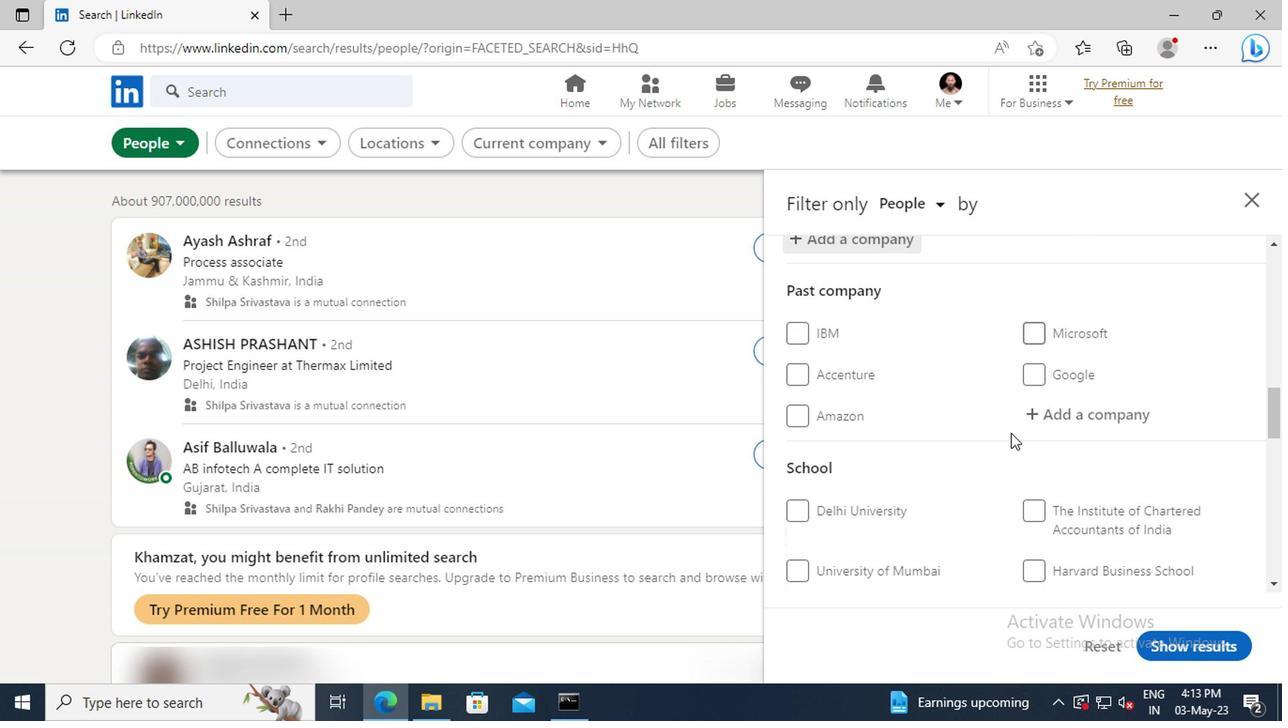 
Action: Mouse scrolled (826, 413) with delta (0, 0)
Screenshot: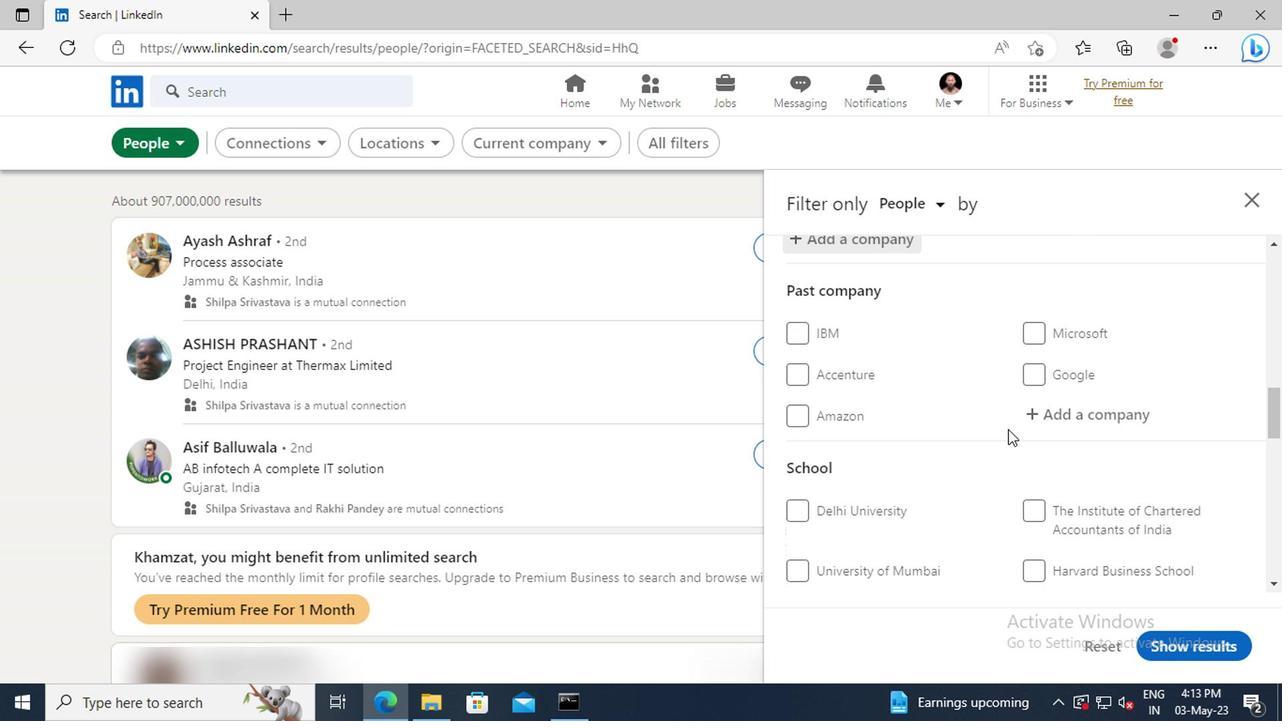 
Action: Mouse scrolled (826, 413) with delta (0, 0)
Screenshot: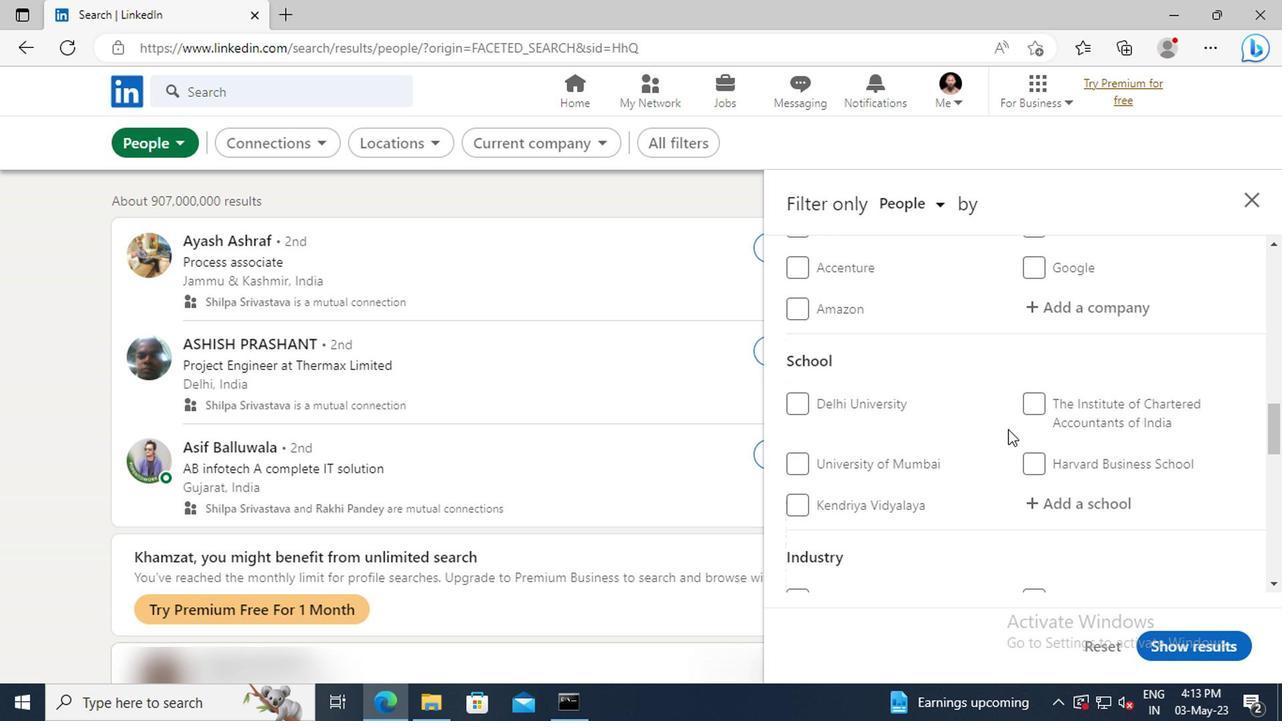 
Action: Mouse moved to (844, 427)
Screenshot: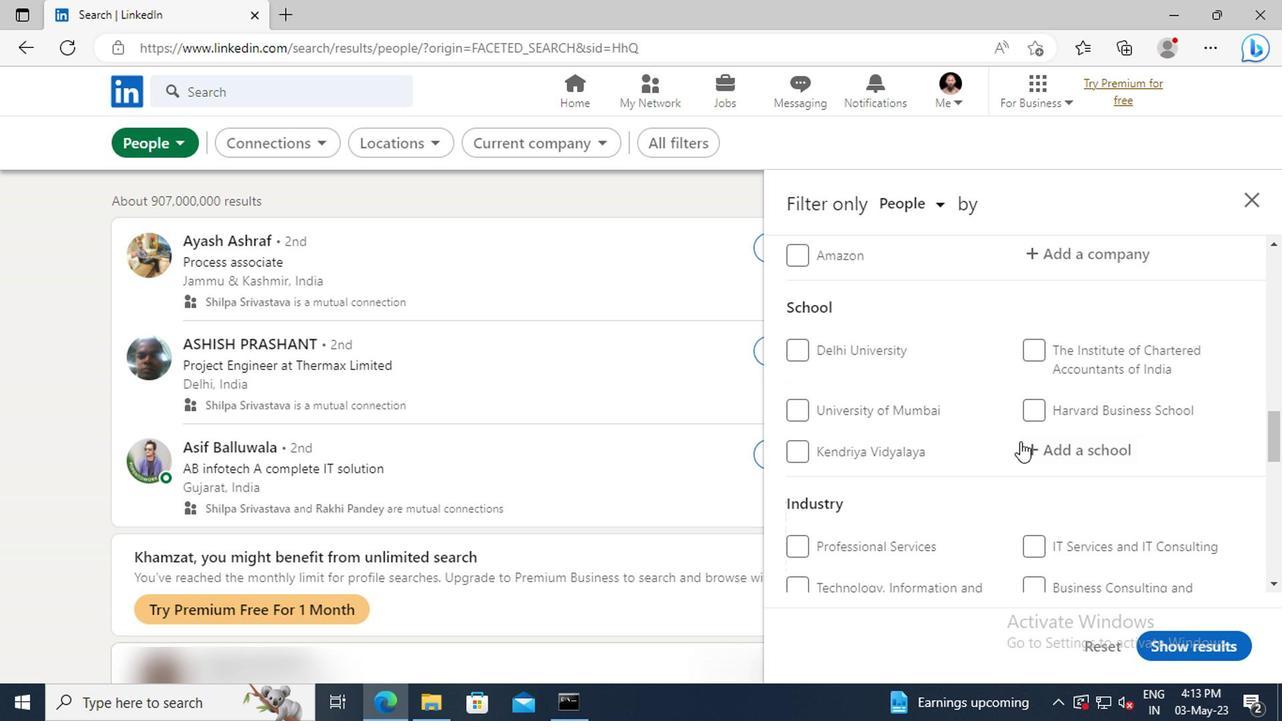 
Action: Mouse pressed left at (844, 427)
Screenshot: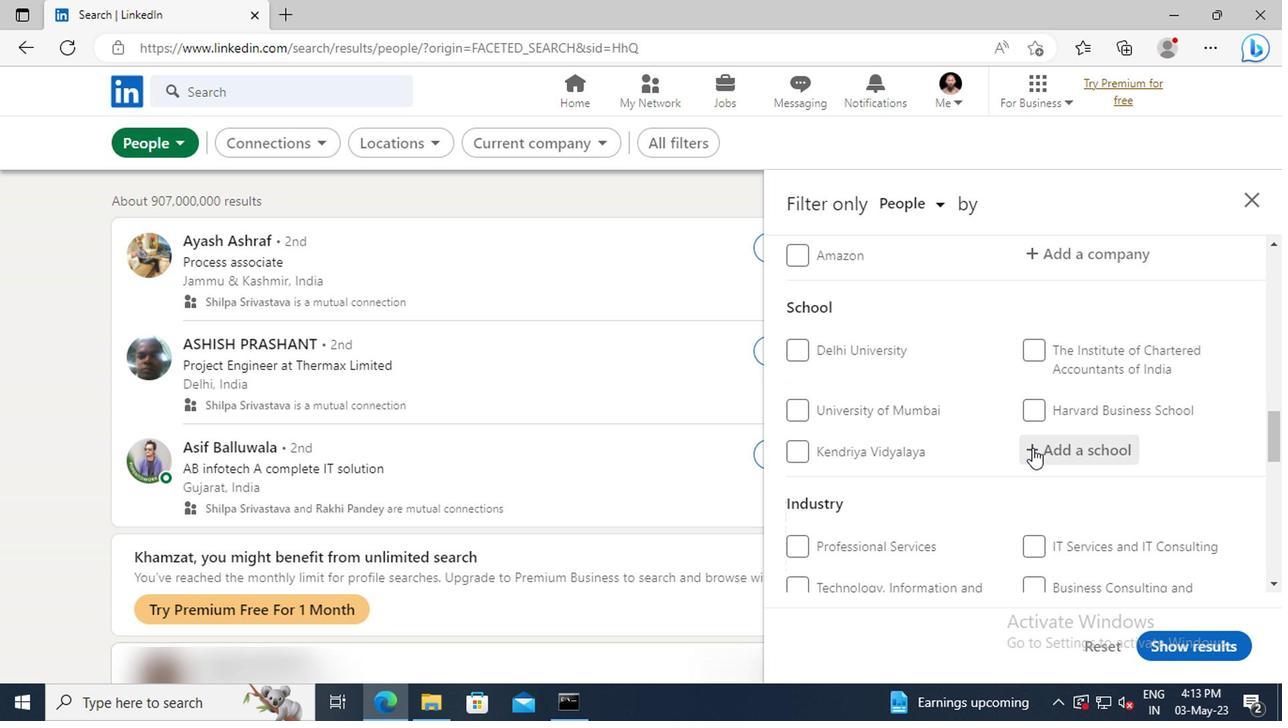 
Action: Key pressed <Key.shift><Key.shift><Key.shift><Key.shift>HIRACHAND
Screenshot: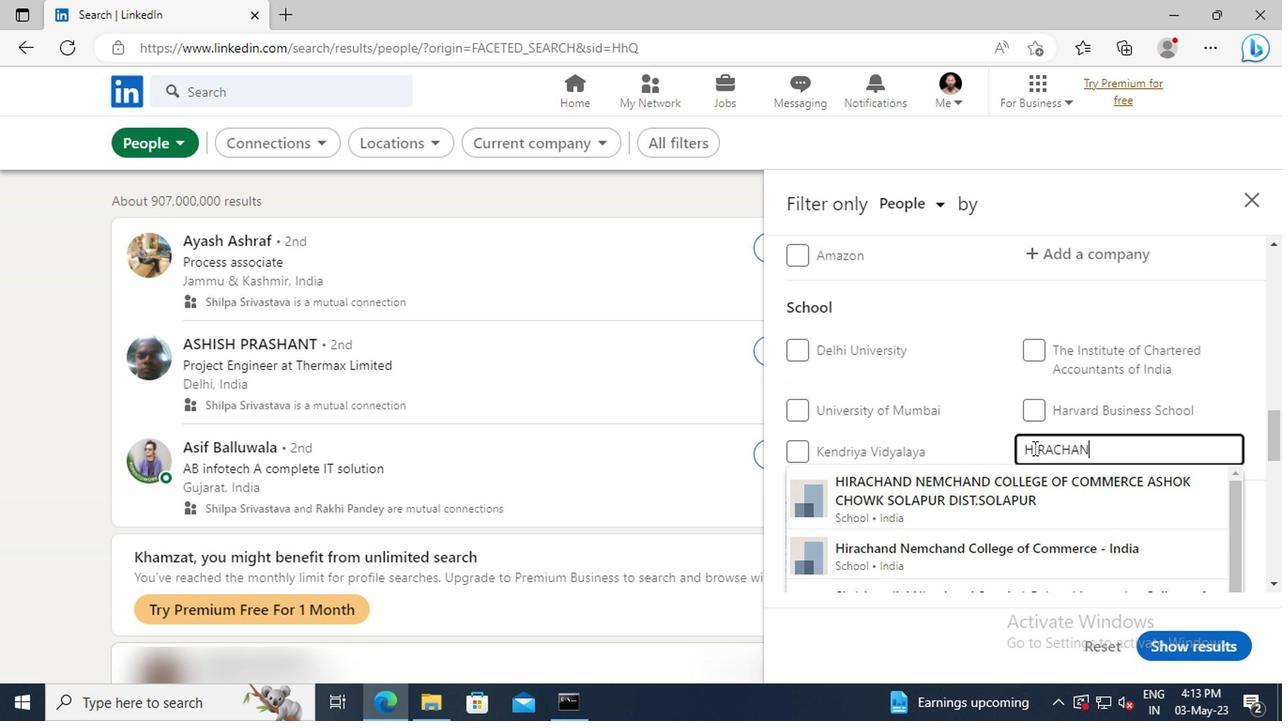 
Action: Mouse moved to (847, 458)
Screenshot: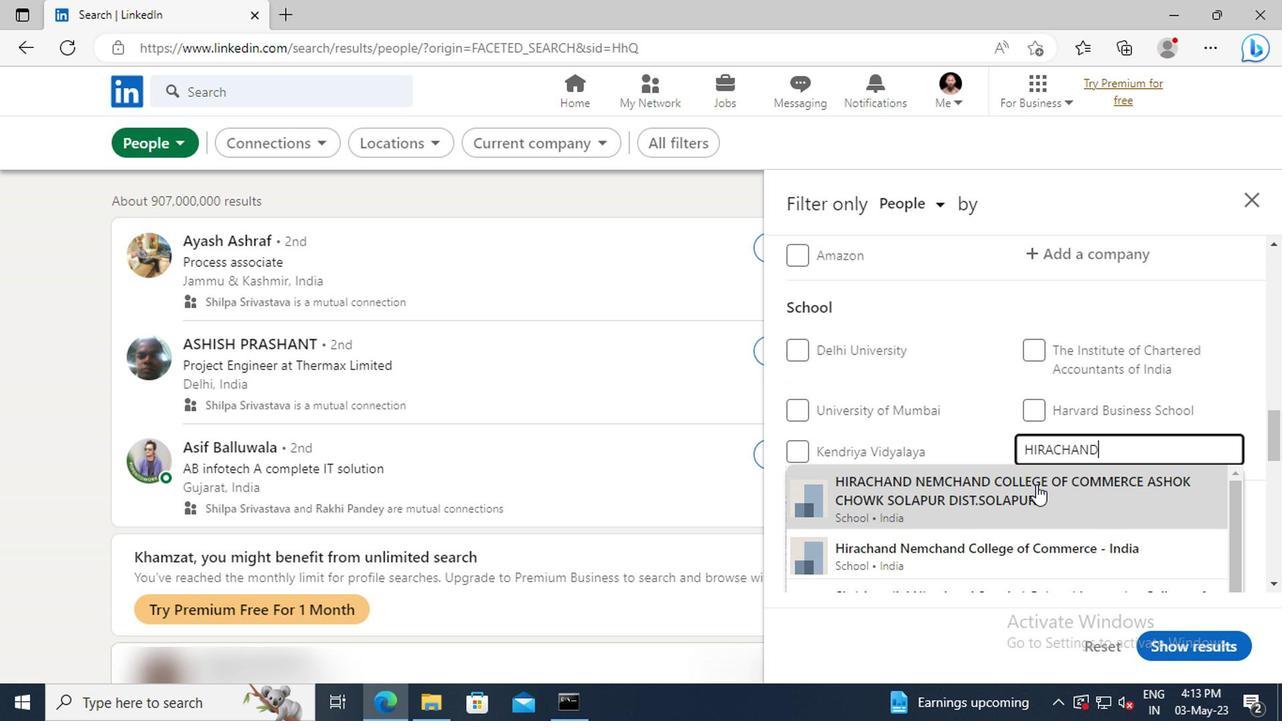 
Action: Mouse pressed left at (847, 458)
Screenshot: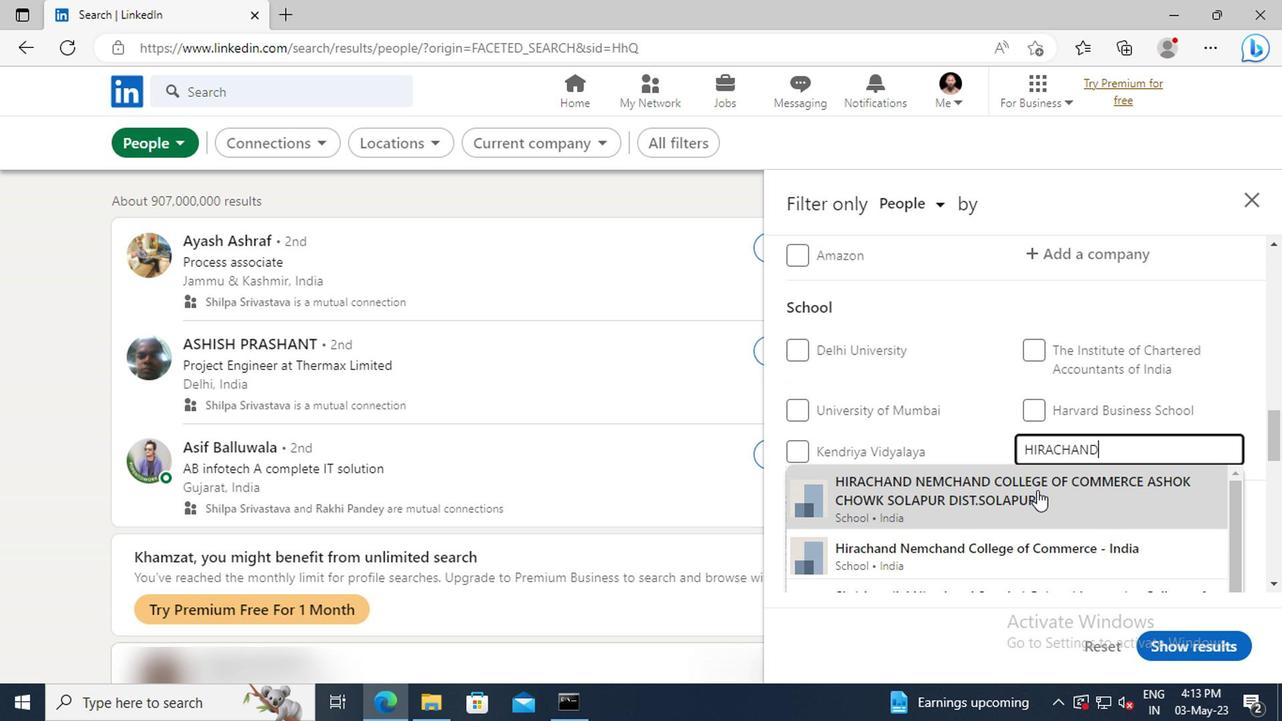 
Action: Mouse scrolled (847, 458) with delta (0, 0)
Screenshot: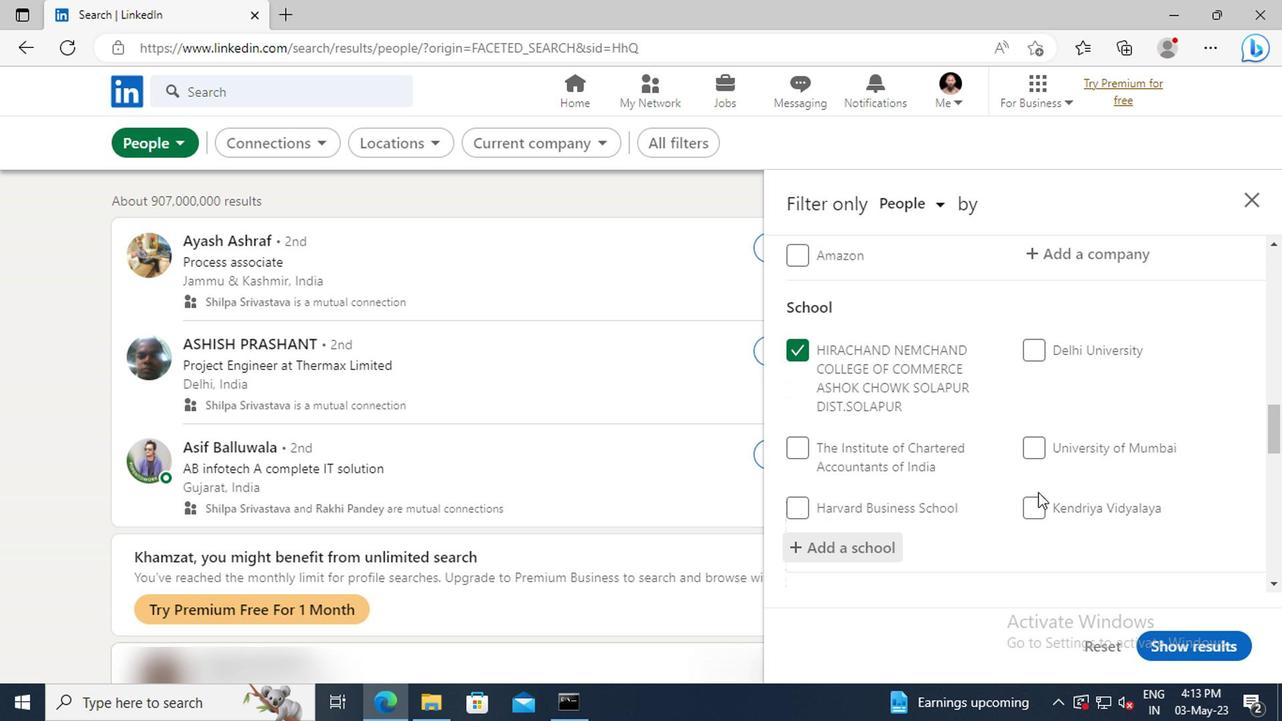 
Action: Mouse scrolled (847, 458) with delta (0, 0)
Screenshot: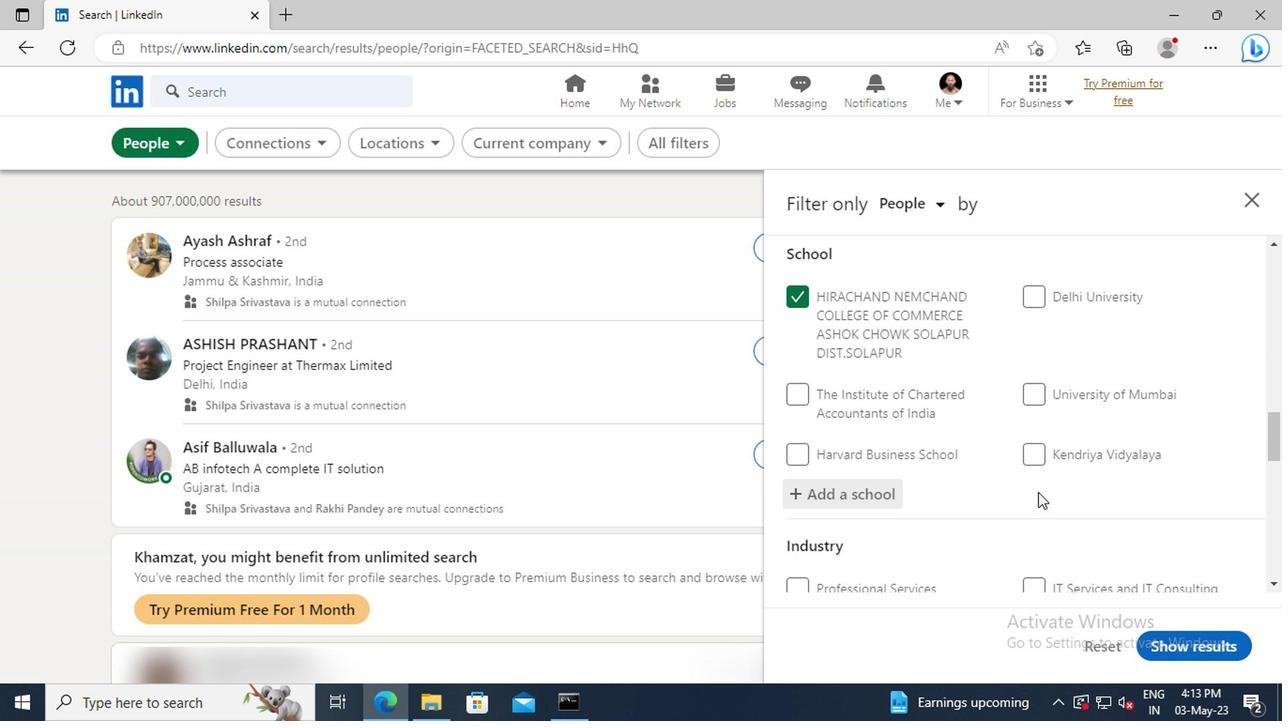 
Action: Mouse scrolled (847, 458) with delta (0, 0)
Screenshot: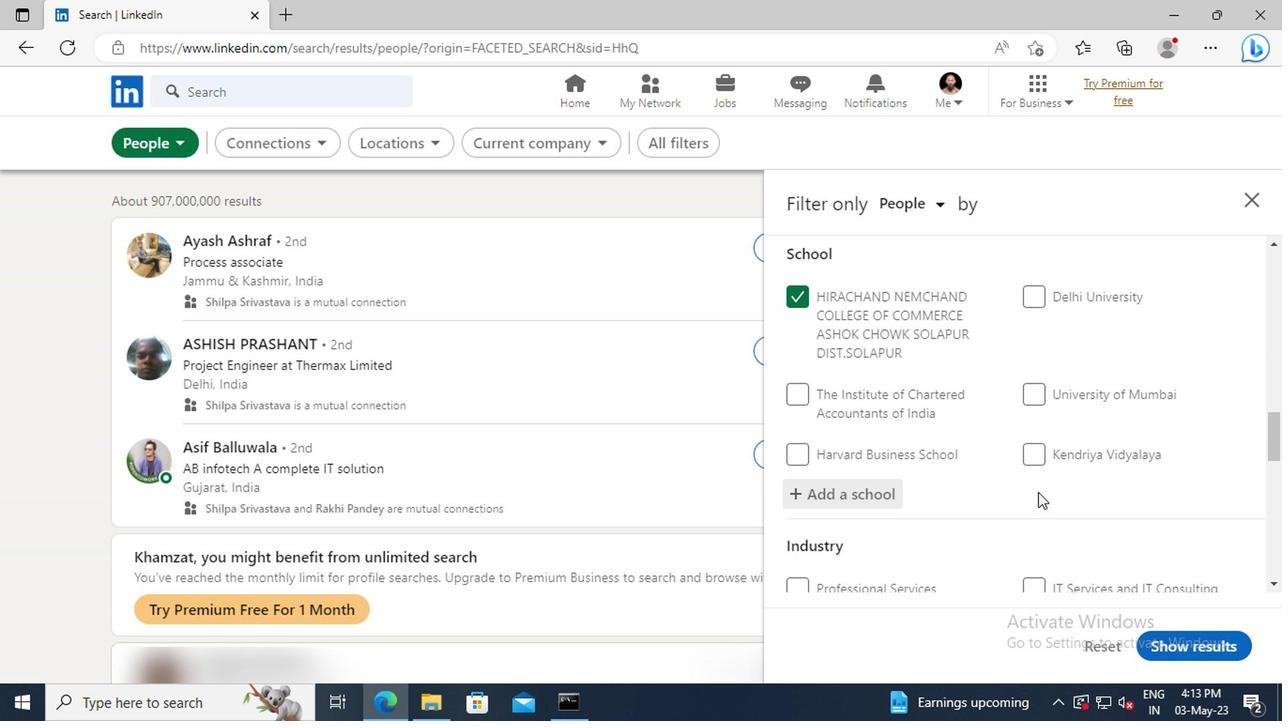 
Action: Mouse moved to (848, 456)
Screenshot: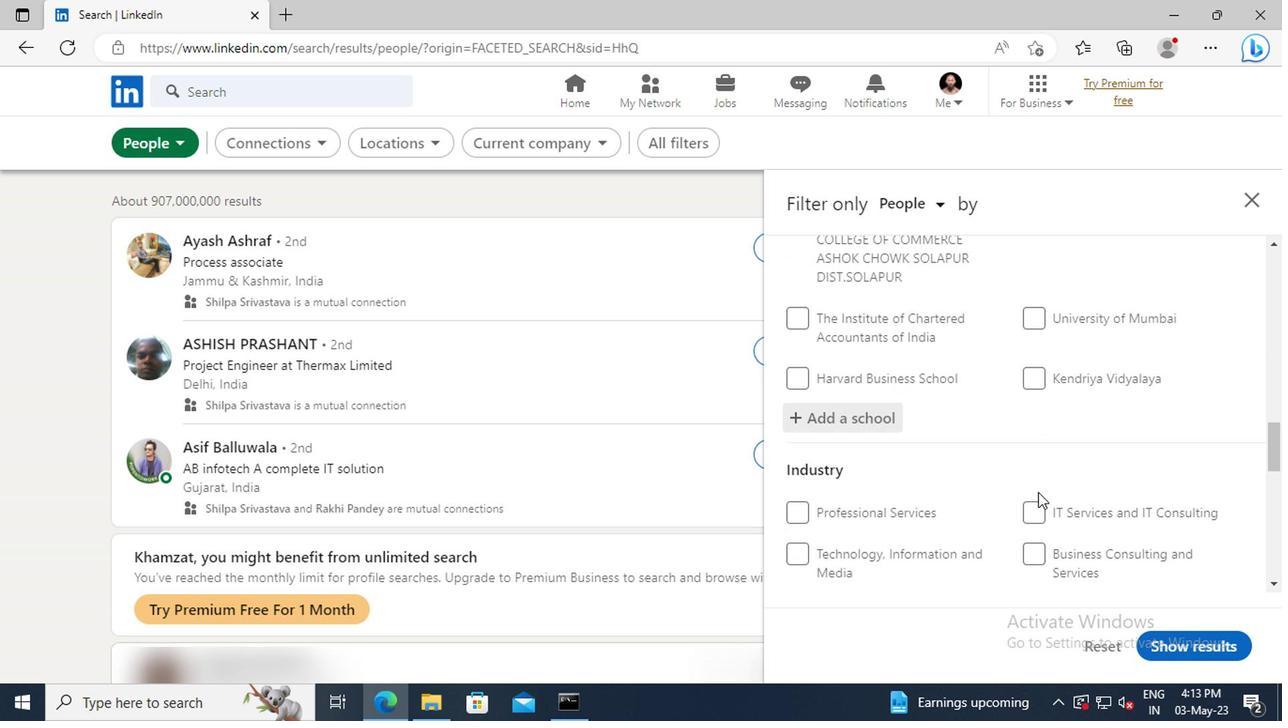 
Action: Mouse scrolled (848, 455) with delta (0, 0)
Screenshot: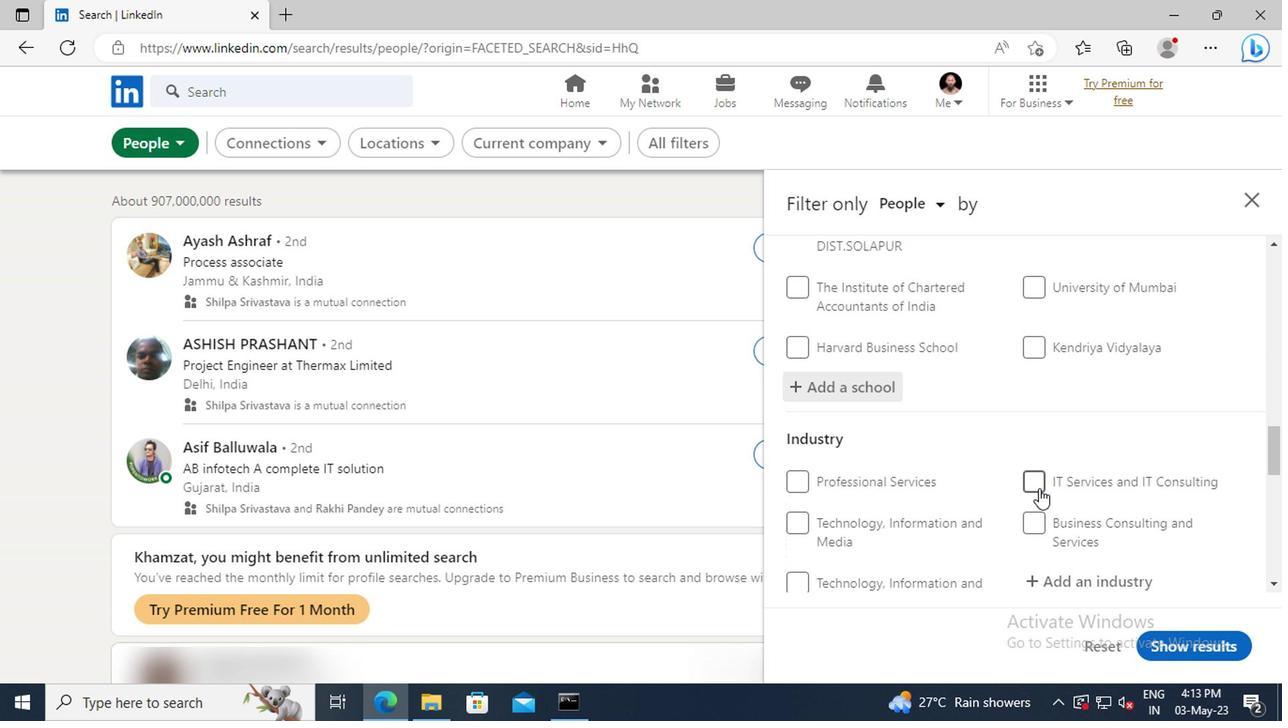
Action: Mouse scrolled (848, 455) with delta (0, 0)
Screenshot: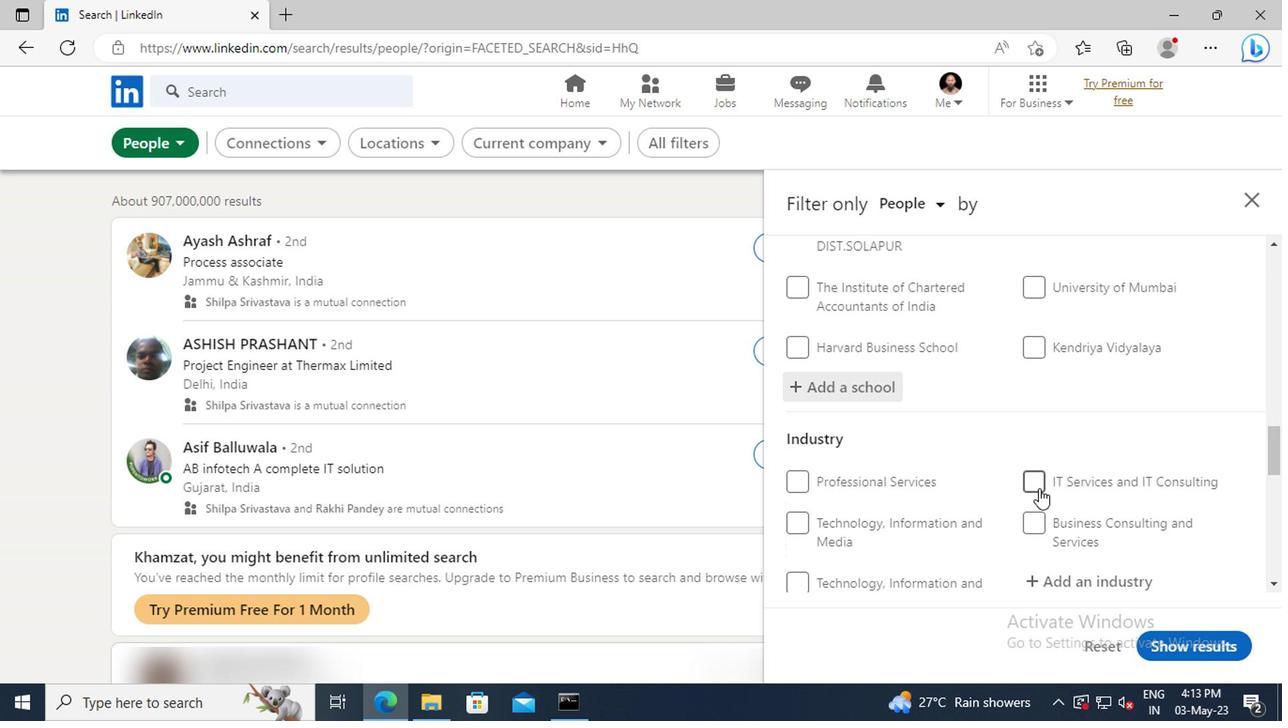
Action: Mouse moved to (851, 451)
Screenshot: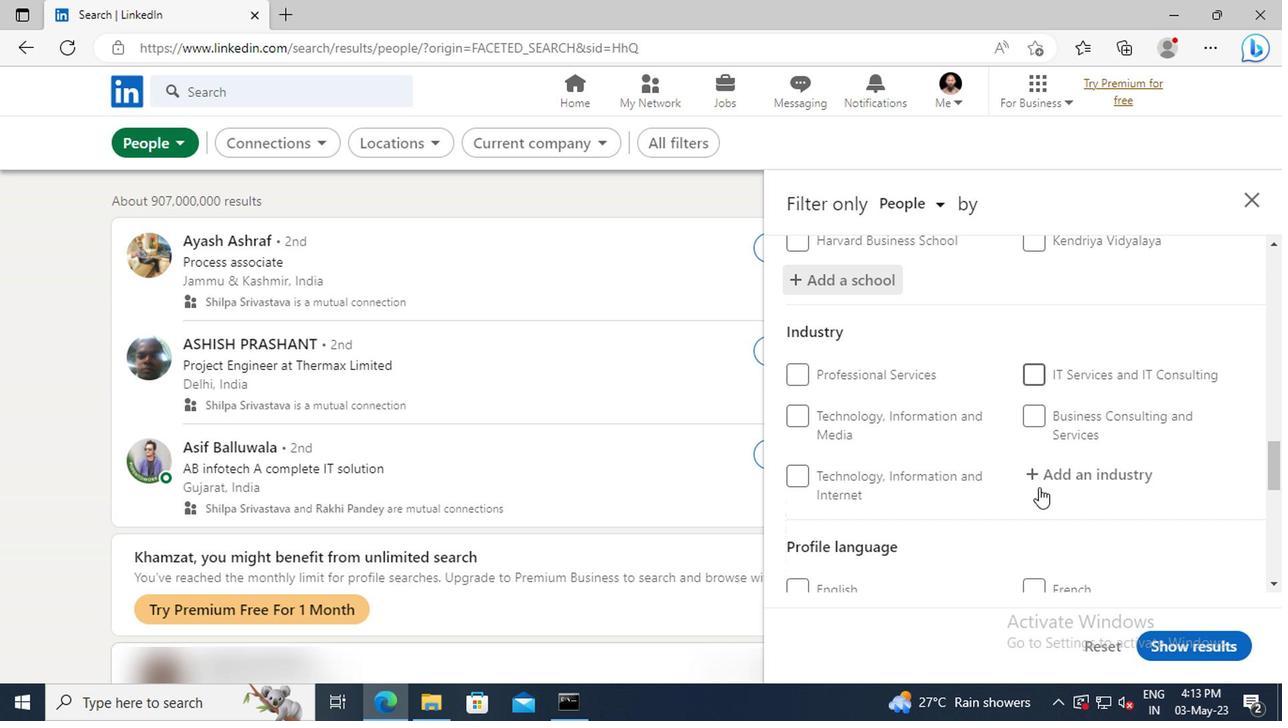 
Action: Mouse pressed left at (851, 451)
Screenshot: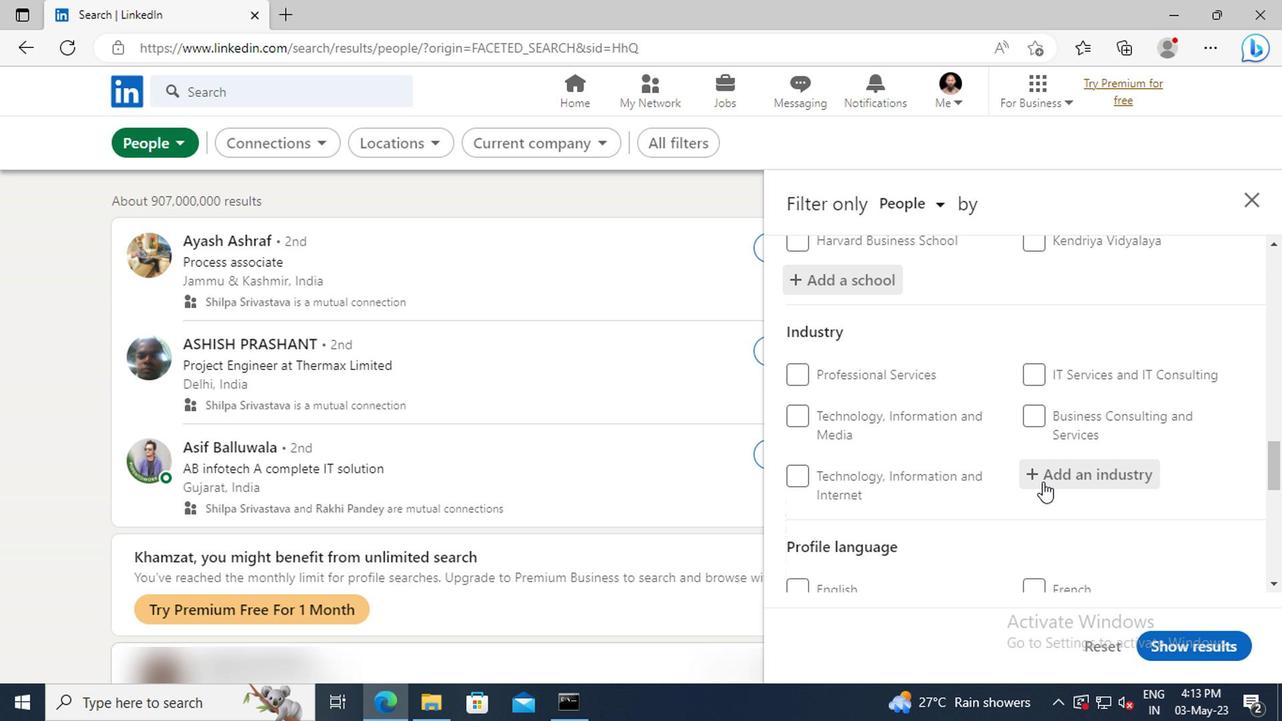 
Action: Key pressed <Key.shift>NATURAL
Screenshot: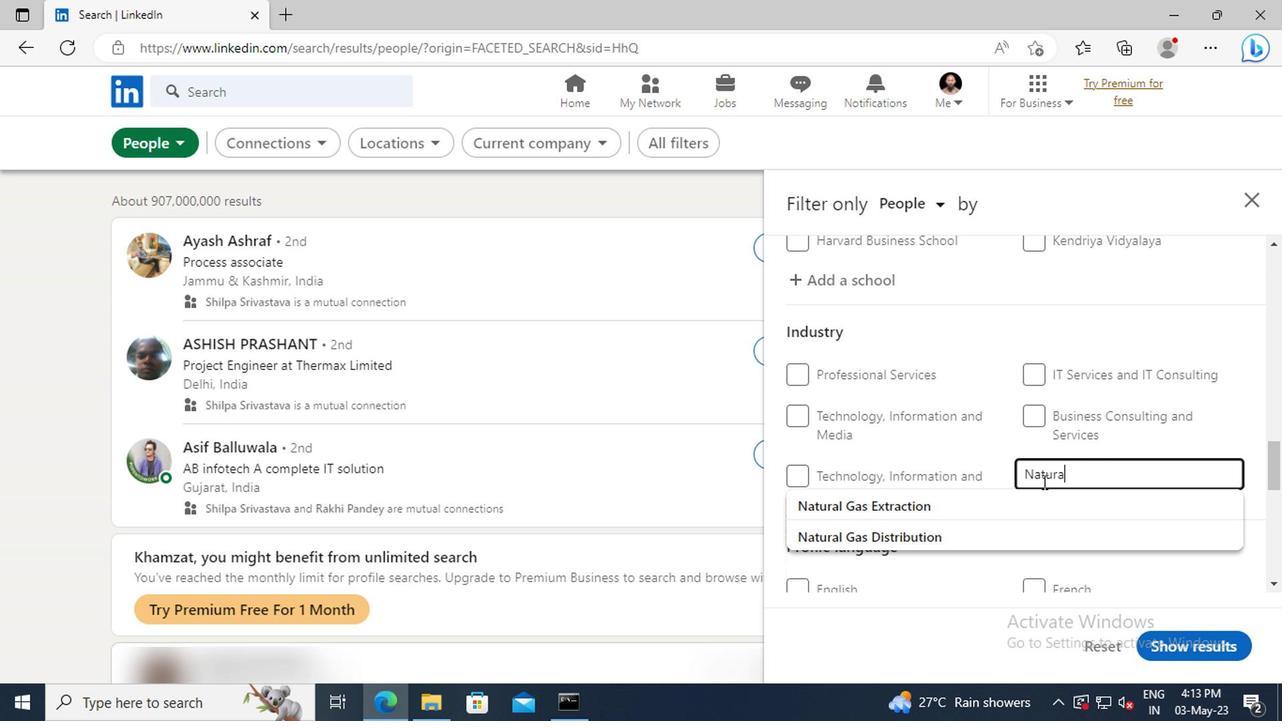 
Action: Mouse moved to (851, 485)
Screenshot: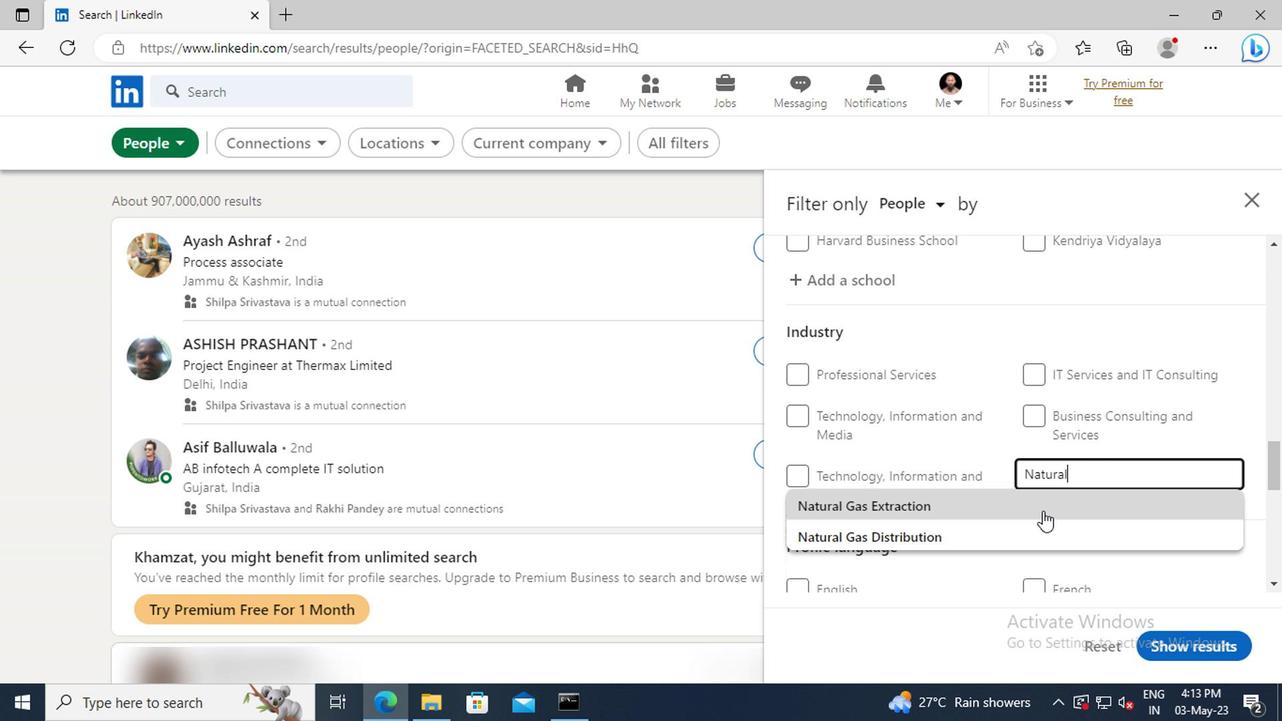
Action: Mouse pressed left at (851, 485)
Screenshot: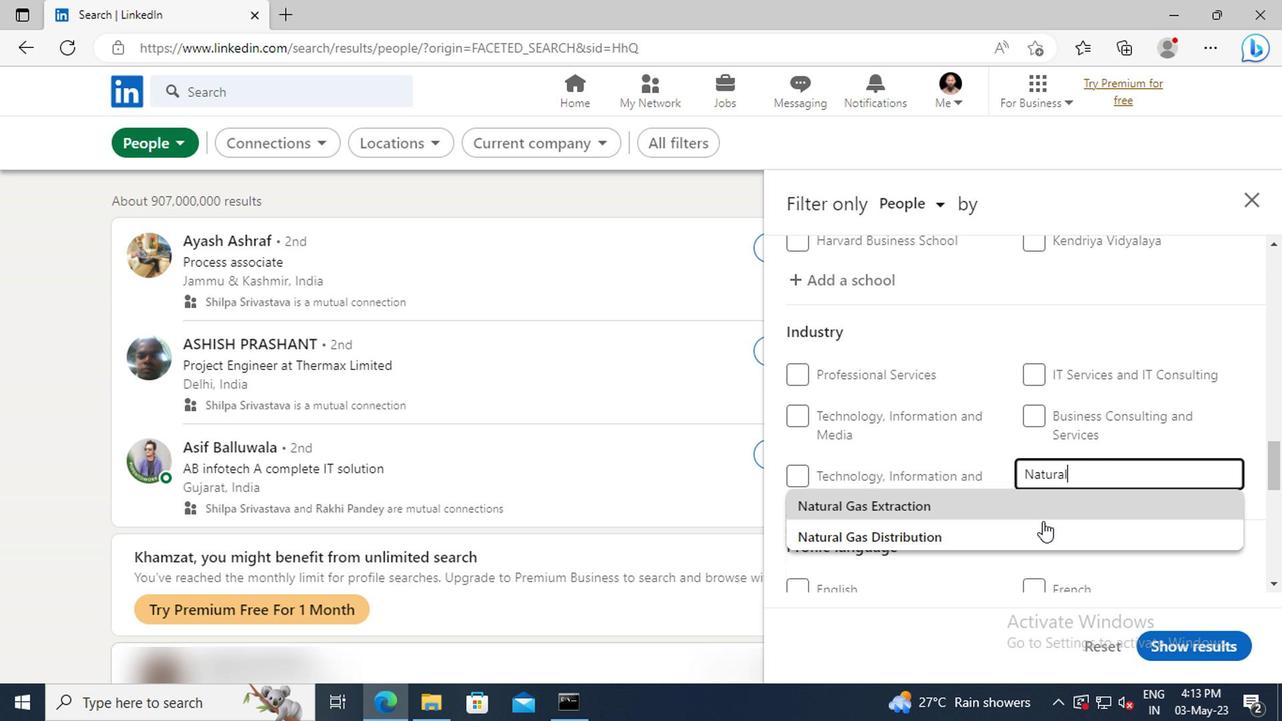 
Action: Mouse scrolled (851, 484) with delta (0, 0)
Screenshot: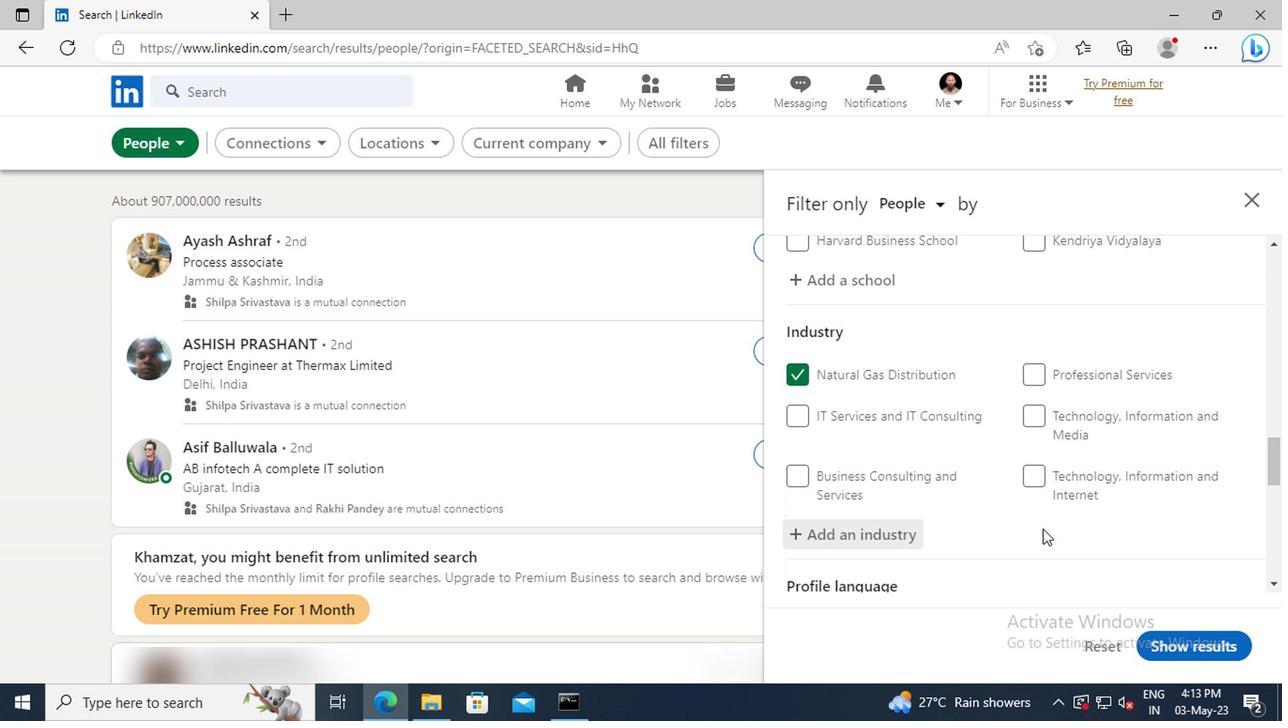 
Action: Mouse scrolled (851, 484) with delta (0, 0)
Screenshot: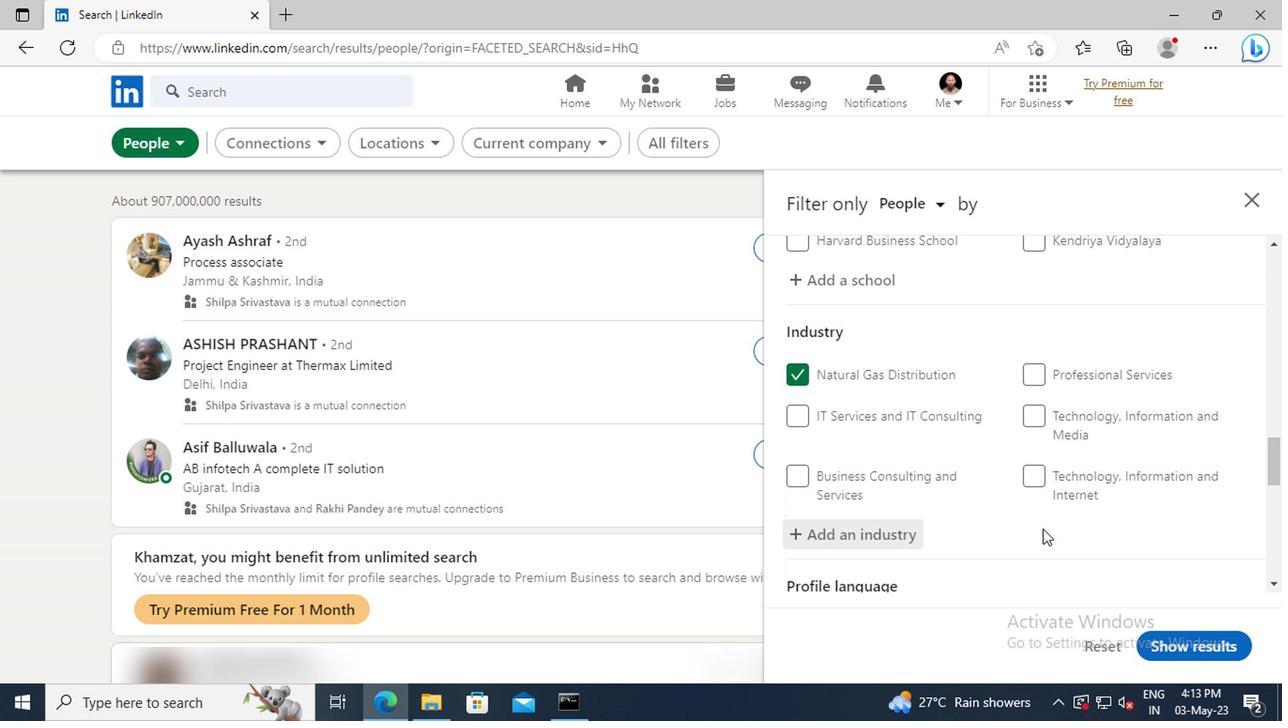 
Action: Mouse moved to (851, 477)
Screenshot: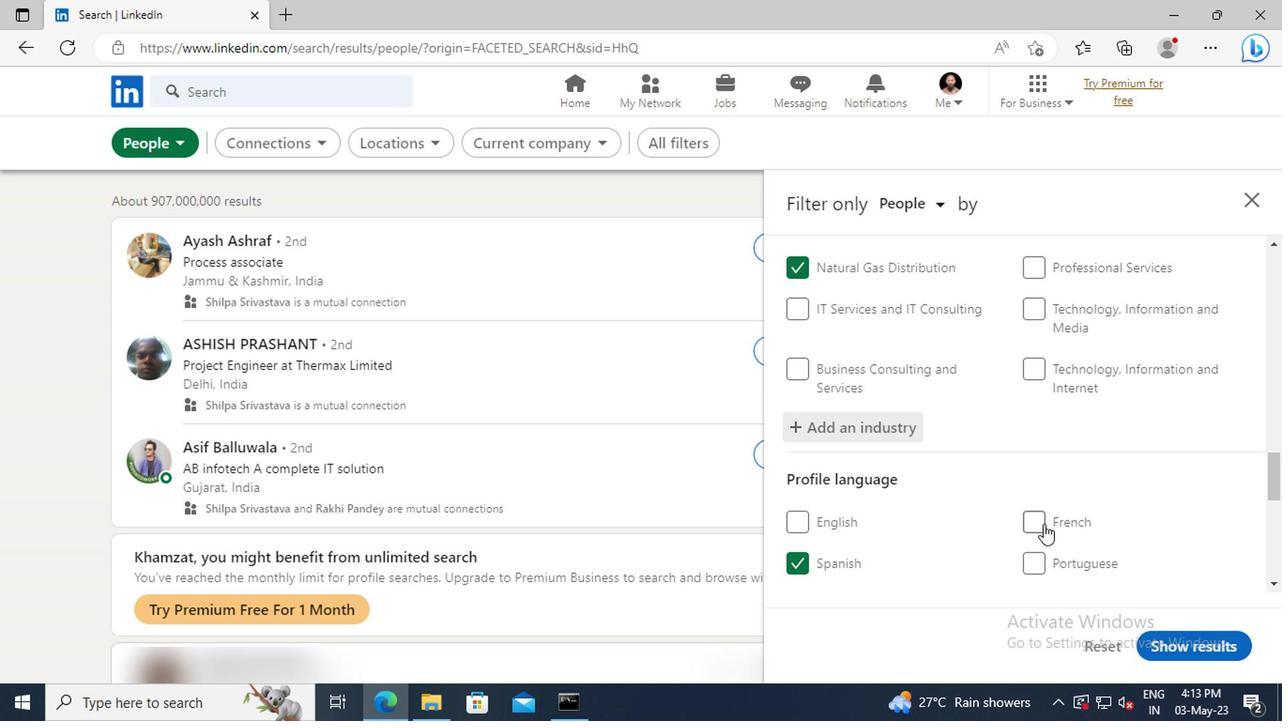 
Action: Mouse scrolled (851, 476) with delta (0, 0)
Screenshot: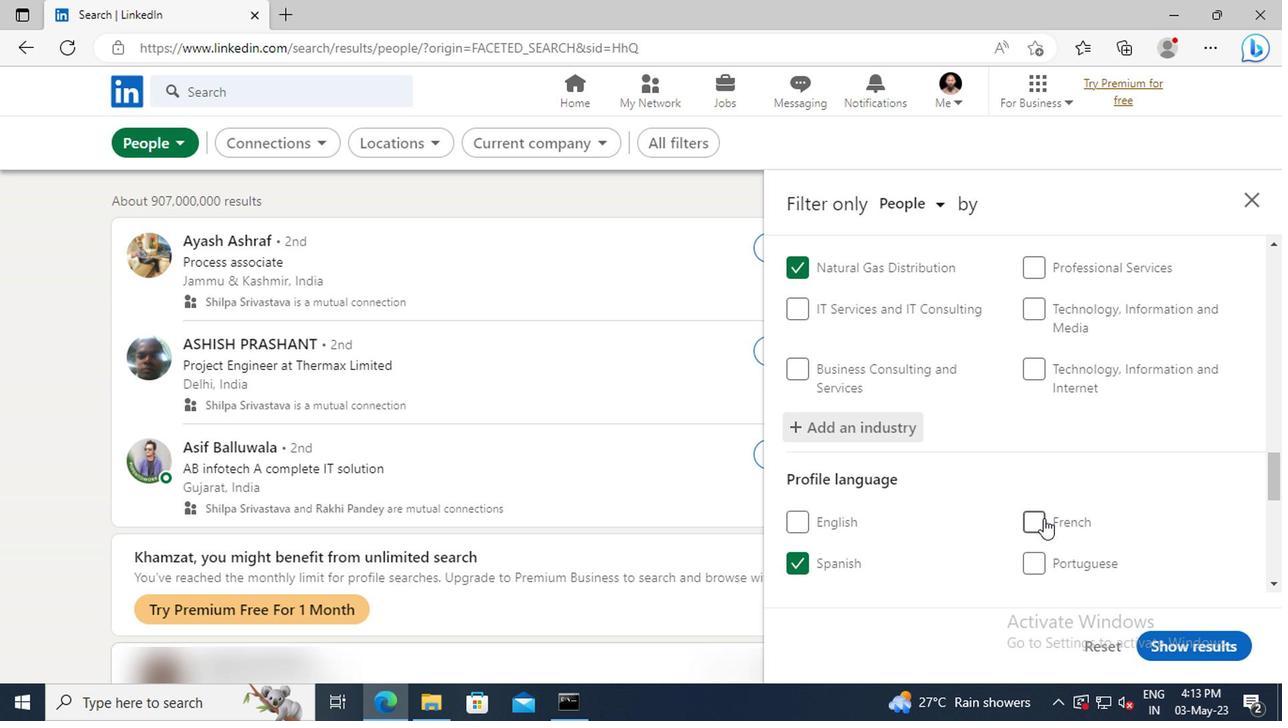 
Action: Mouse scrolled (851, 476) with delta (0, 0)
Screenshot: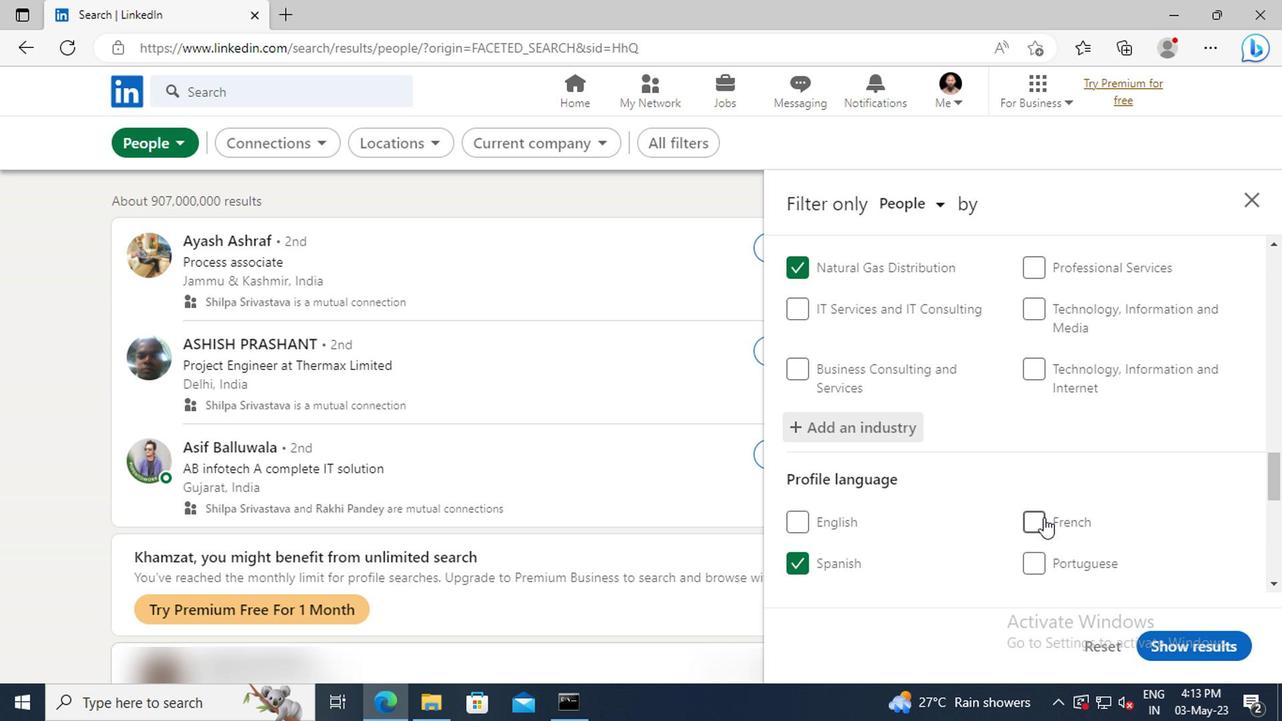 
Action: Mouse moved to (850, 459)
Screenshot: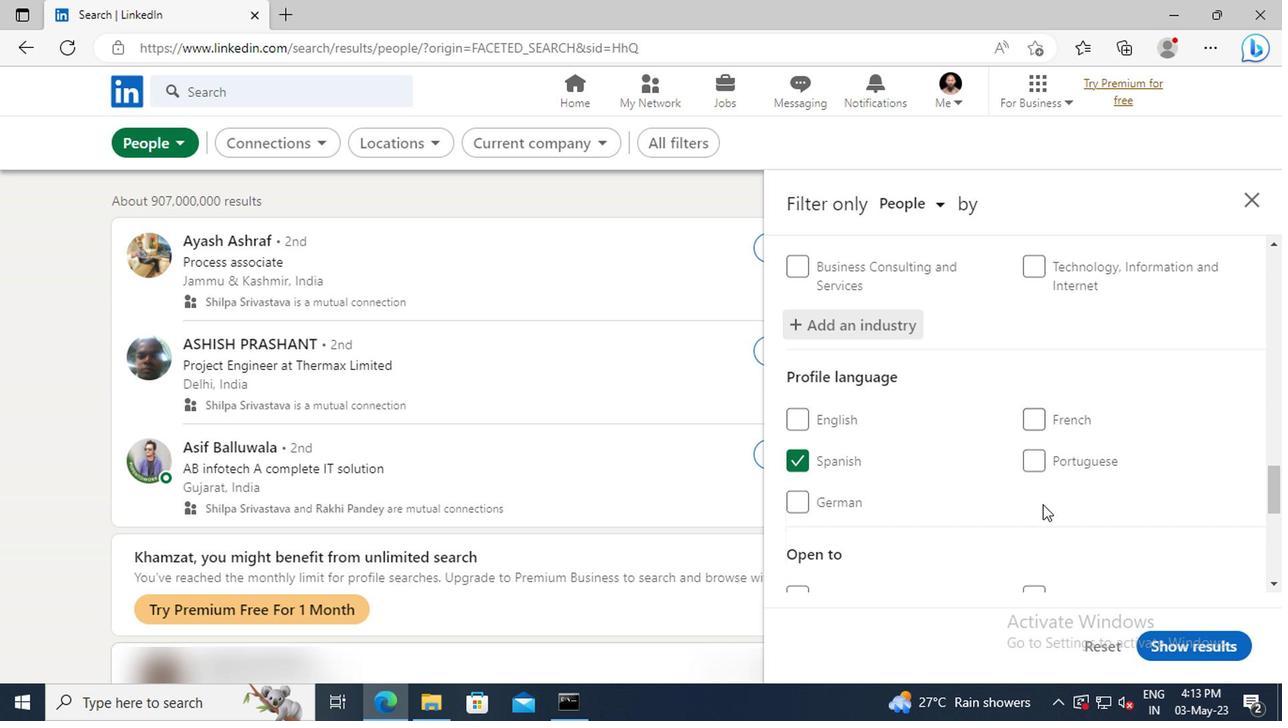 
Action: Mouse scrolled (850, 458) with delta (0, 0)
Screenshot: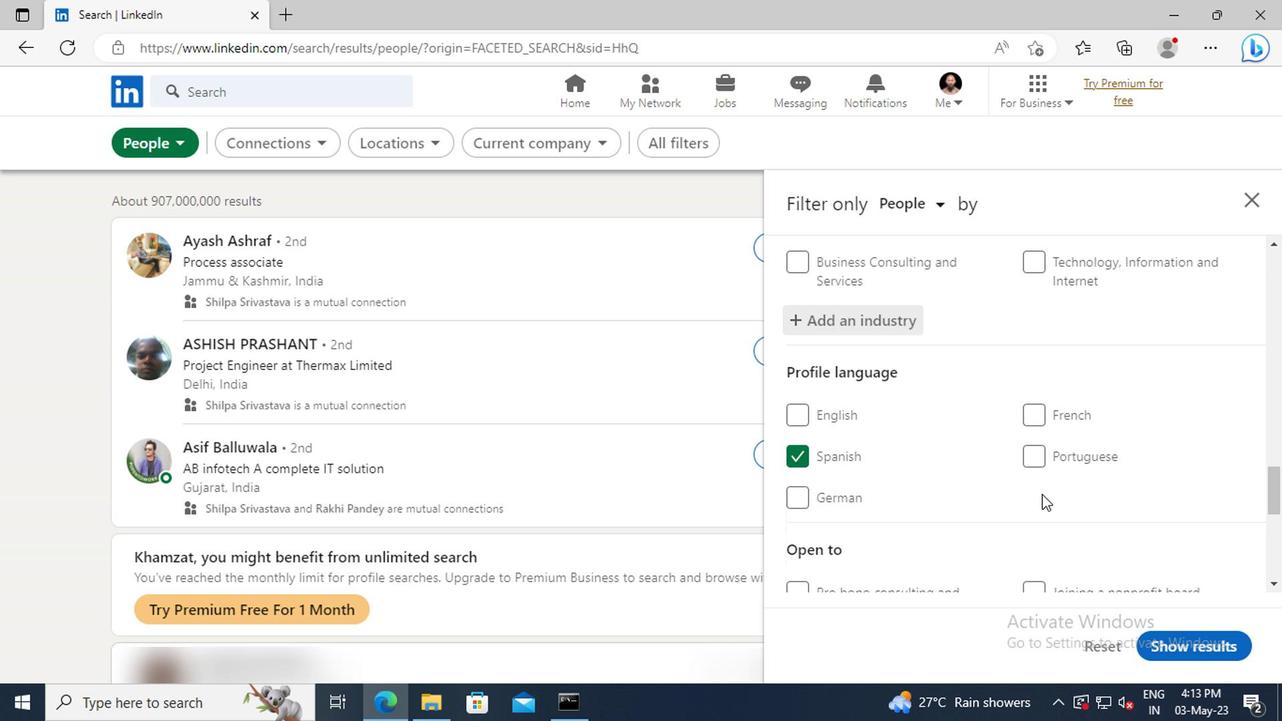 
Action: Mouse moved to (849, 440)
Screenshot: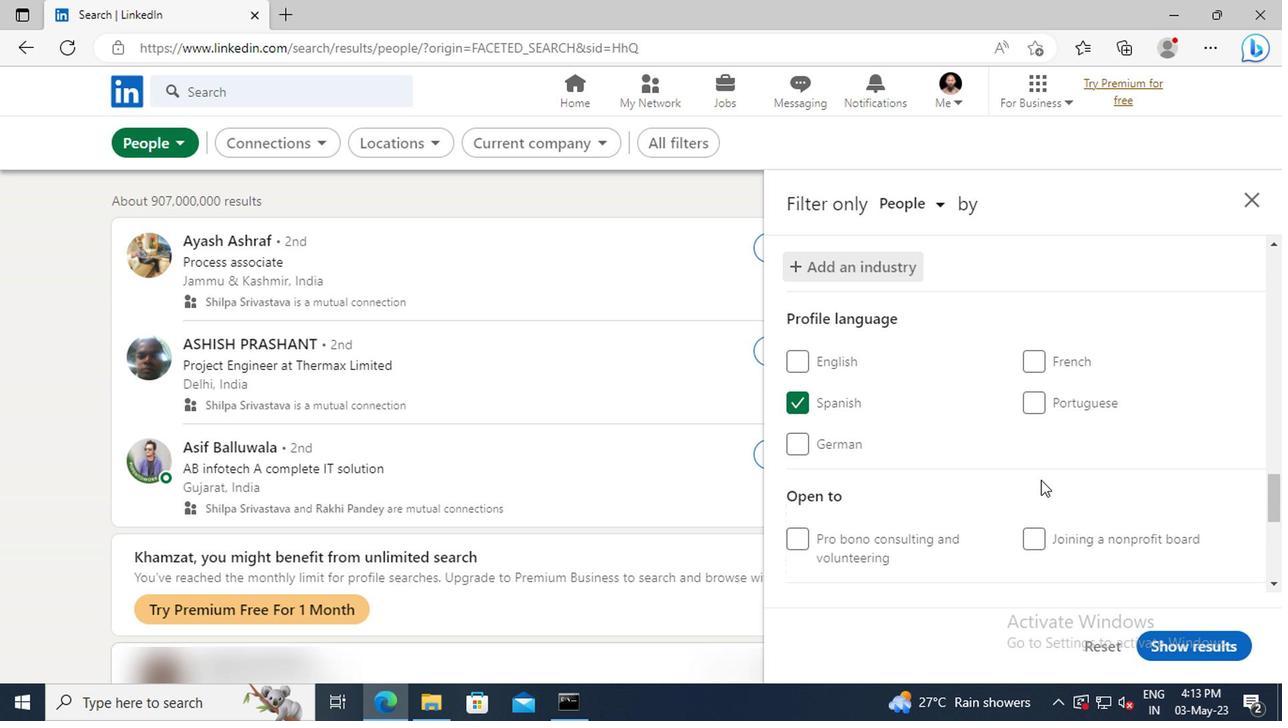 
Action: Mouse scrolled (849, 440) with delta (0, 0)
Screenshot: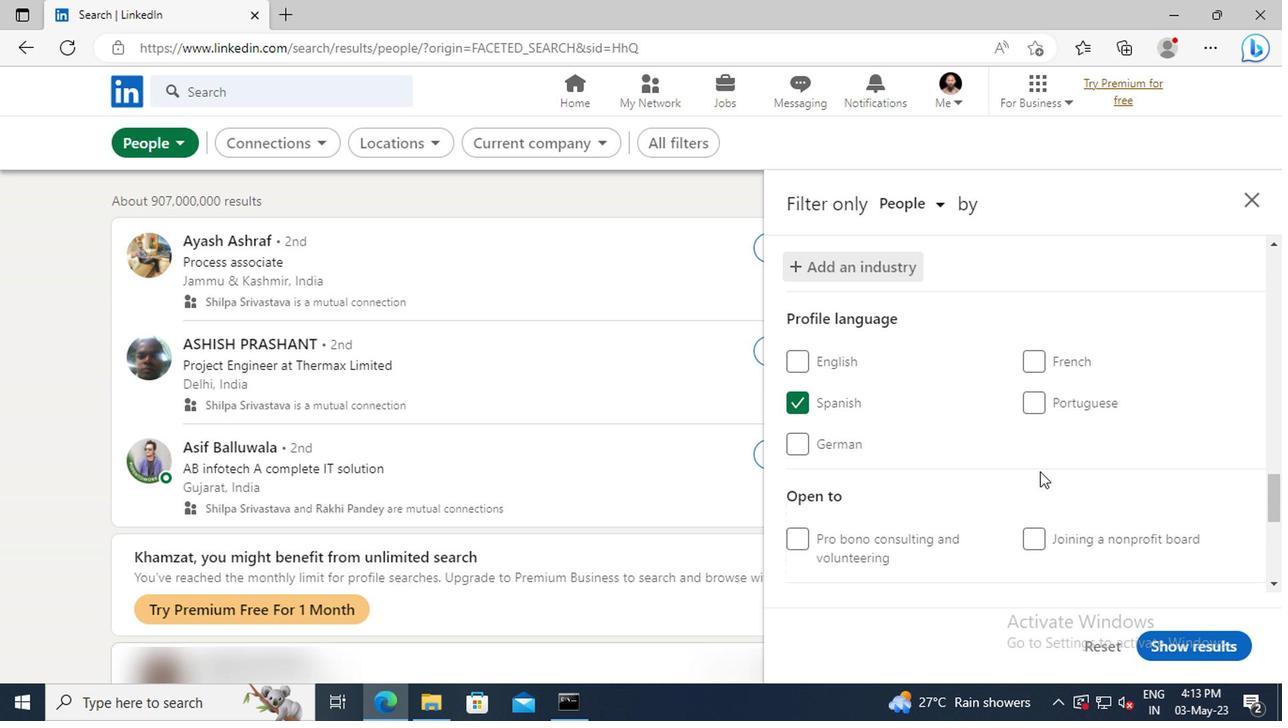 
Action: Mouse scrolled (849, 440) with delta (0, 0)
Screenshot: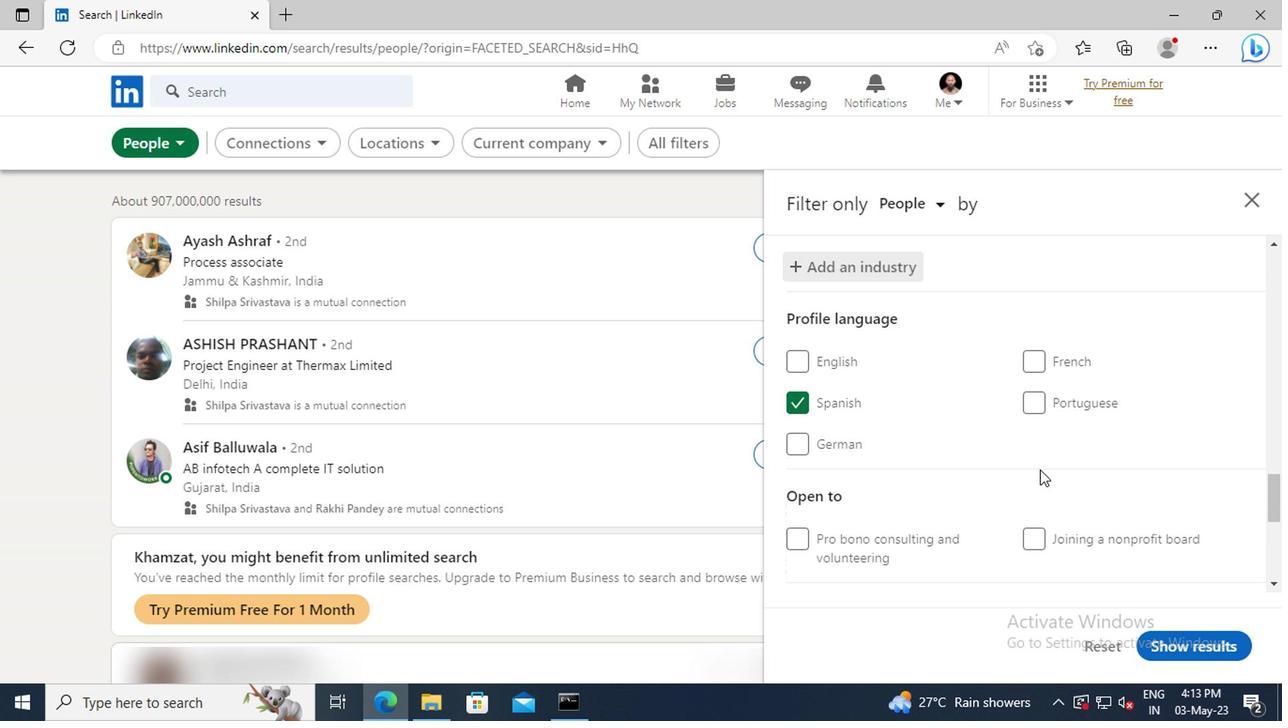 
Action: Mouse scrolled (849, 440) with delta (0, 0)
Screenshot: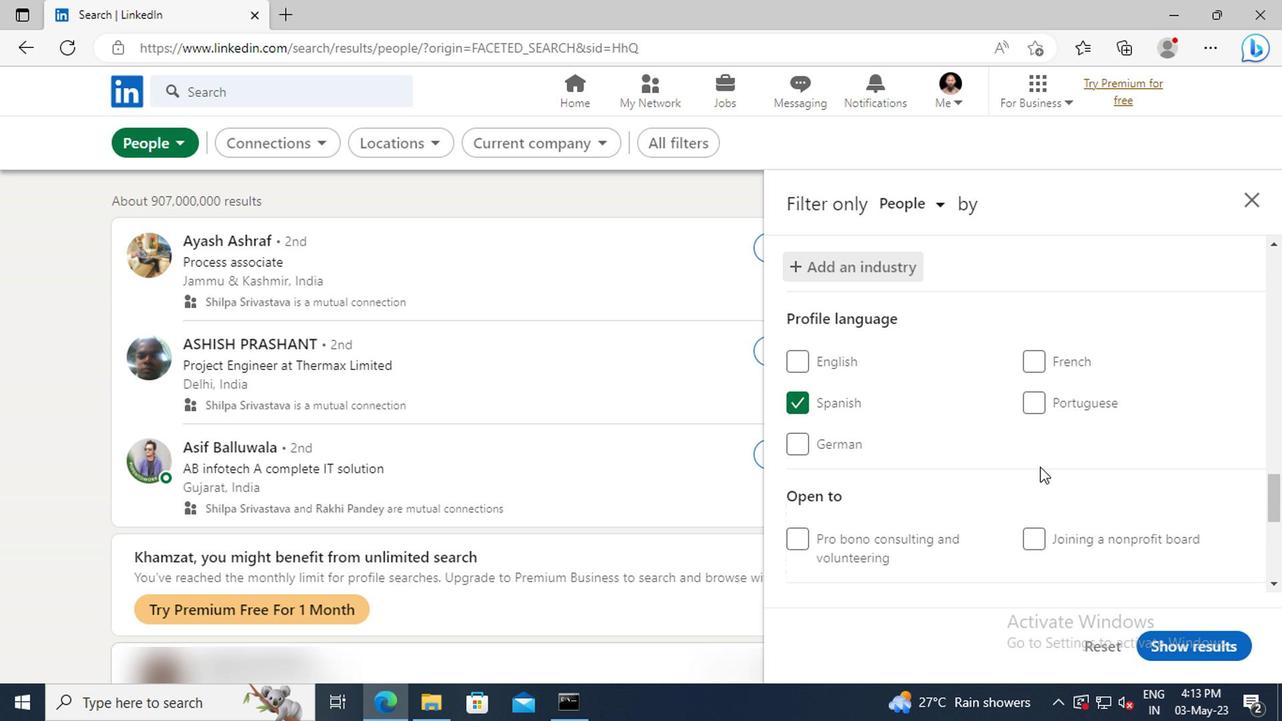 
Action: Mouse moved to (847, 430)
Screenshot: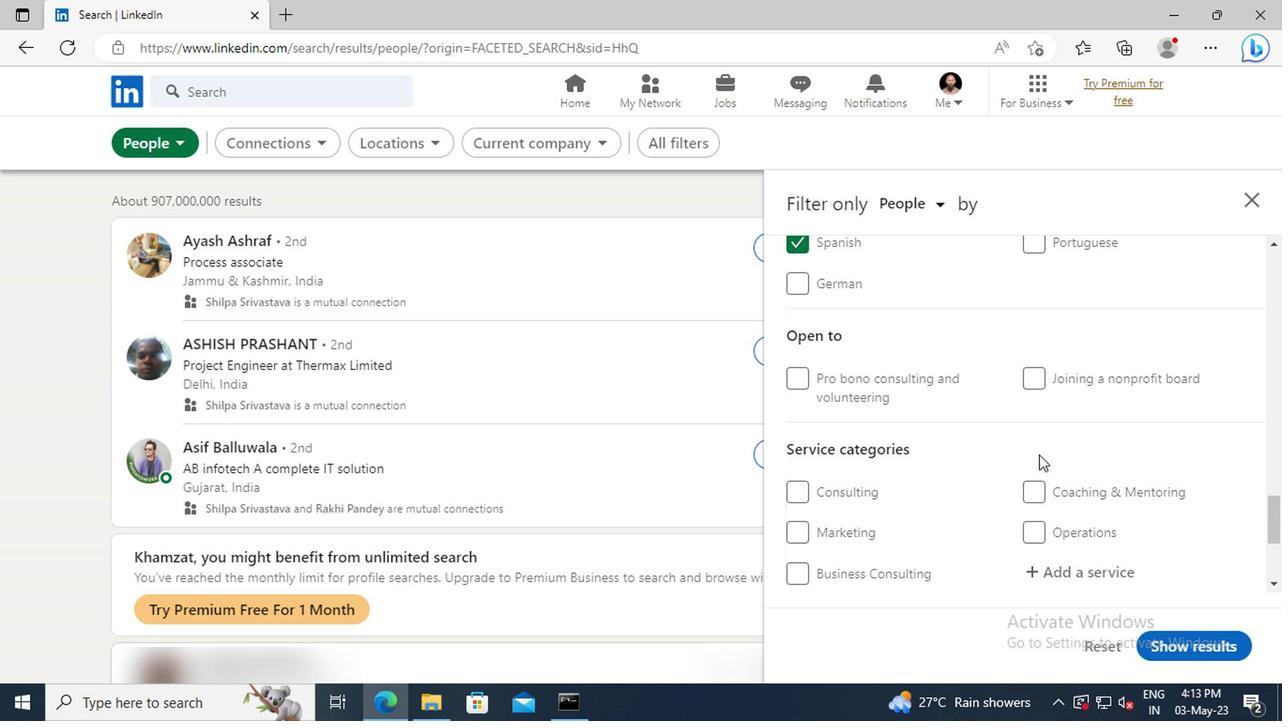 
Action: Mouse scrolled (847, 430) with delta (0, 0)
Screenshot: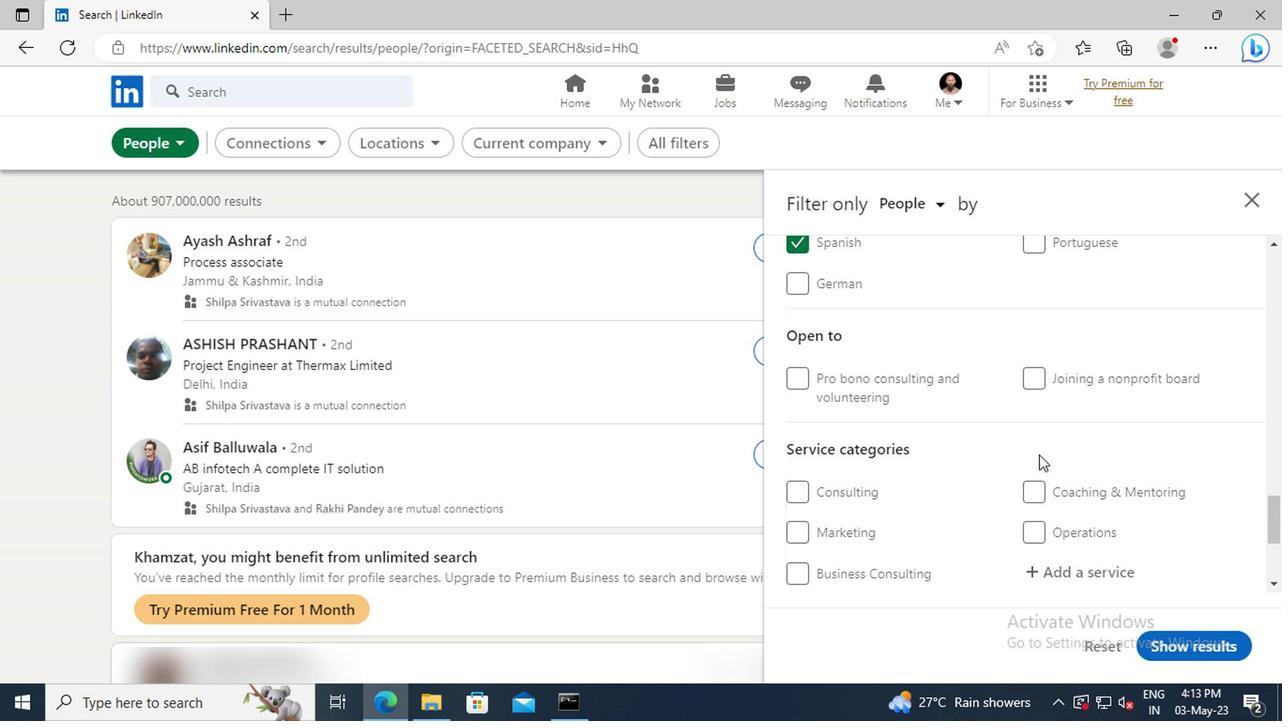 
Action: Mouse scrolled (847, 430) with delta (0, 0)
Screenshot: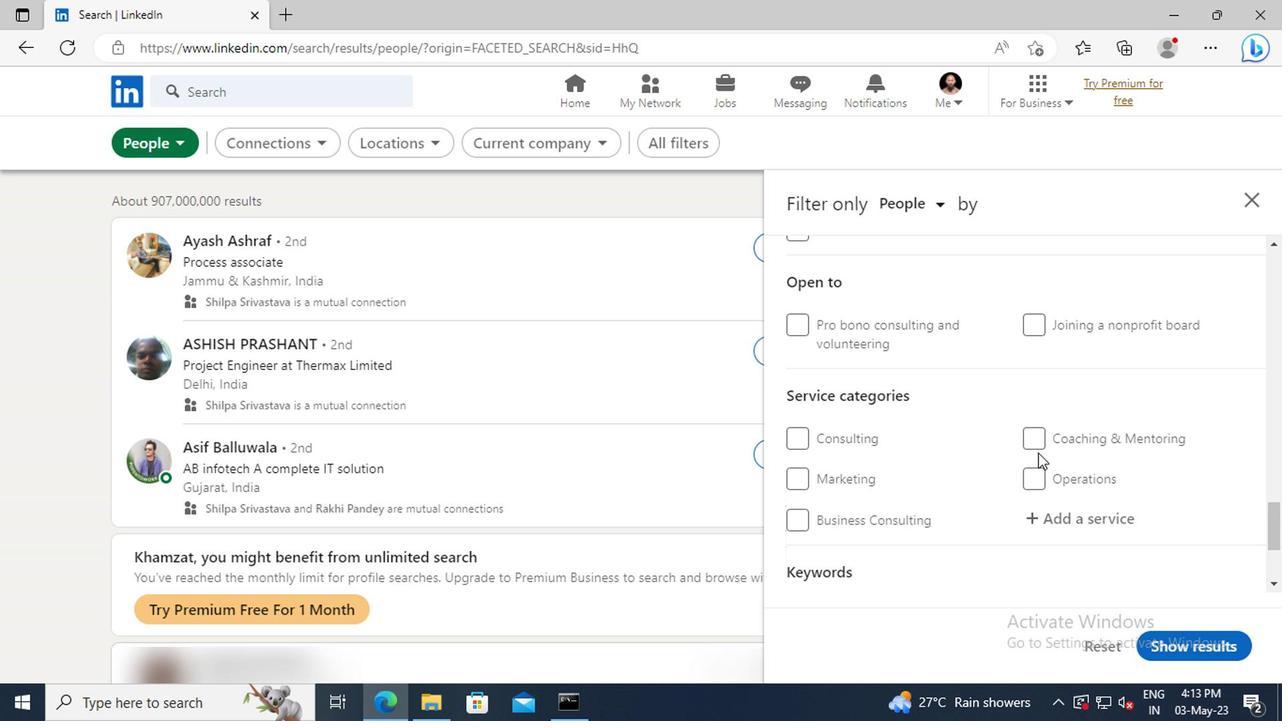 
Action: Mouse moved to (849, 436)
Screenshot: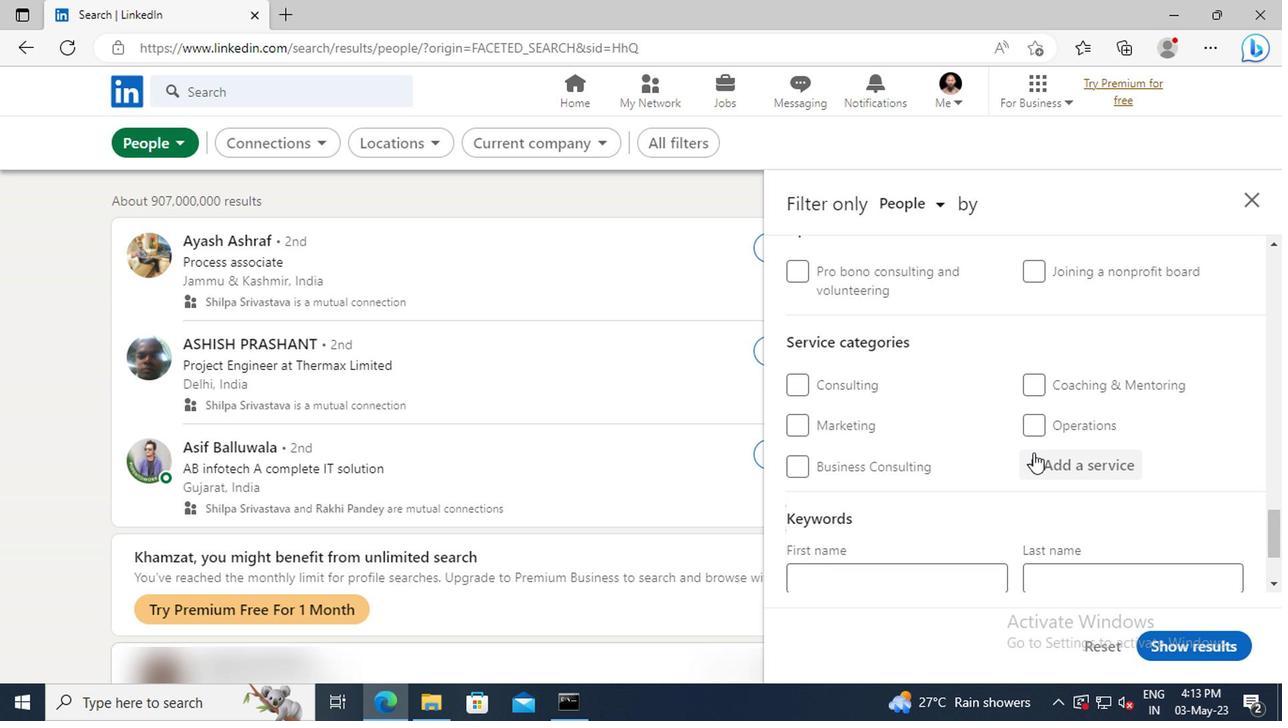 
Action: Mouse pressed left at (849, 436)
Screenshot: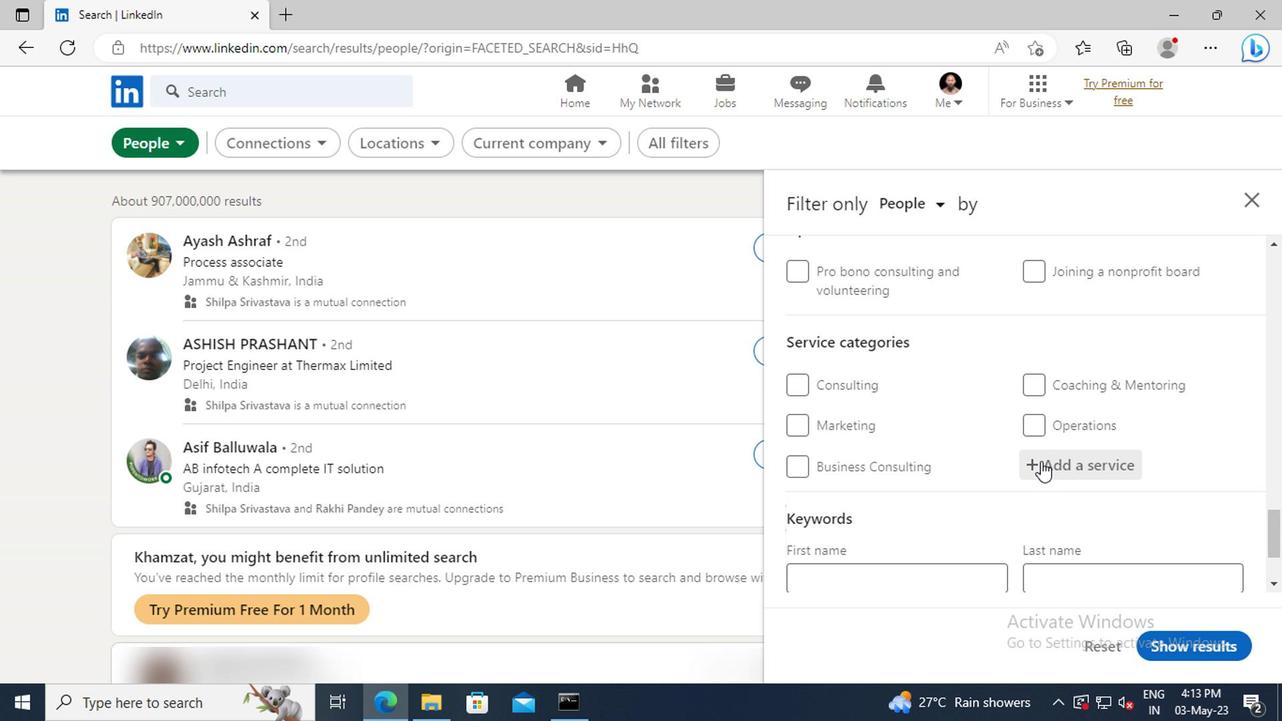 
Action: Mouse moved to (850, 436)
Screenshot: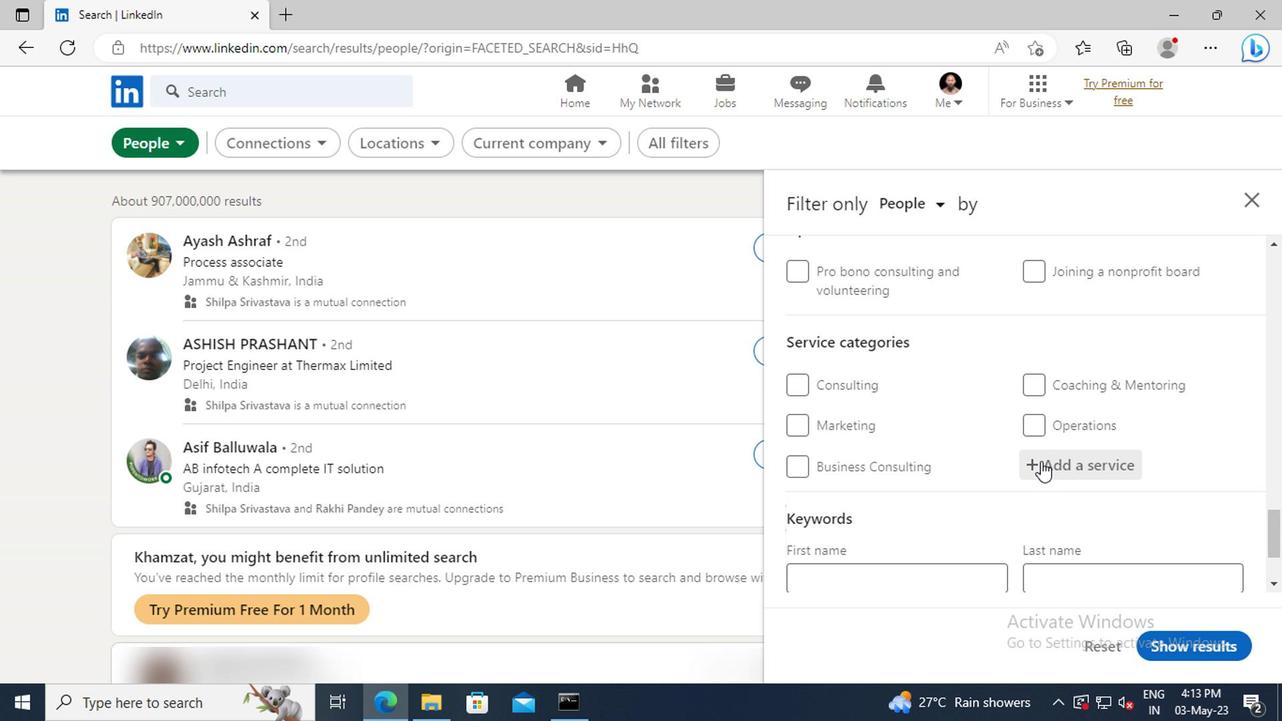 
Action: Key pressed <Key.shift>EXECUTIVE
Screenshot: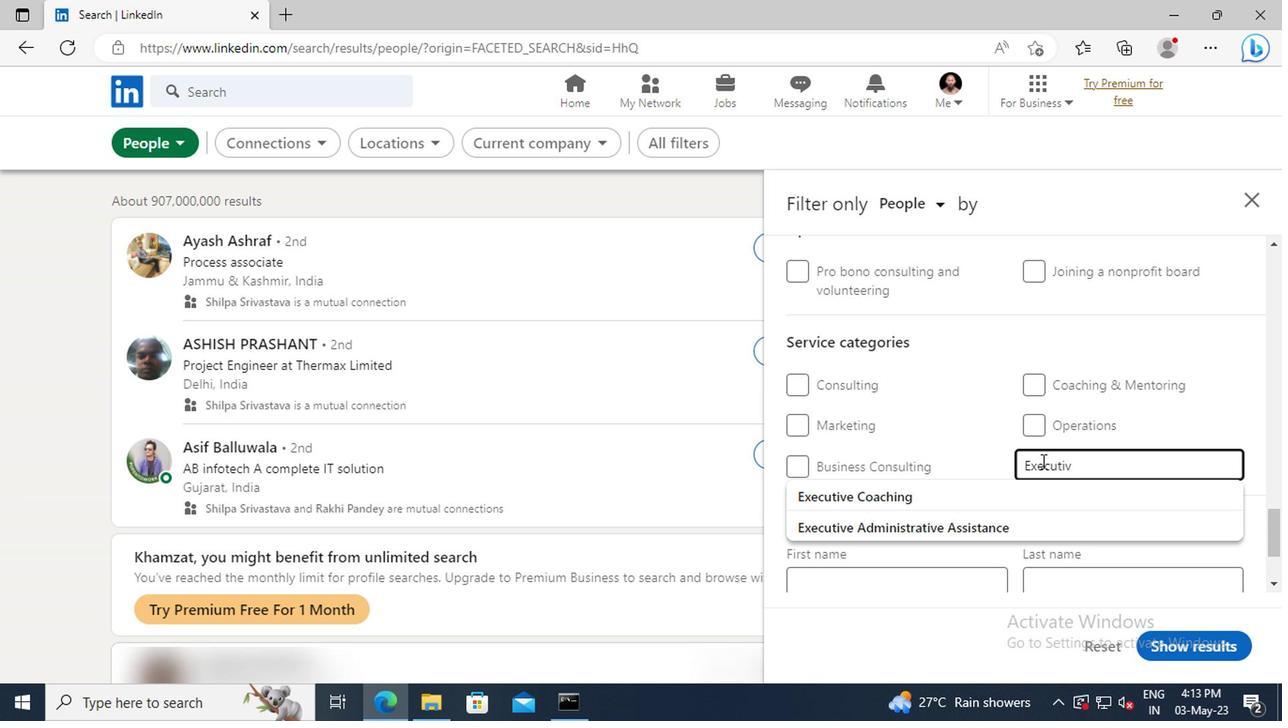 
Action: Mouse moved to (848, 458)
Screenshot: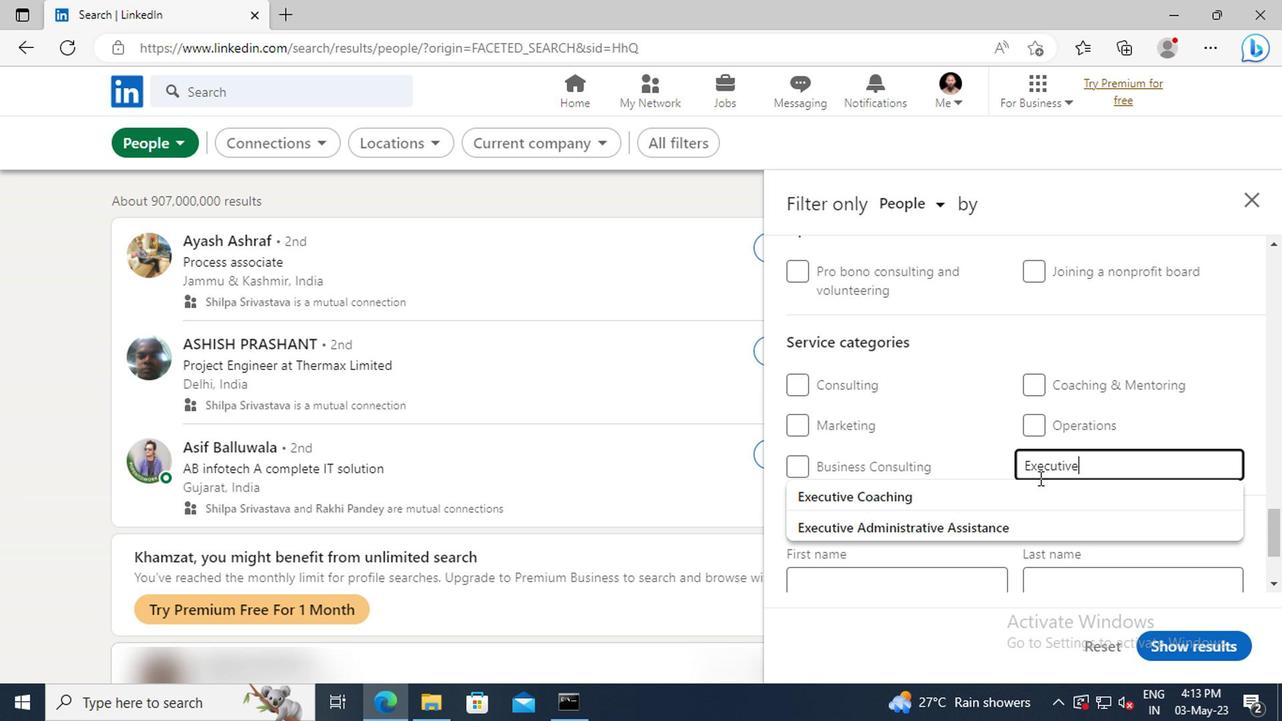 
Action: Mouse pressed left at (848, 458)
Screenshot: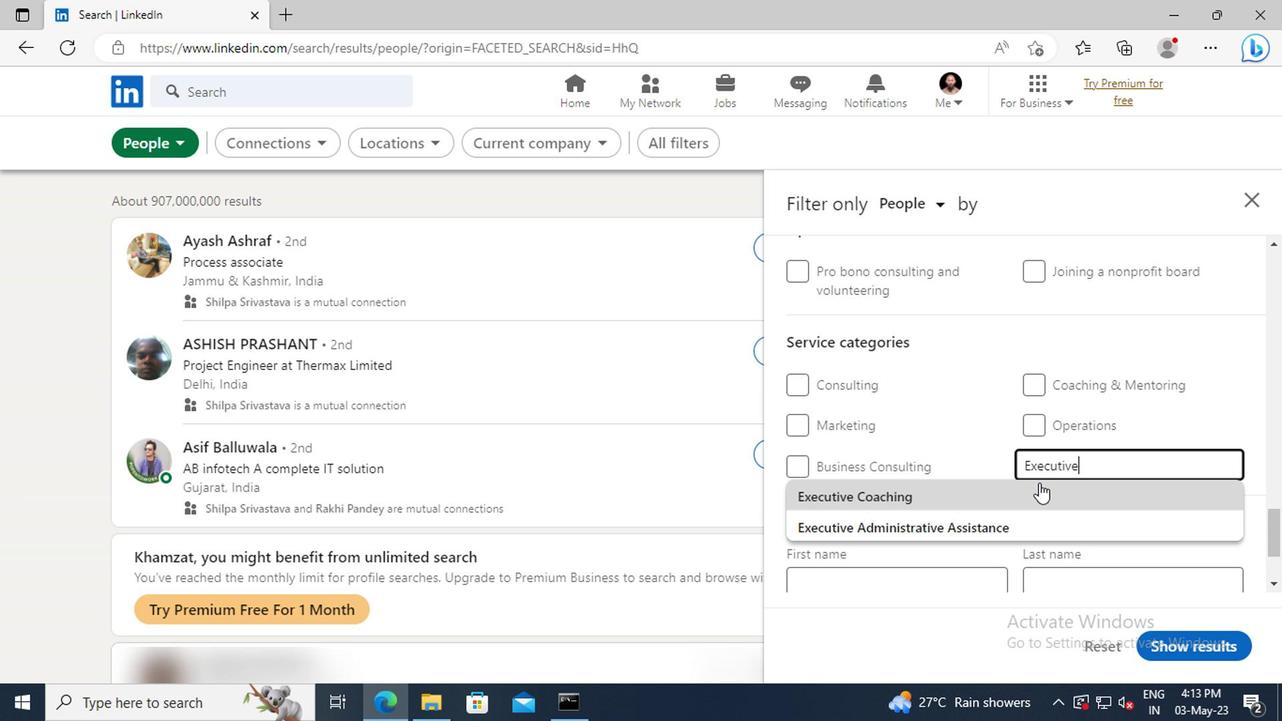 
Action: Mouse scrolled (848, 457) with delta (0, 0)
Screenshot: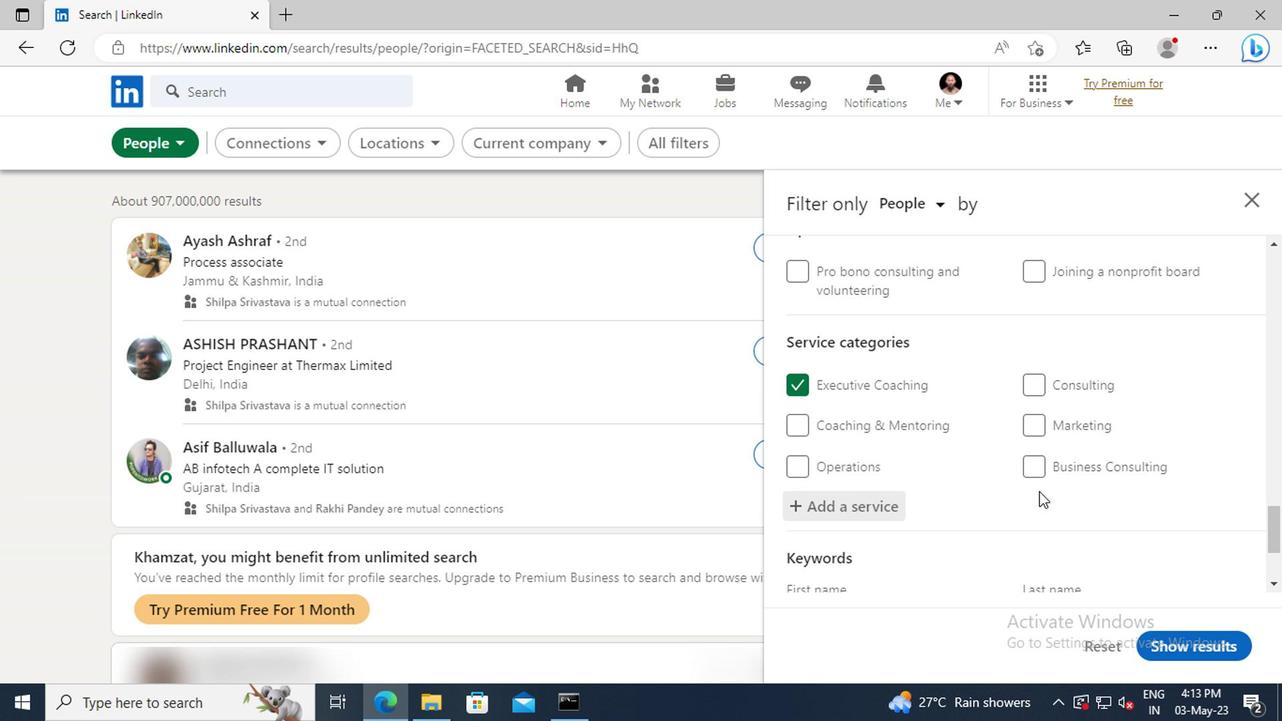 
Action: Mouse scrolled (848, 457) with delta (0, 0)
Screenshot: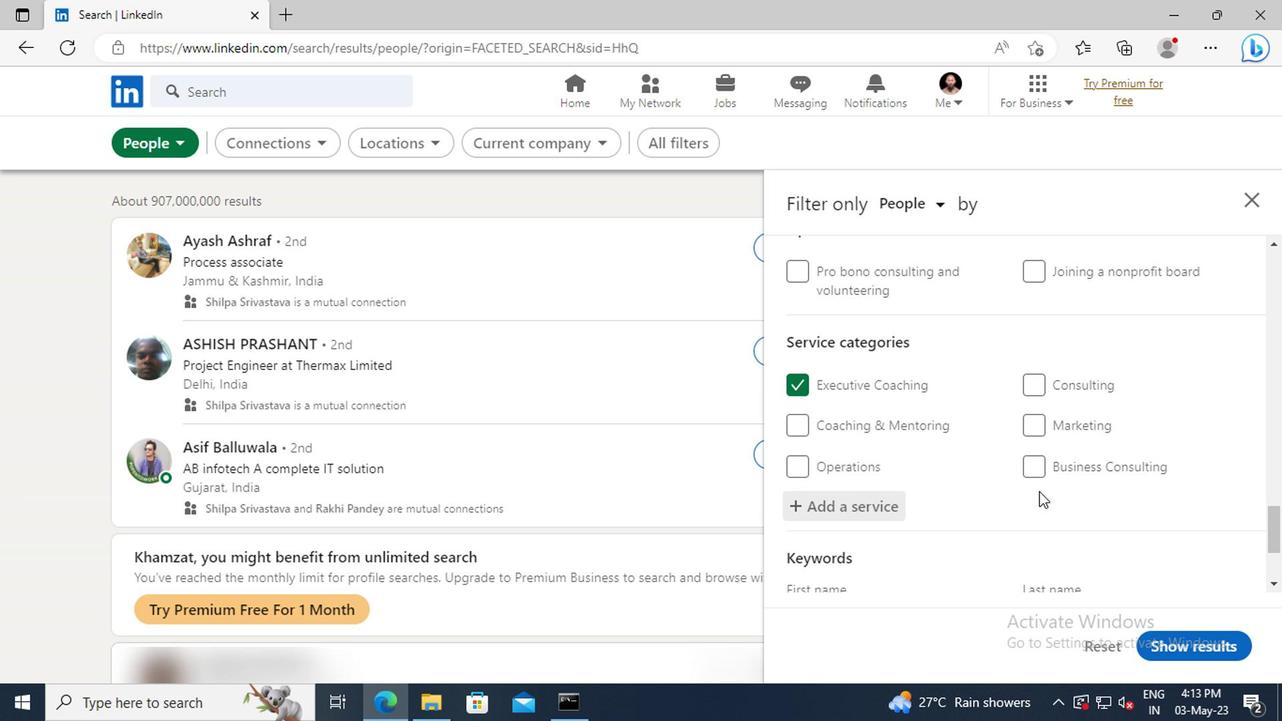 
Action: Mouse scrolled (848, 457) with delta (0, 0)
Screenshot: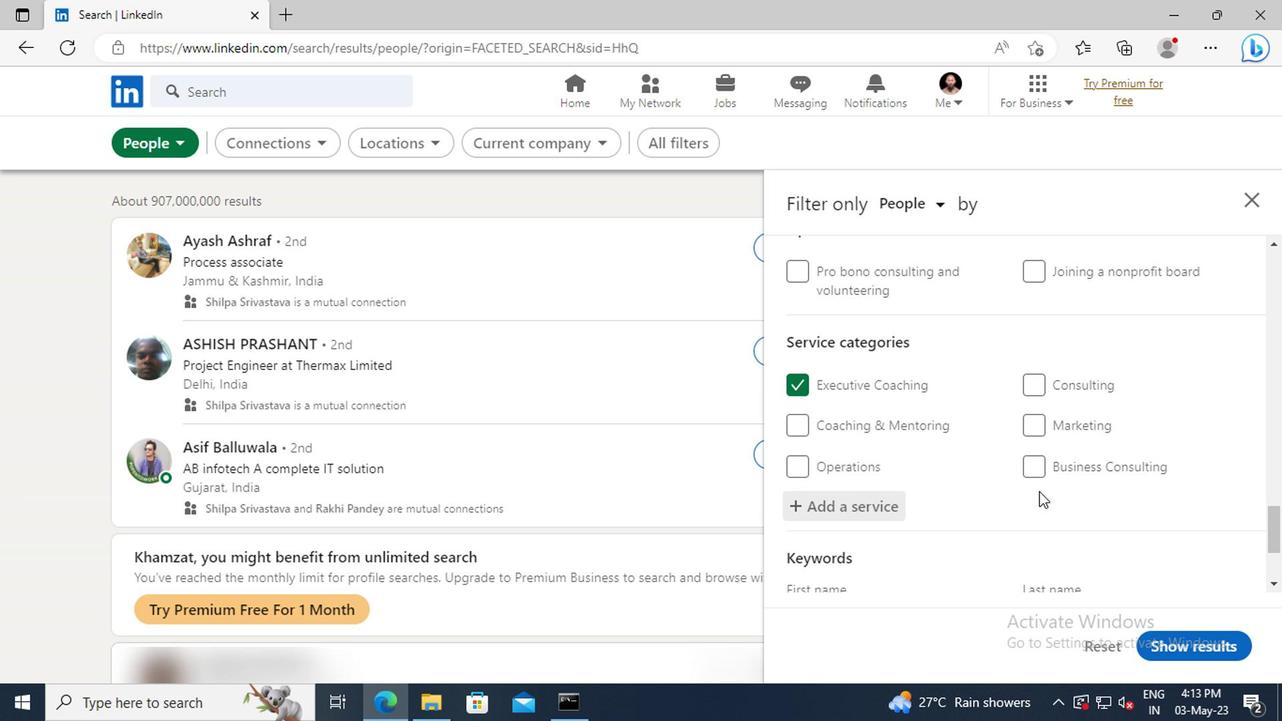 
Action: Mouse scrolled (848, 457) with delta (0, 0)
Screenshot: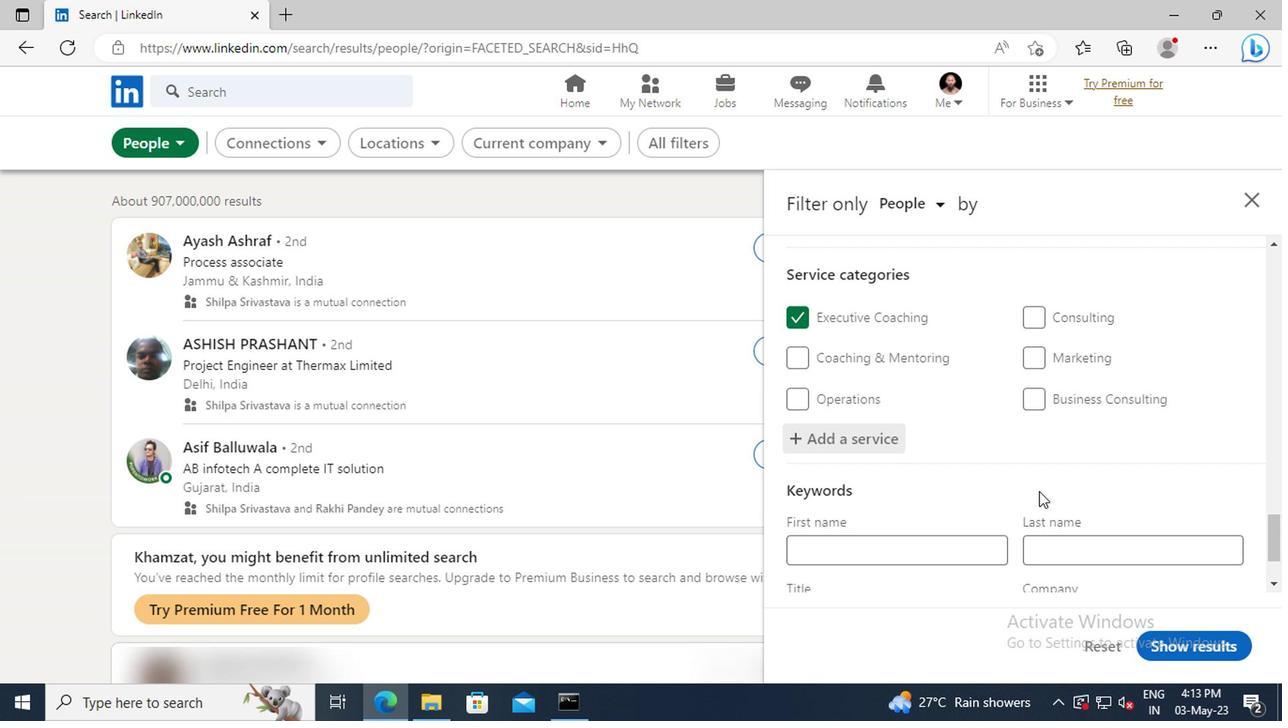 
Action: Mouse moved to (770, 470)
Screenshot: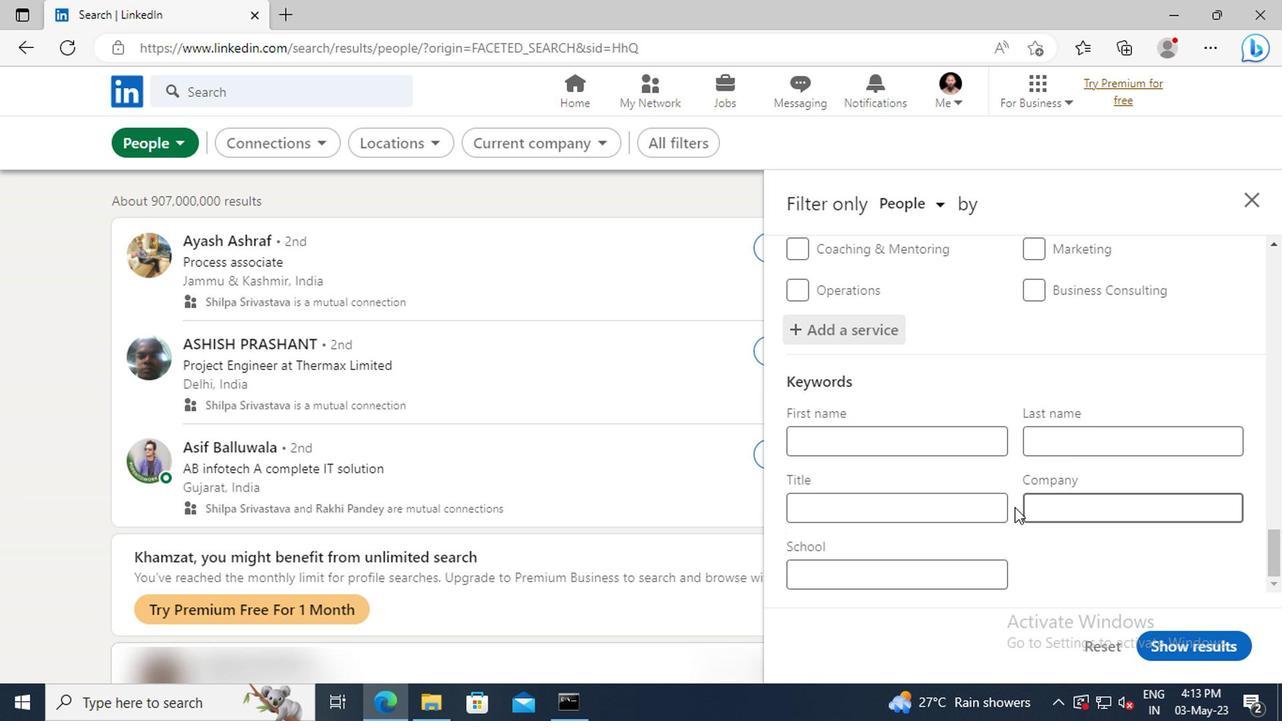 
Action: Mouse pressed left at (770, 470)
Screenshot: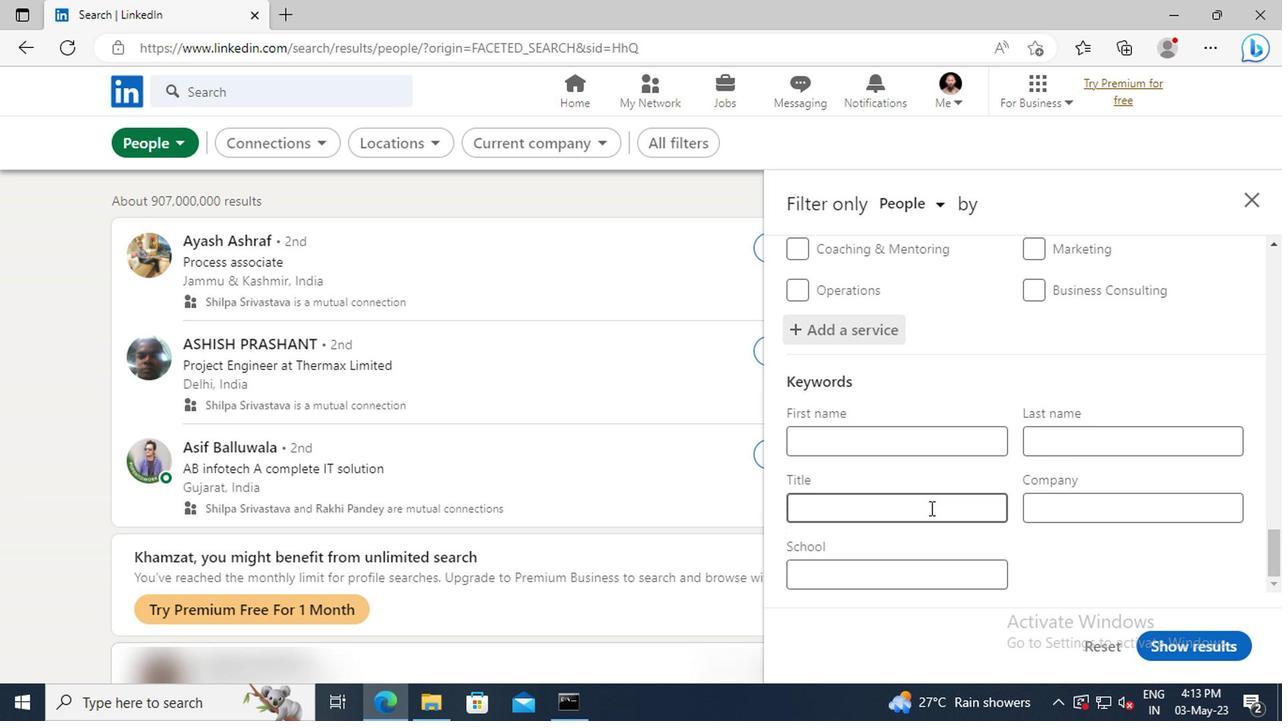 
Action: Key pressed <Key.shift>TAPER<Key.enter>
Screenshot: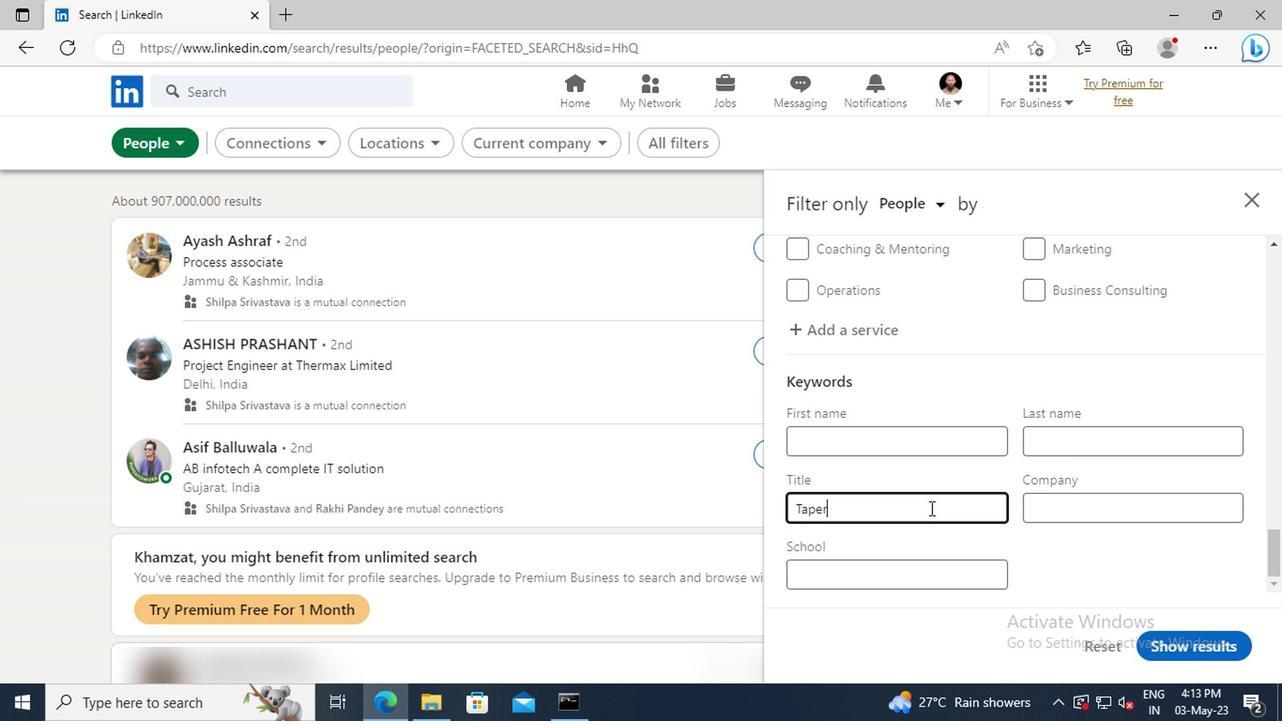
Action: Mouse moved to (934, 561)
Screenshot: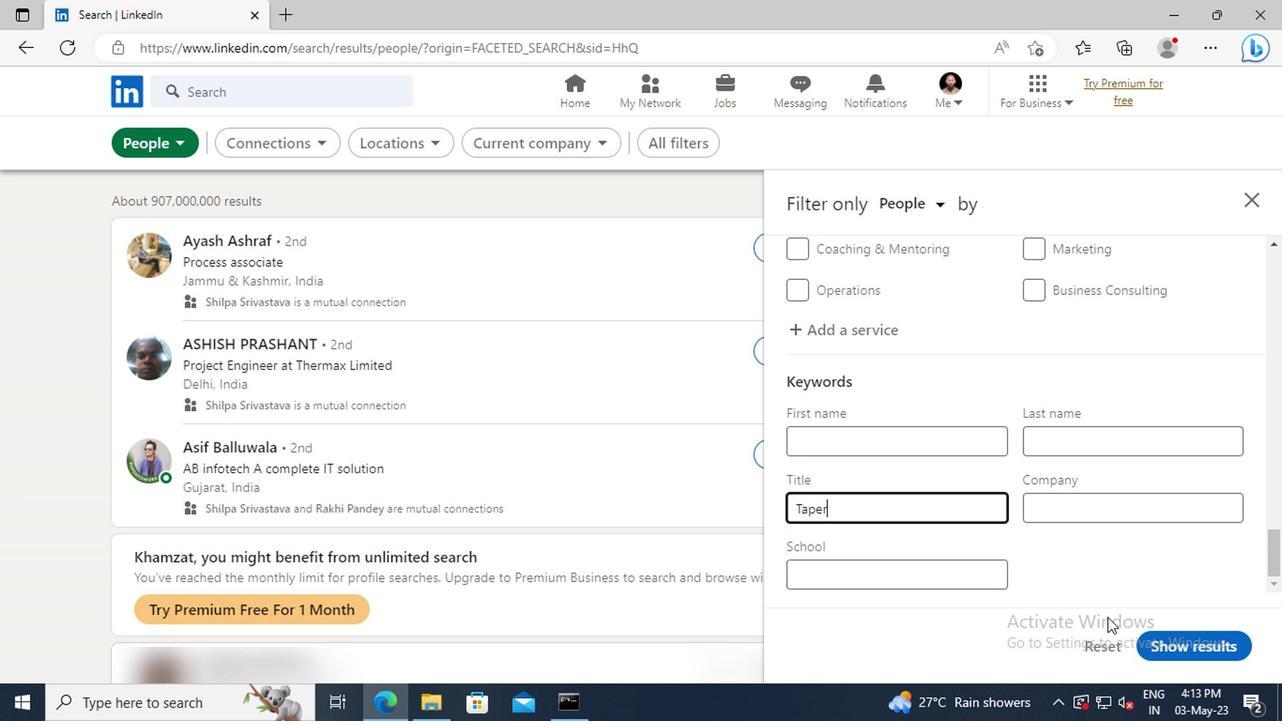
Action: Mouse pressed left at (934, 561)
Screenshot: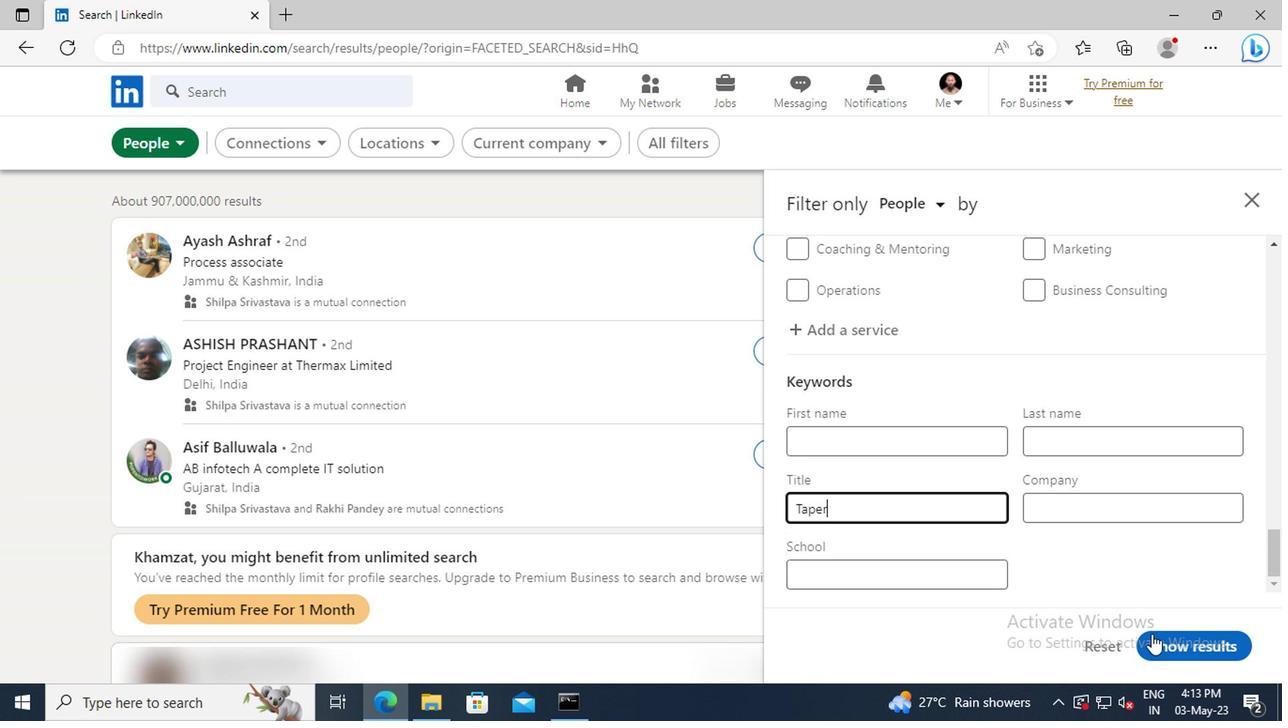 
